 Task: Research Airbnb accommodation in Puerto Santander, Colombia from 6th December, 2023 to 8th December, 2023 for 2 adults.1  bedroom having 2 beds and 1 bathroom. Property type can be flat. Amenities needed are: wifi, washing machine. Look for 4 properties as per requirement.
Action: Mouse moved to (507, 115)
Screenshot: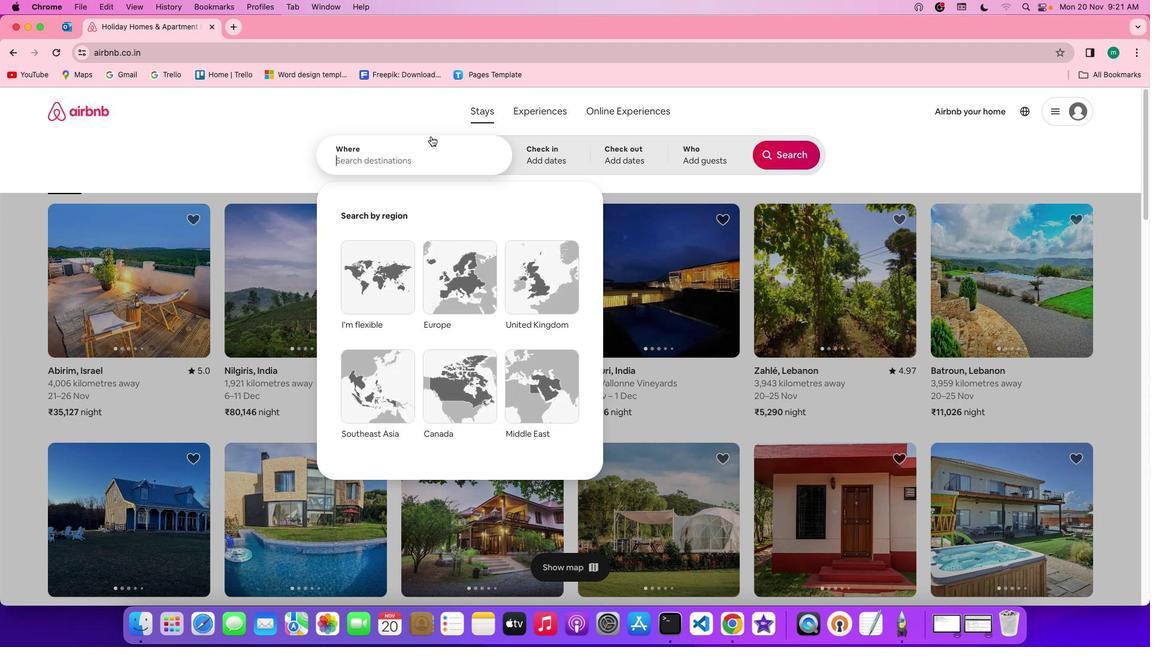 
Action: Mouse pressed left at (507, 115)
Screenshot: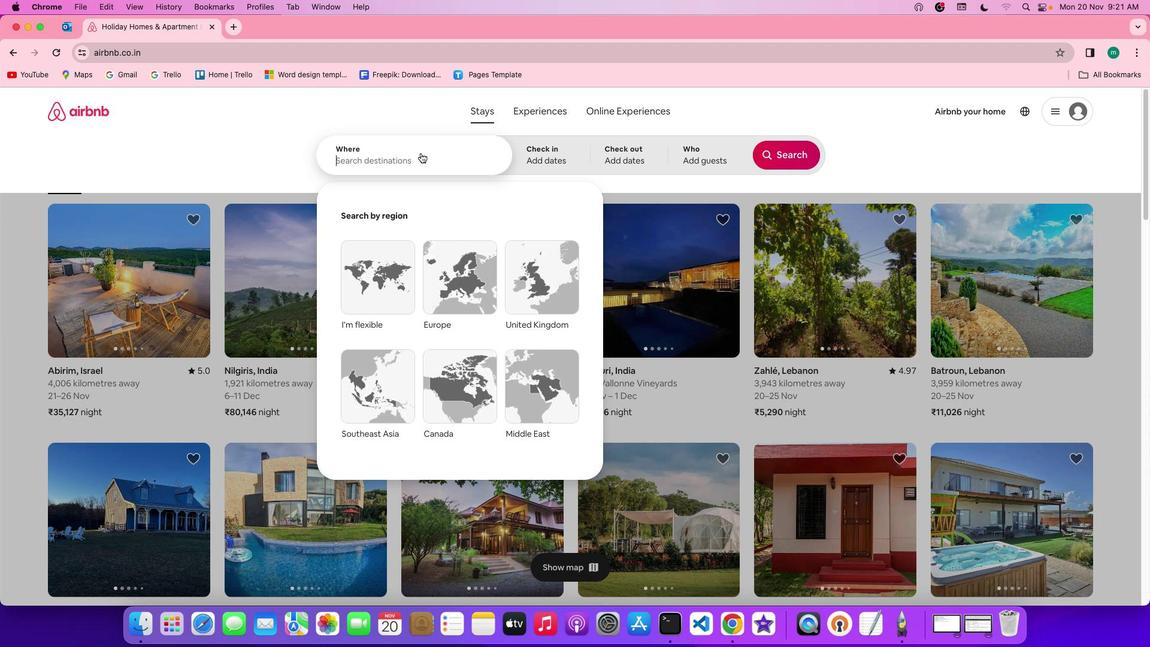 
Action: Mouse pressed left at (507, 115)
Screenshot: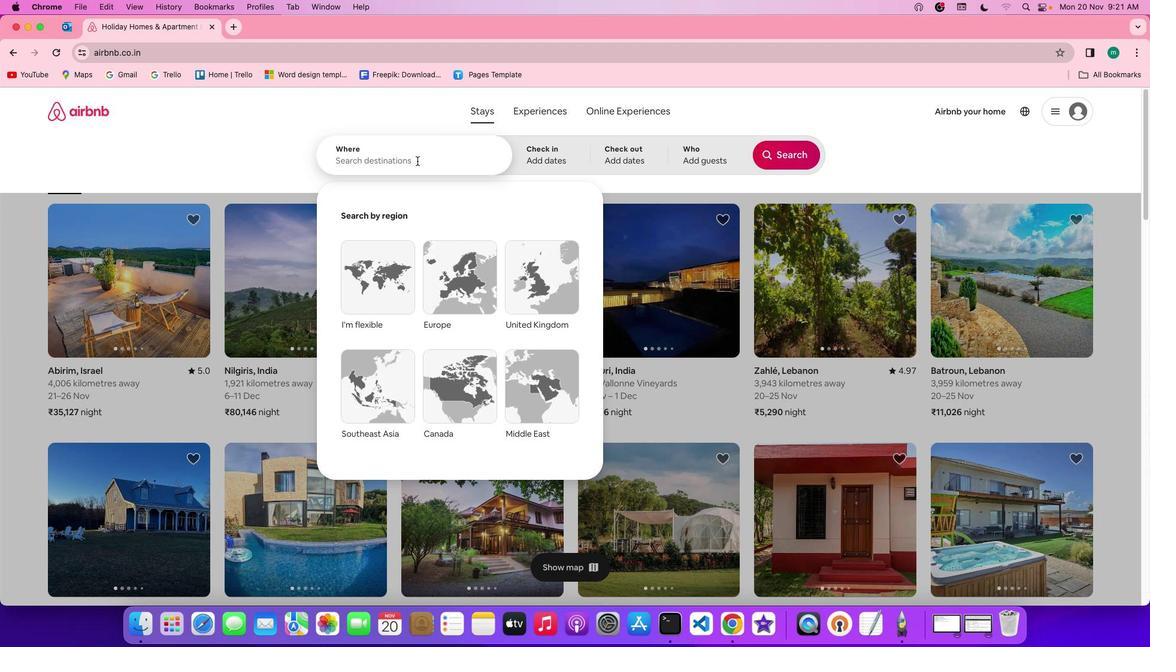 
Action: Mouse moved to (420, 164)
Screenshot: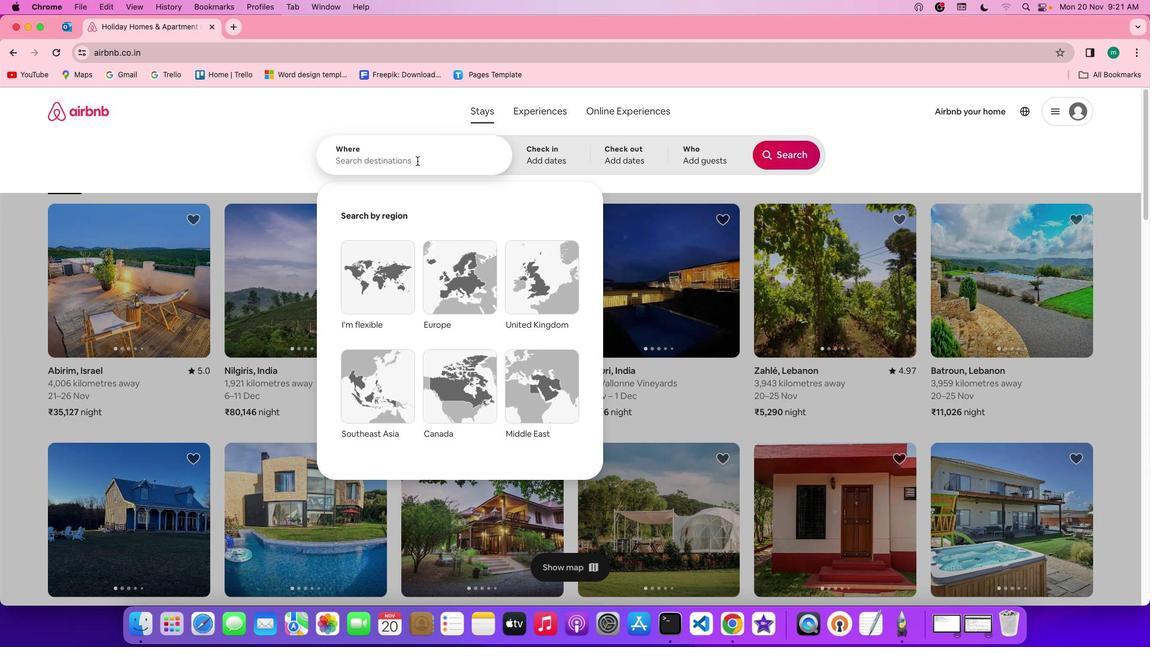 
Action: Mouse pressed left at (420, 164)
Screenshot: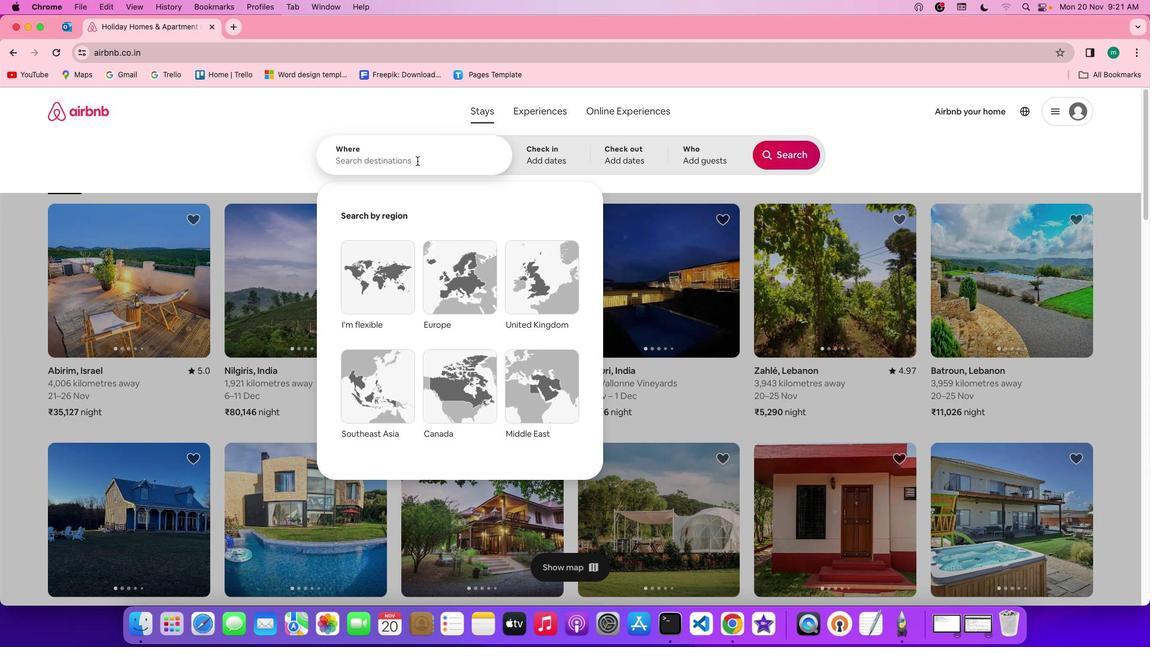 
Action: Key pressed Key.spaceKey.shift'P''u''e''r''t''o'Key.spaceKey.shift'S''a''n''t''a''n''d''e''r'','Key.spaceKey.shift'c''o''l''u'Key.backspace'o''m''b''i''a'
Screenshot: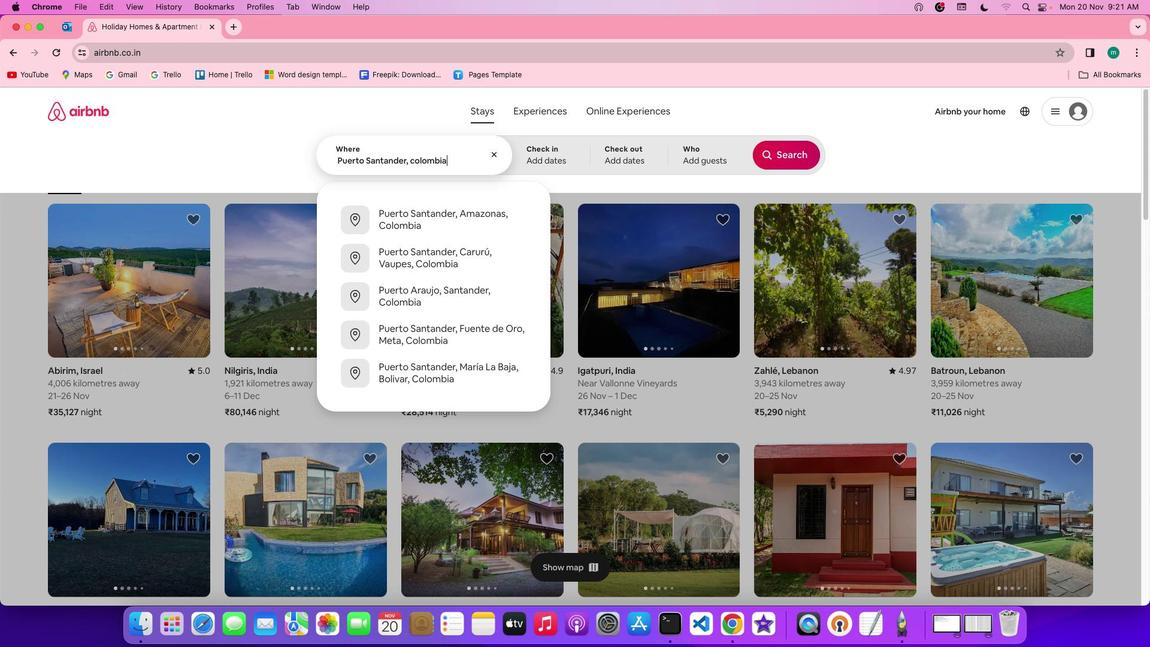 
Action: Mouse moved to (543, 151)
Screenshot: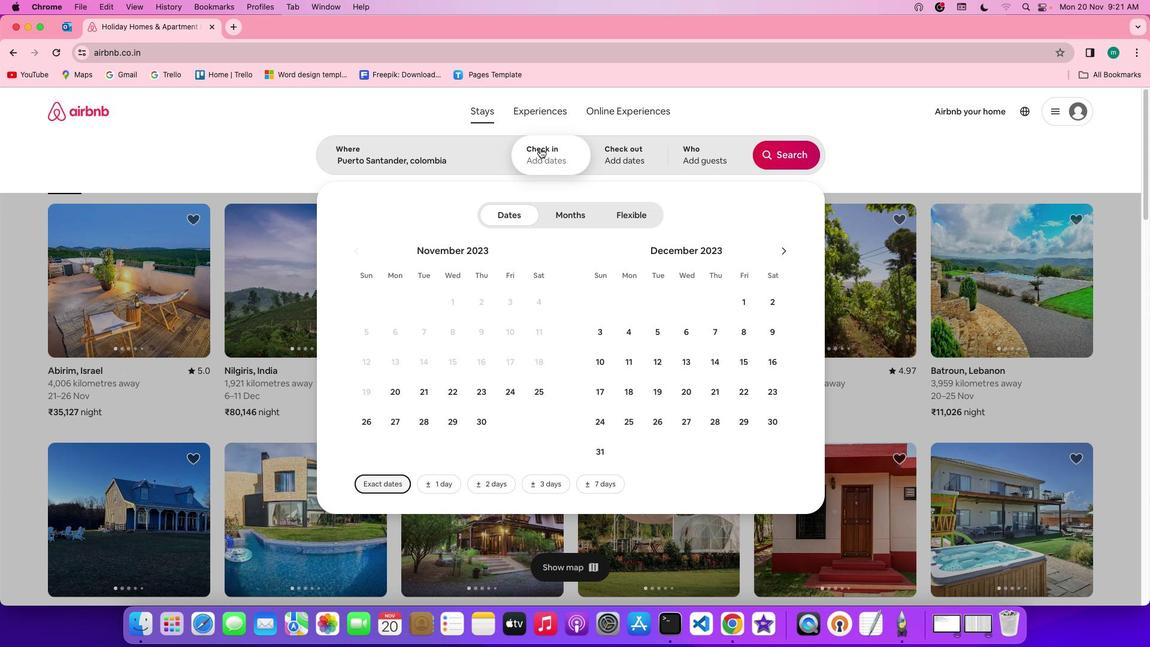 
Action: Mouse pressed left at (543, 151)
Screenshot: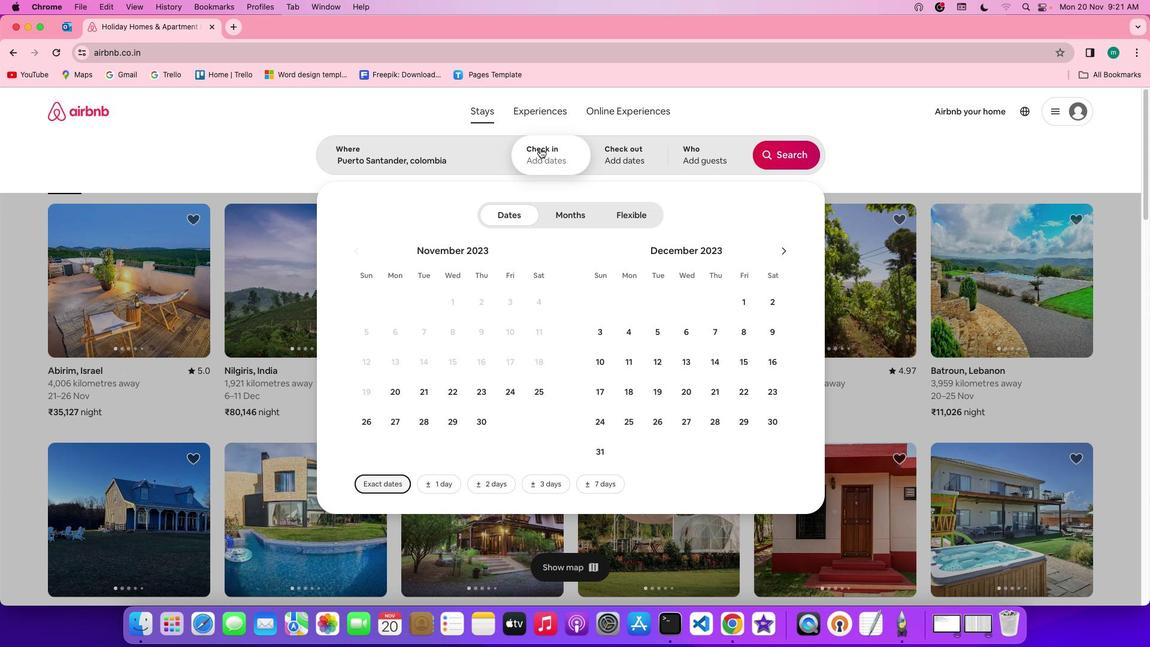 
Action: Mouse moved to (680, 336)
Screenshot: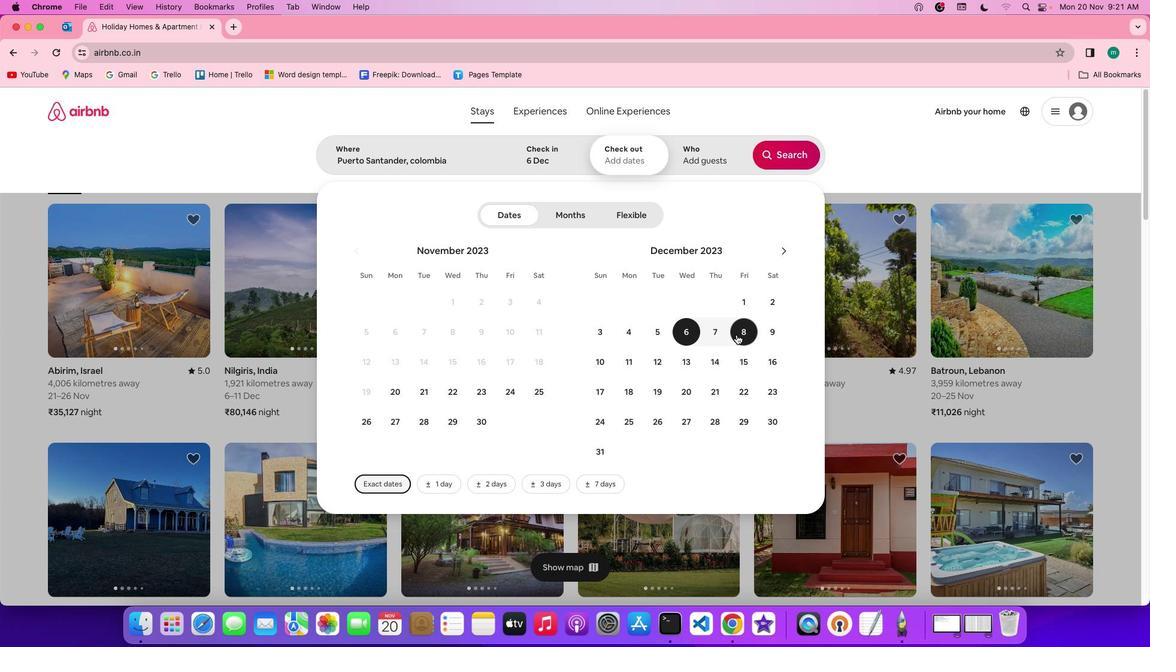 
Action: Mouse pressed left at (680, 336)
Screenshot: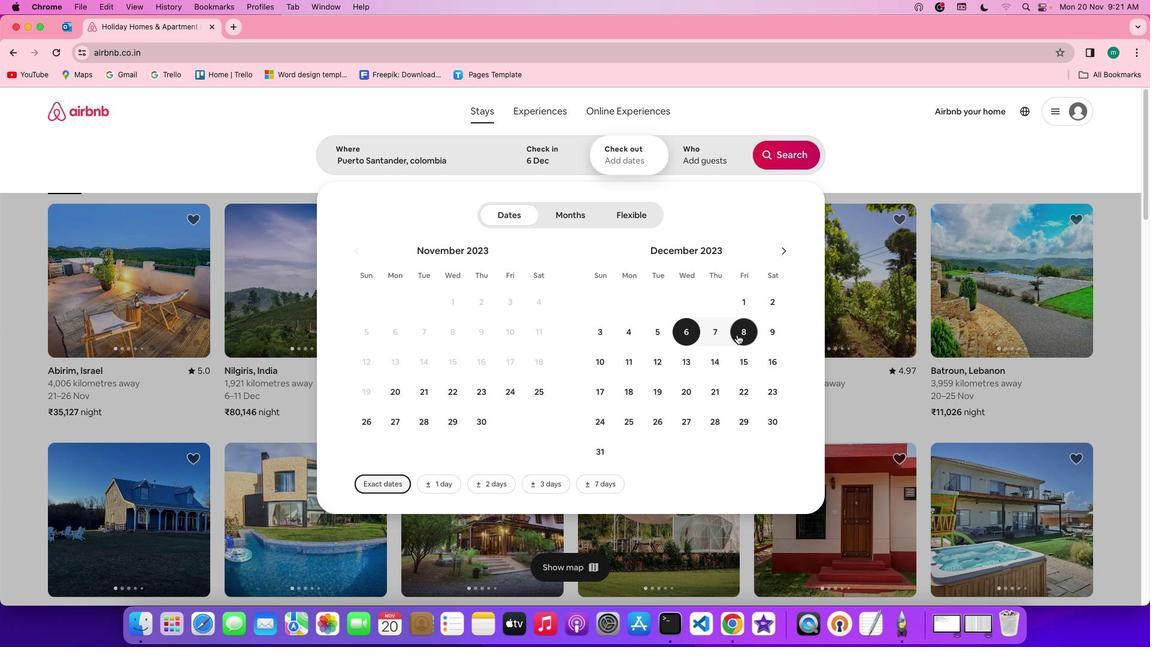 
Action: Mouse moved to (740, 338)
Screenshot: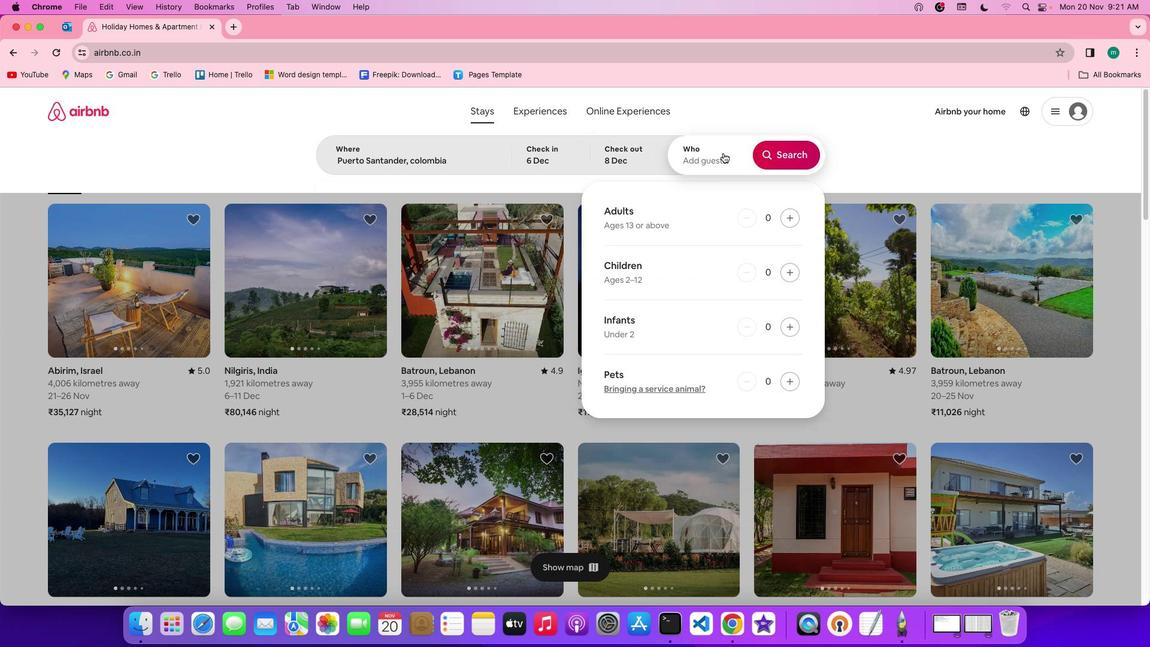 
Action: Mouse pressed left at (740, 338)
Screenshot: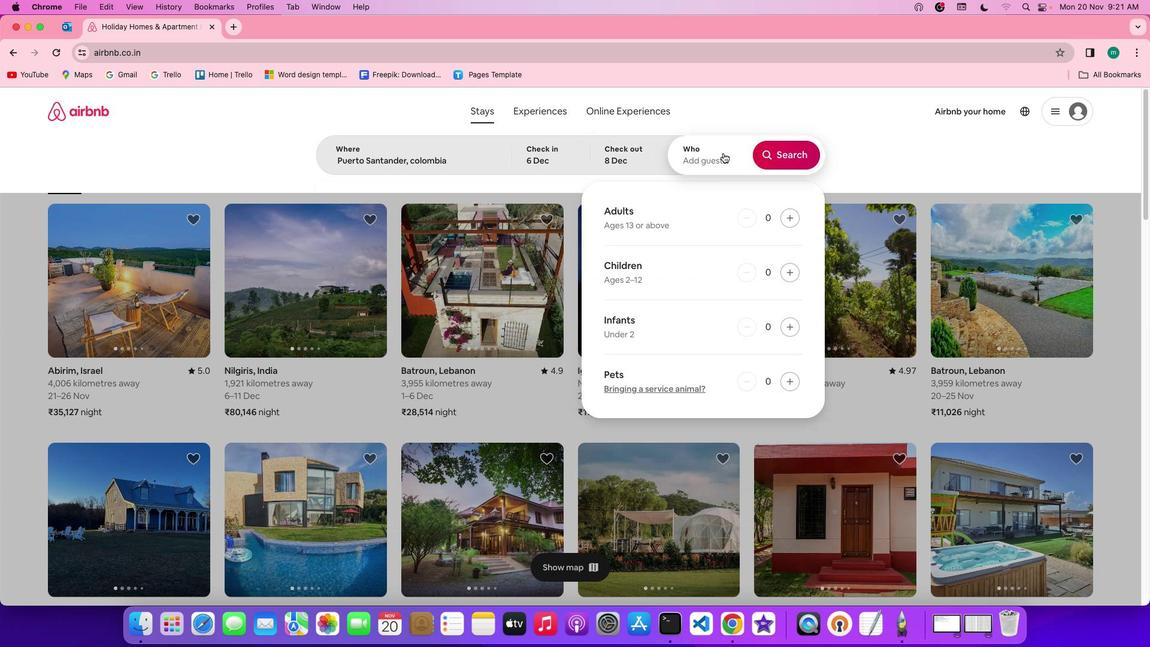 
Action: Mouse moved to (727, 156)
Screenshot: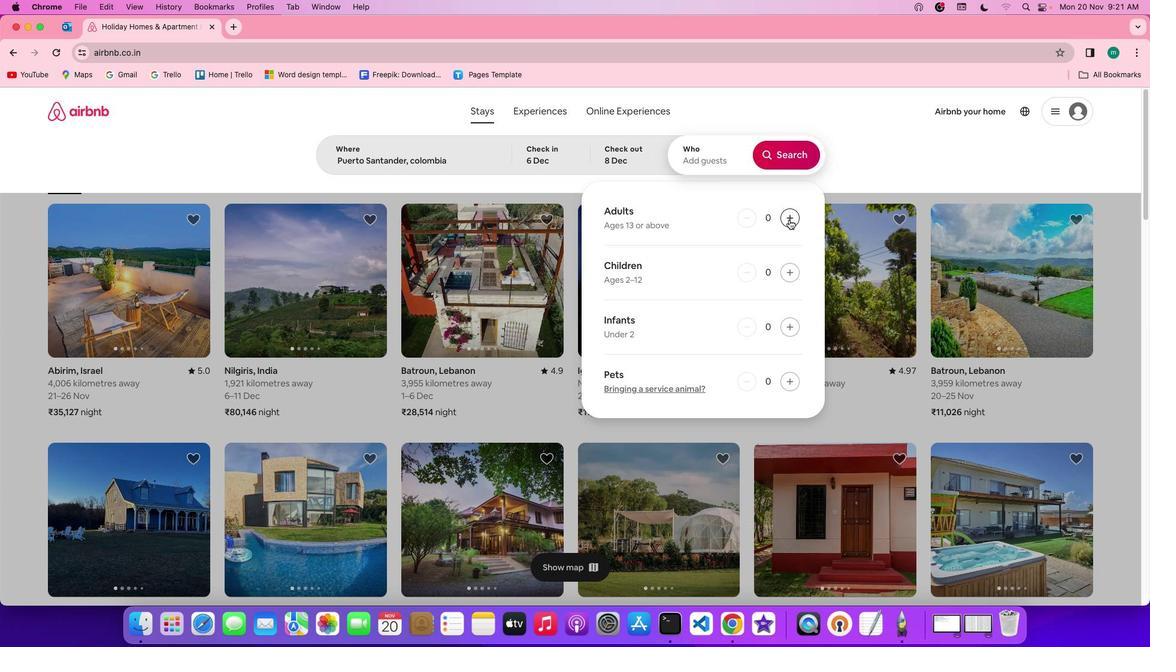 
Action: Mouse pressed left at (727, 156)
Screenshot: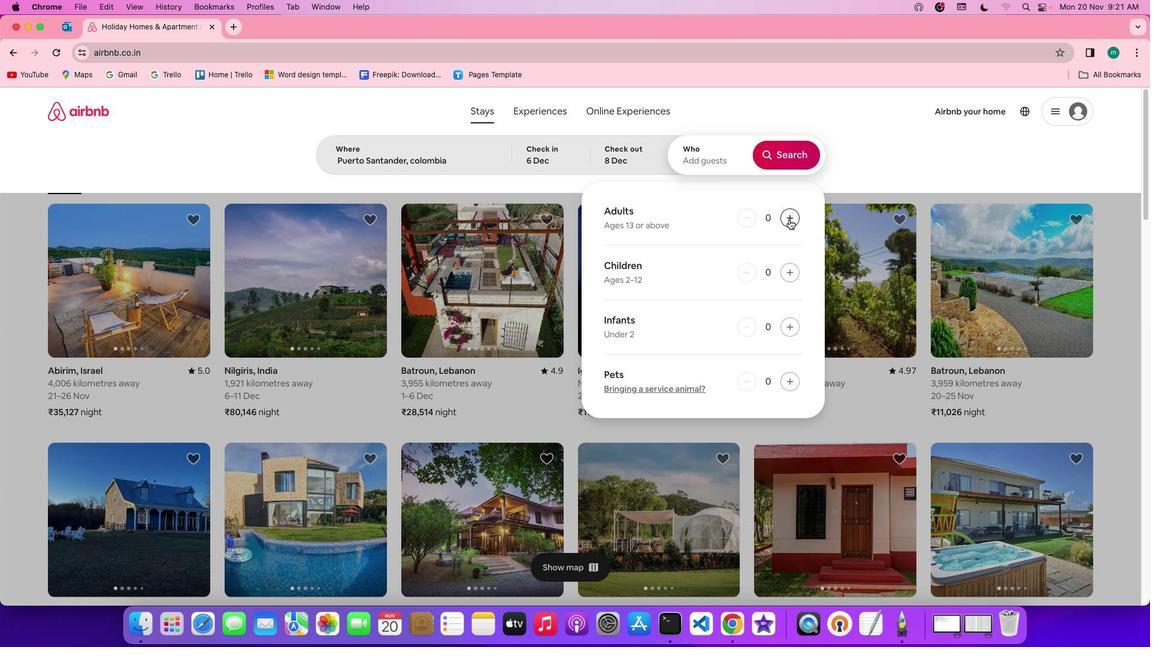 
Action: Mouse moved to (793, 222)
Screenshot: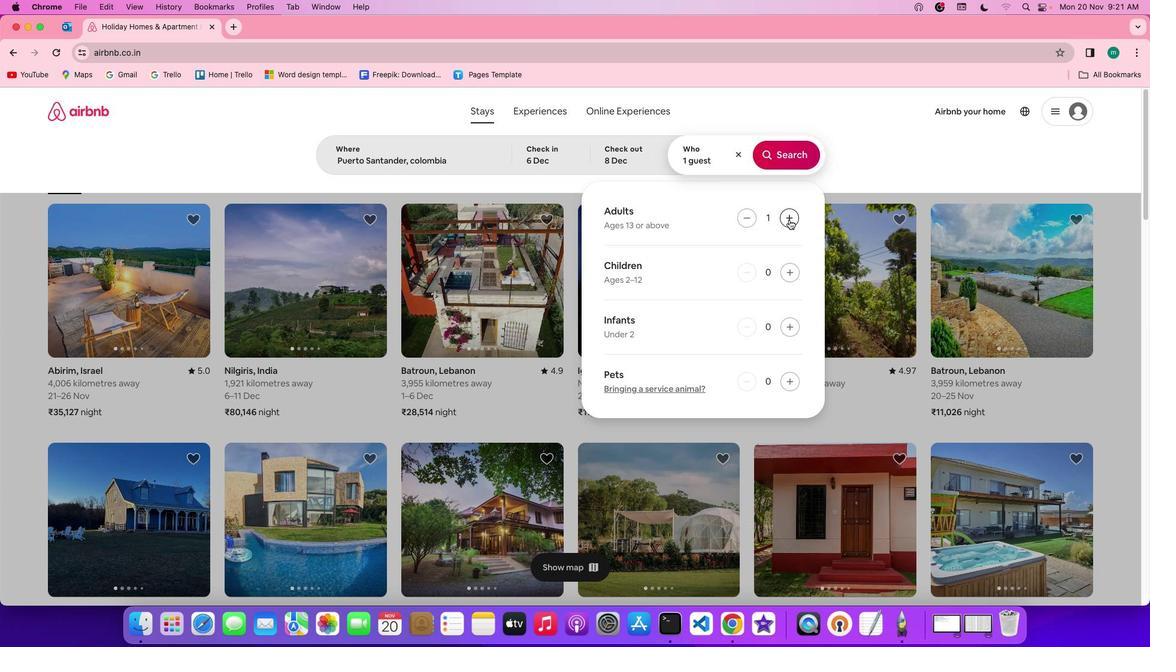 
Action: Mouse pressed left at (793, 222)
Screenshot: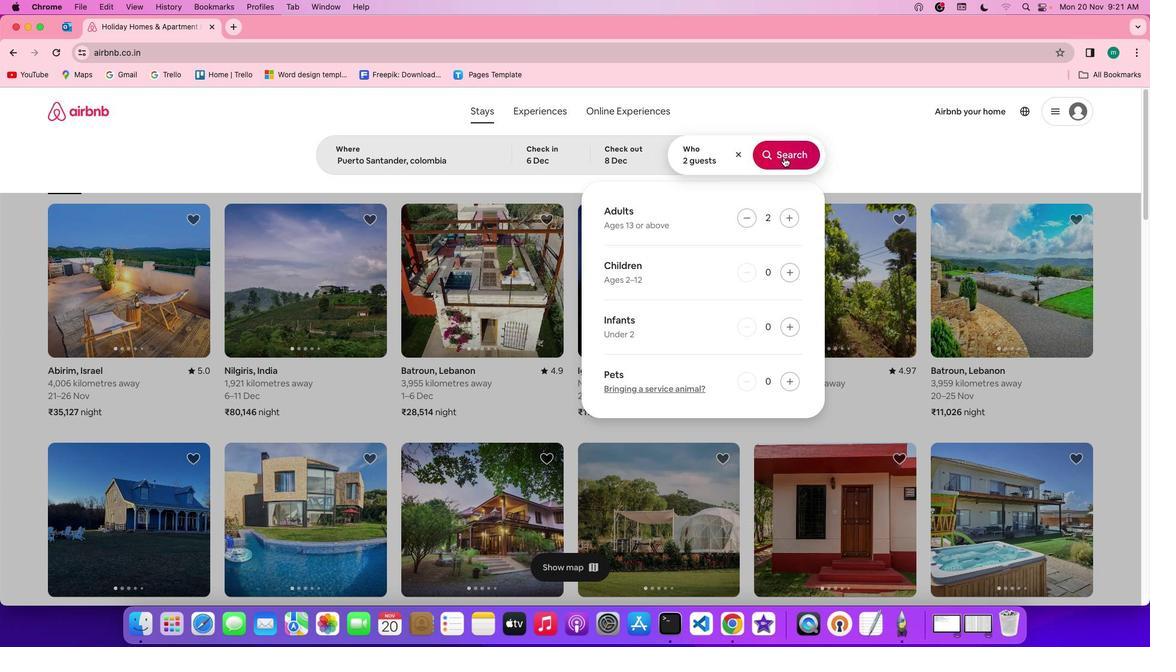 
Action: Mouse pressed left at (793, 222)
Screenshot: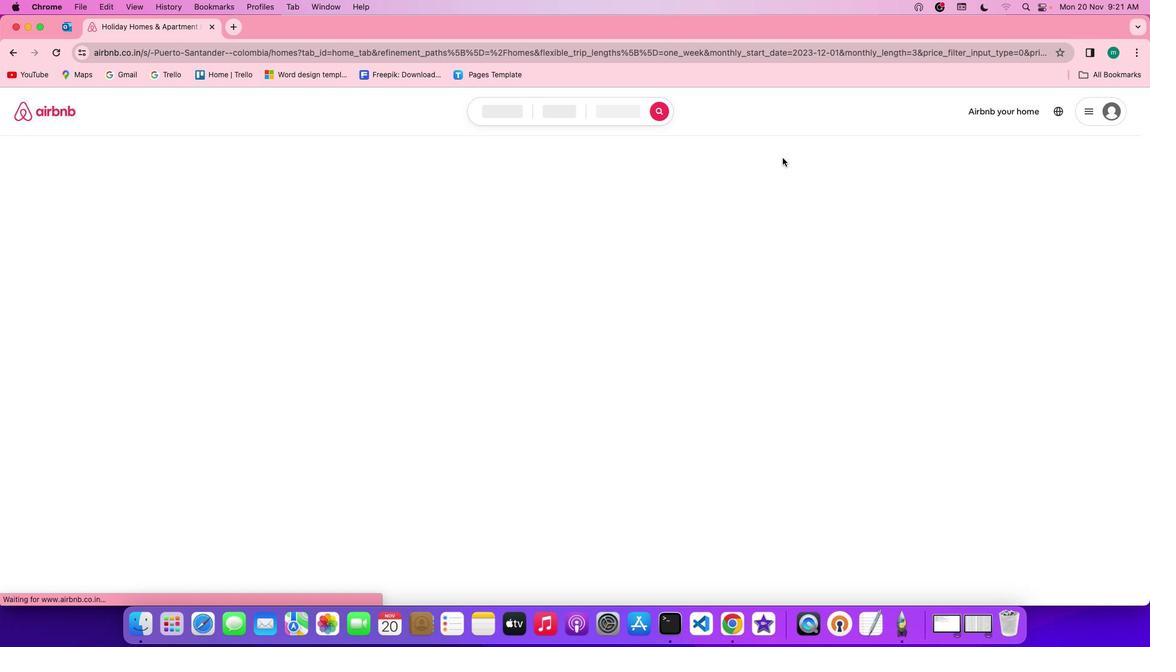 
Action: Mouse moved to (787, 161)
Screenshot: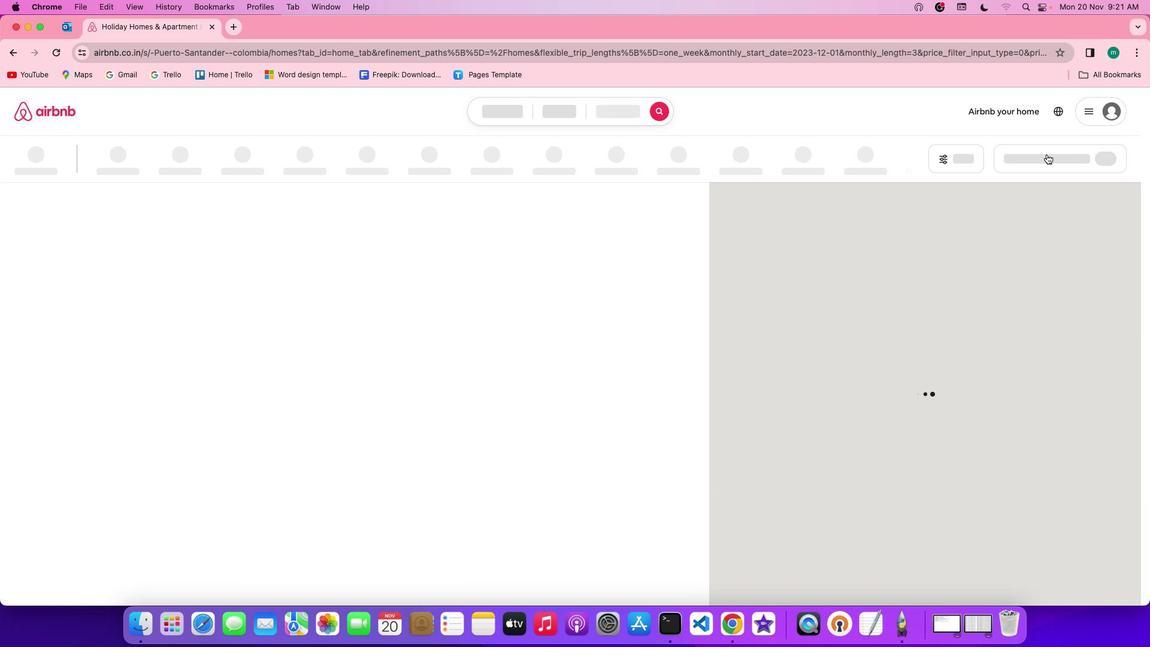 
Action: Mouse pressed left at (787, 161)
Screenshot: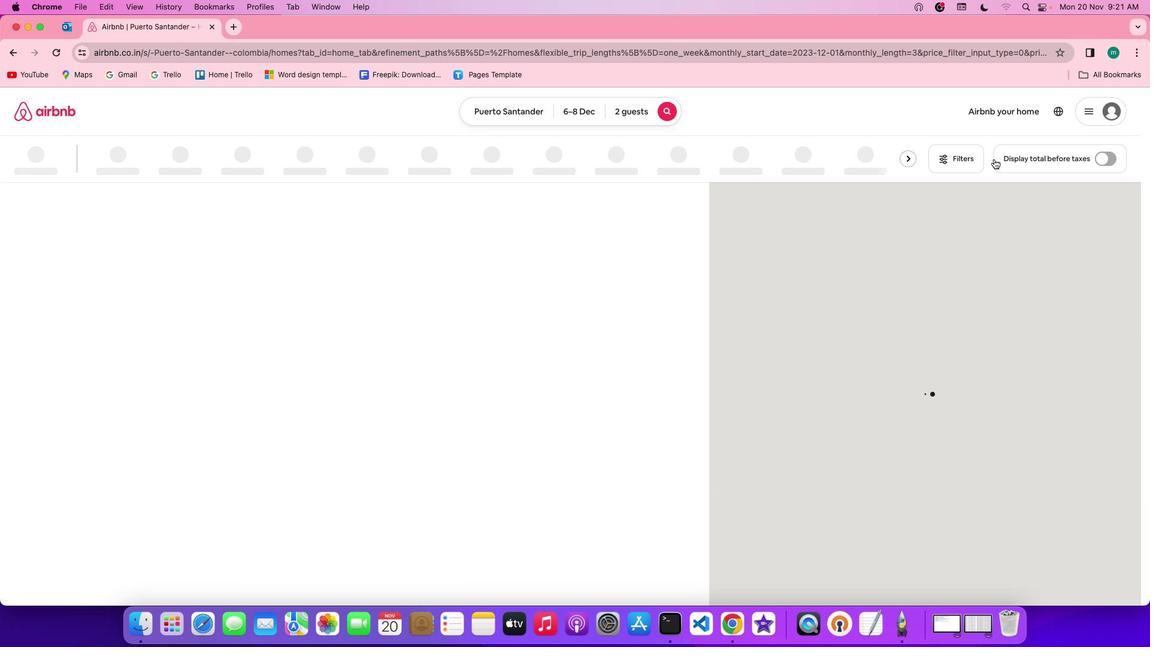 
Action: Mouse moved to (961, 163)
Screenshot: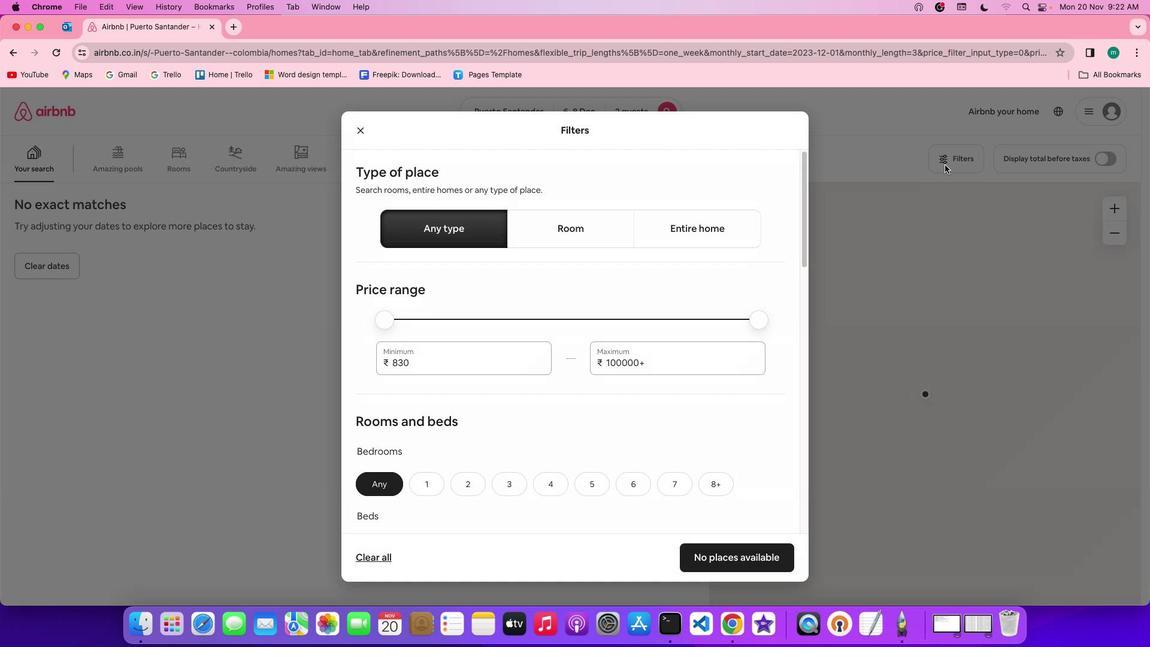 
Action: Mouse pressed left at (961, 163)
Screenshot: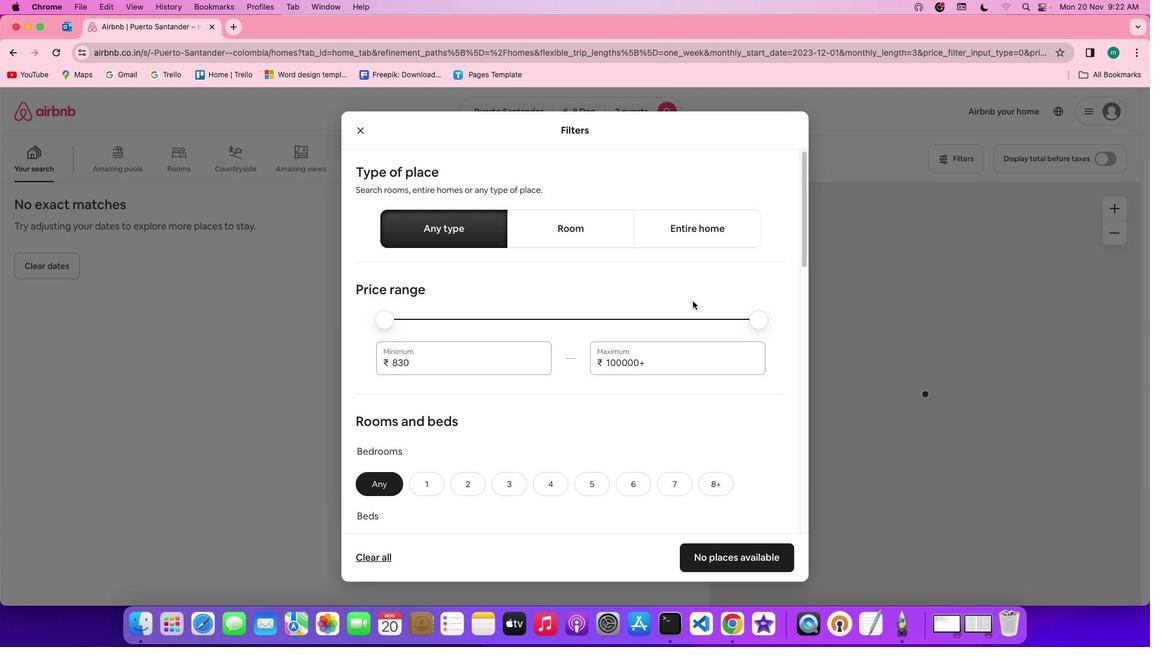 
Action: Mouse moved to (685, 306)
Screenshot: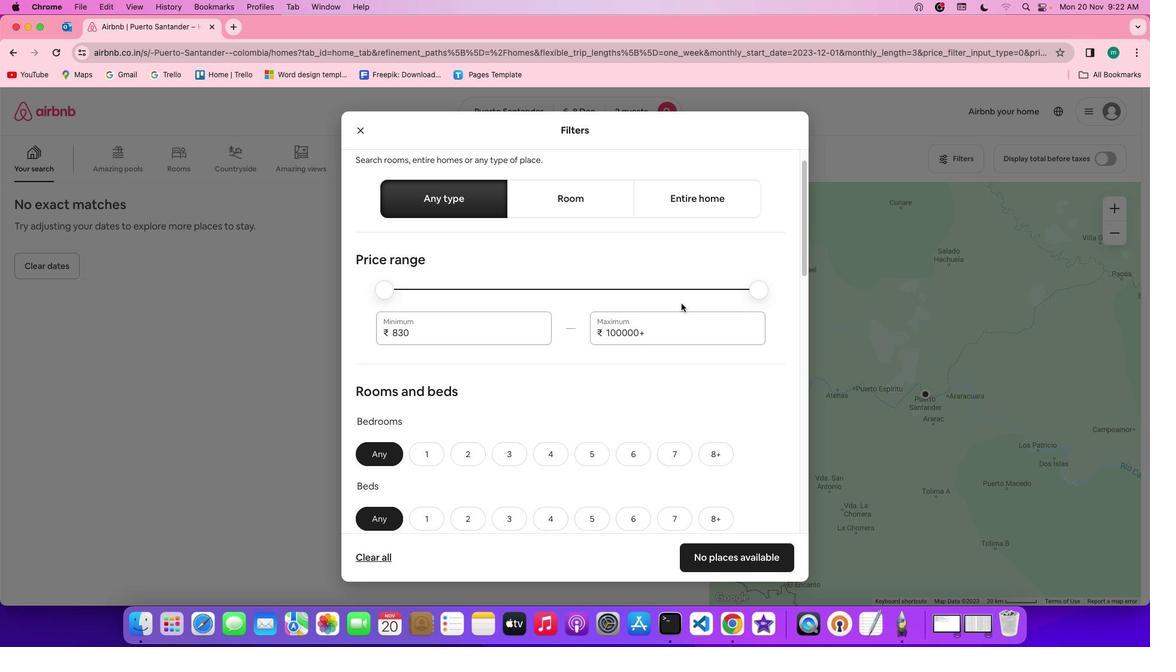 
Action: Mouse scrolled (685, 306) with delta (3, 2)
Screenshot: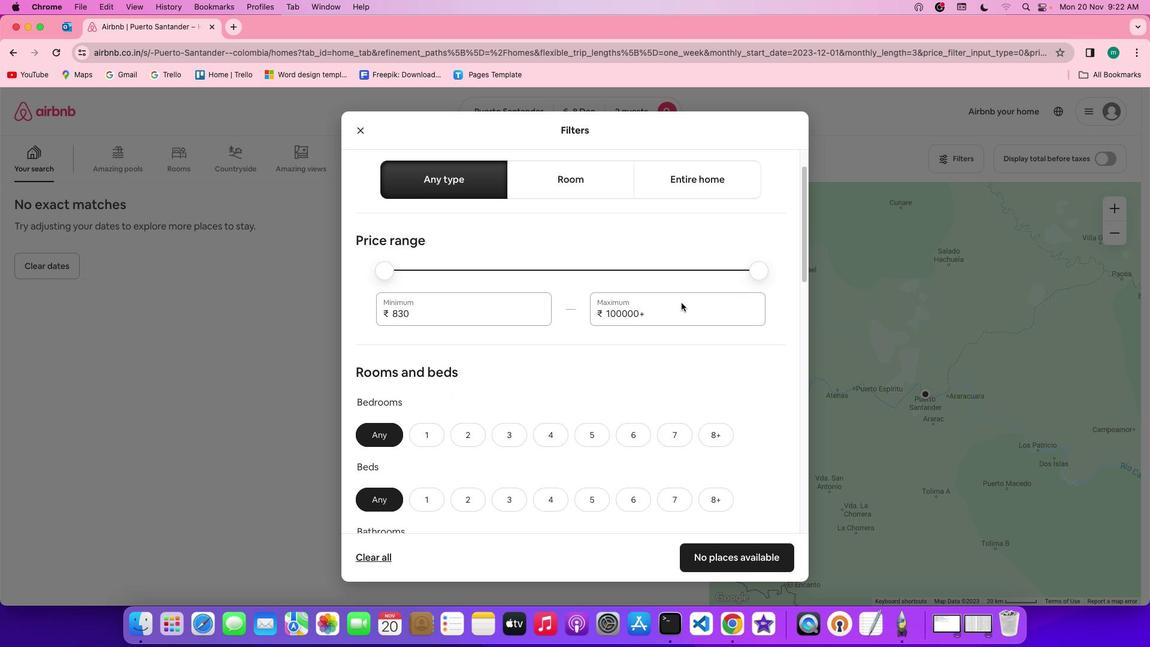 
Action: Mouse scrolled (685, 306) with delta (3, 2)
Screenshot: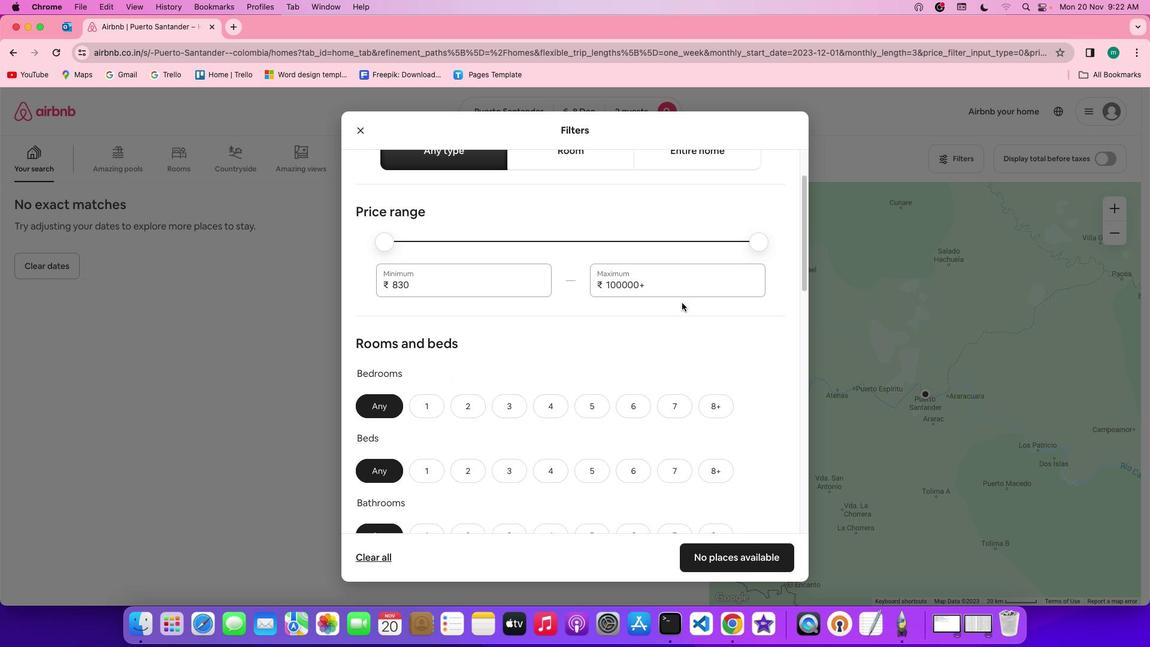 
Action: Mouse scrolled (685, 306) with delta (3, 2)
Screenshot: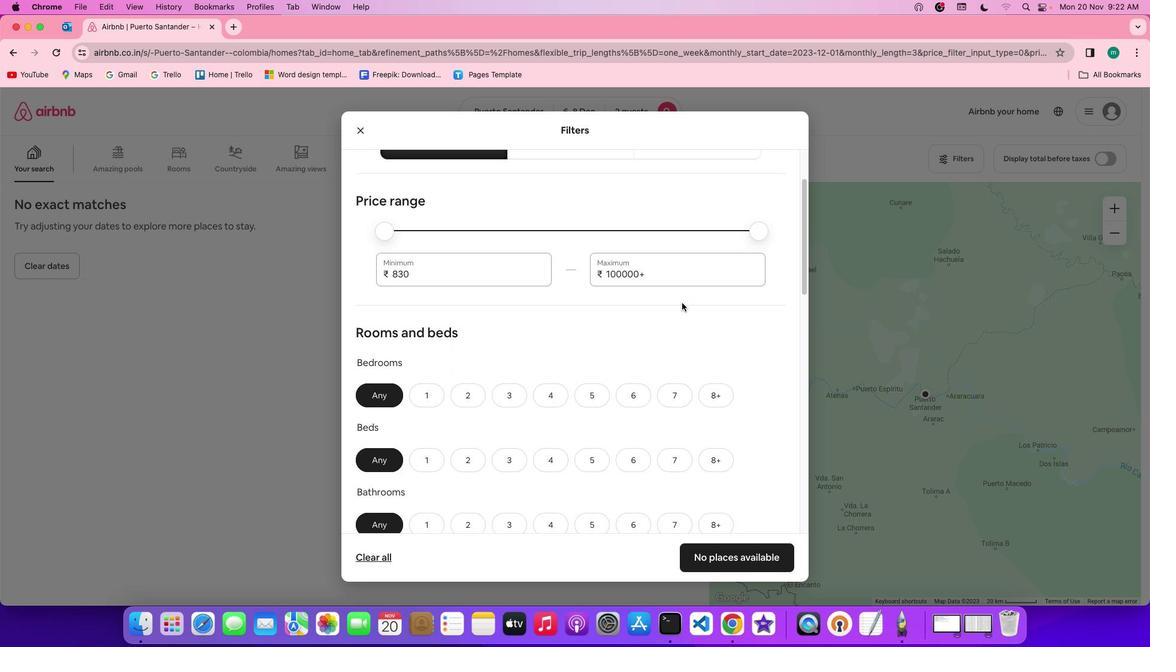 
Action: Mouse scrolled (685, 306) with delta (3, 2)
Screenshot: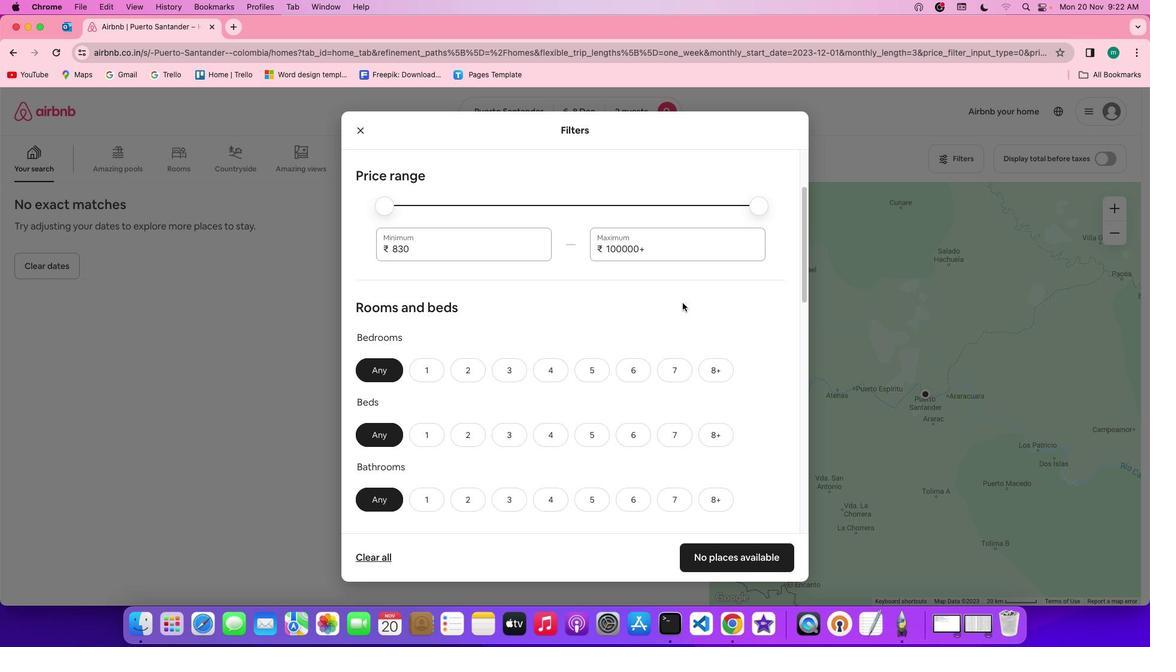 
Action: Mouse moved to (685, 306)
Screenshot: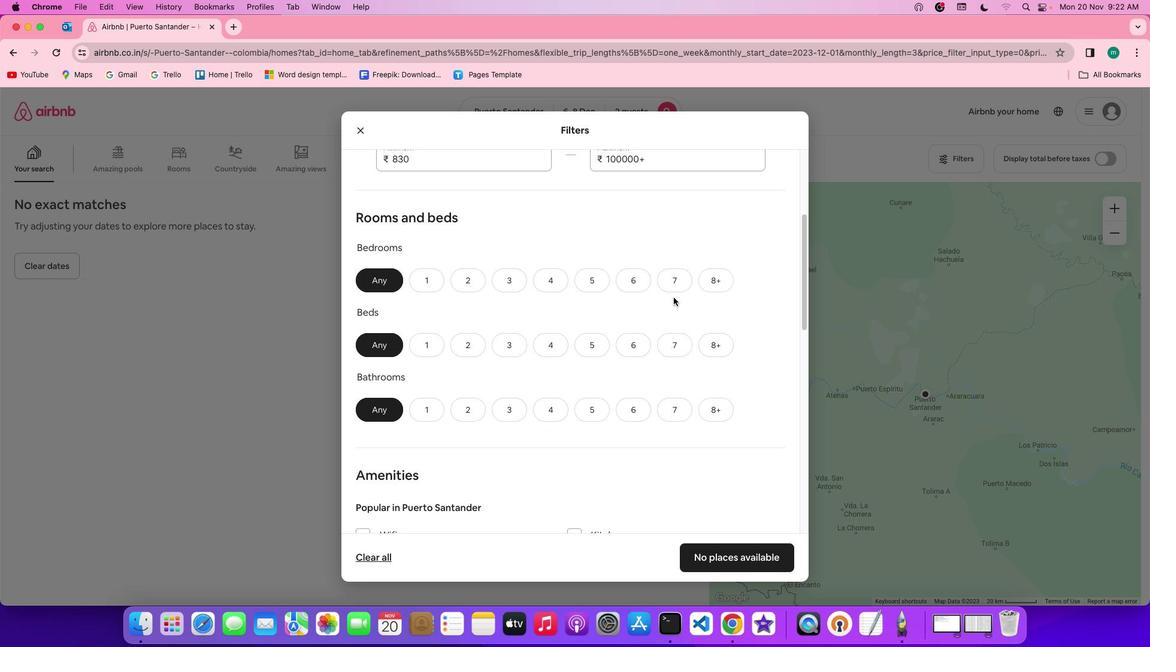 
Action: Mouse scrolled (685, 306) with delta (3, 2)
Screenshot: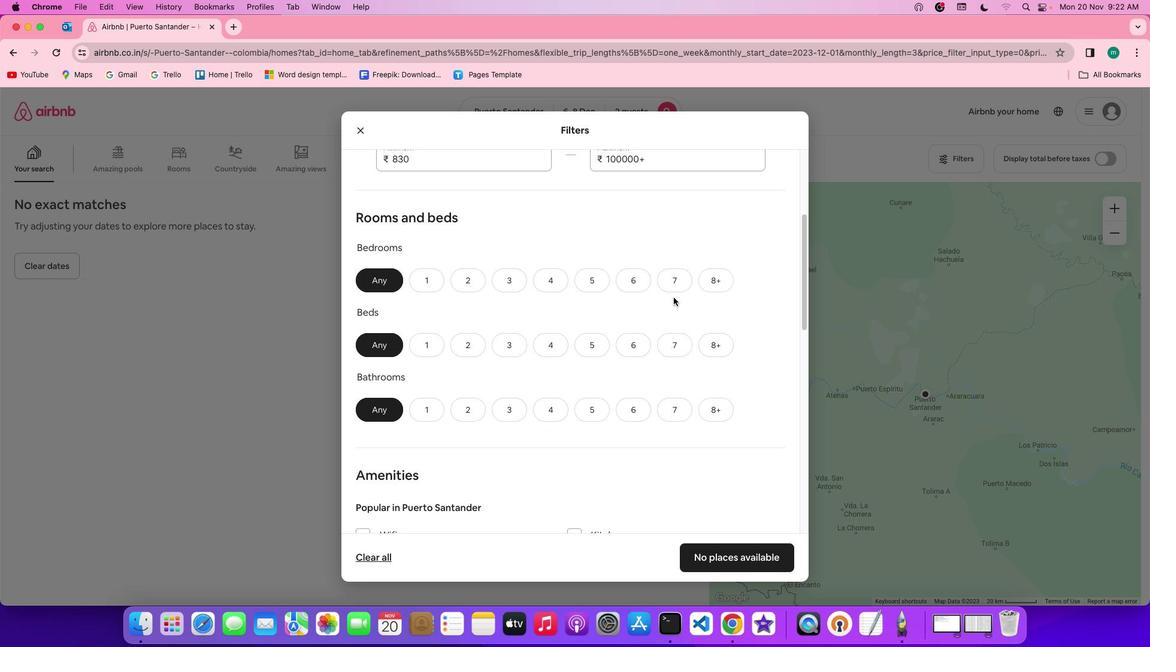 
Action: Mouse moved to (685, 306)
Screenshot: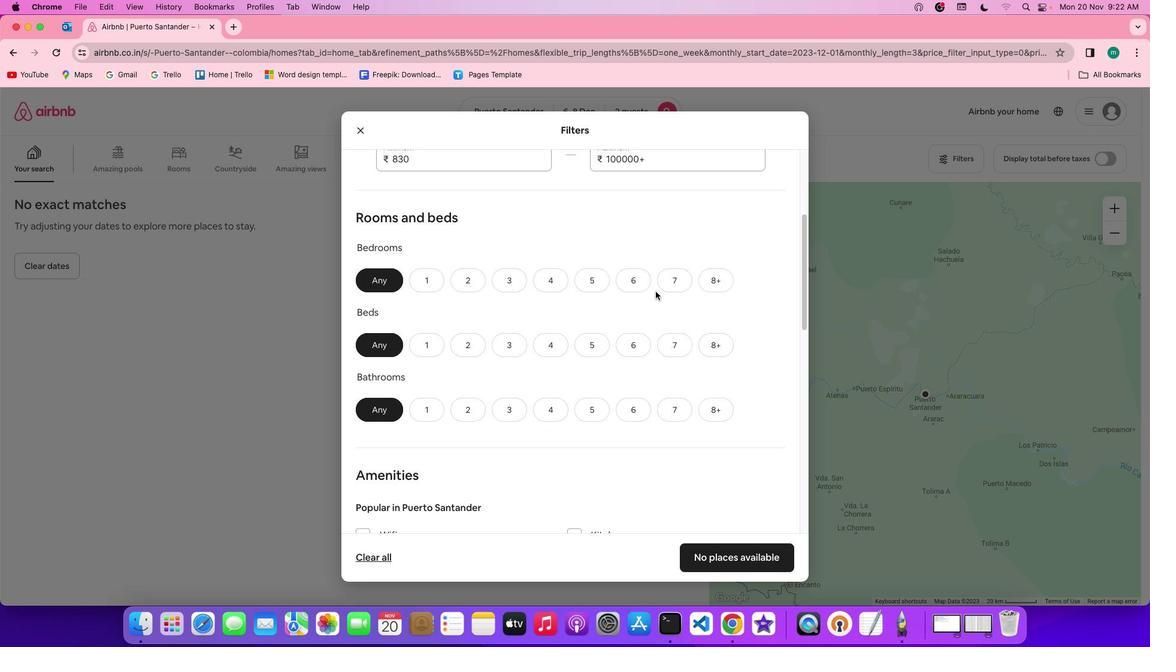 
Action: Mouse scrolled (685, 306) with delta (3, 2)
Screenshot: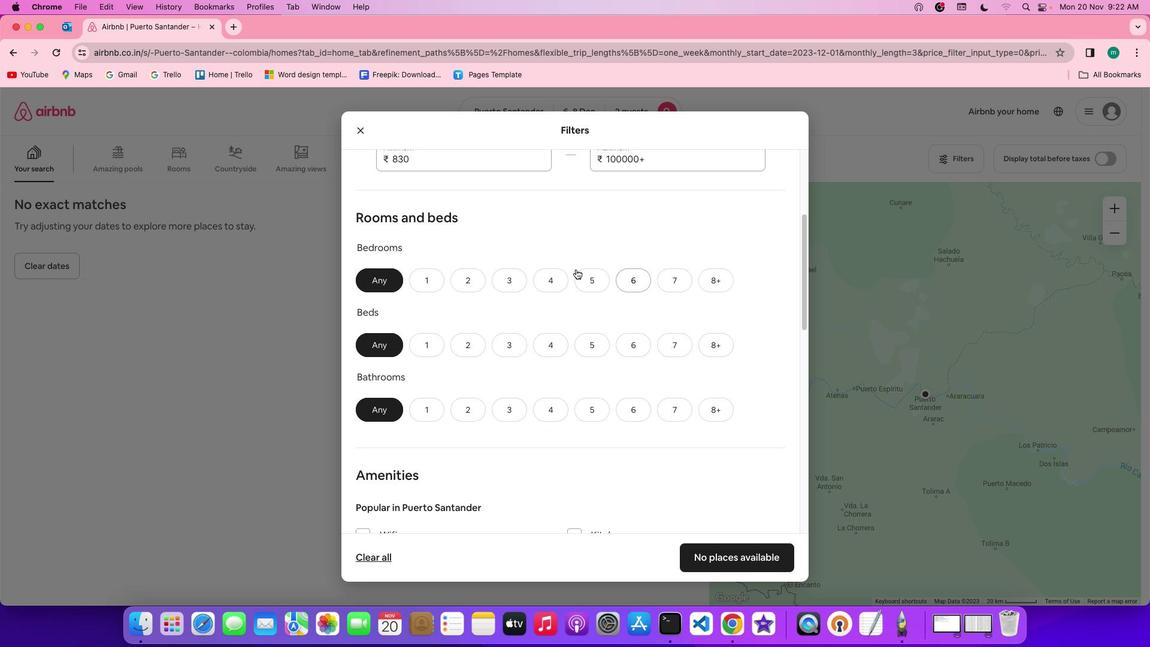 
Action: Mouse scrolled (685, 306) with delta (3, 2)
Screenshot: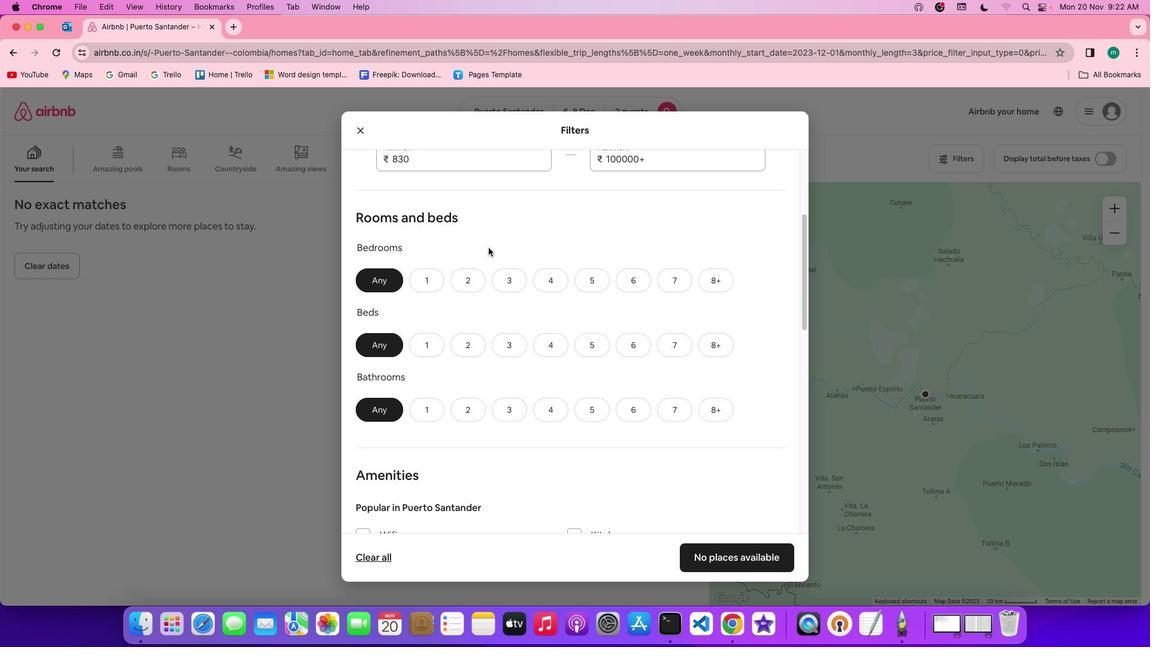 
Action: Mouse scrolled (685, 306) with delta (3, 2)
Screenshot: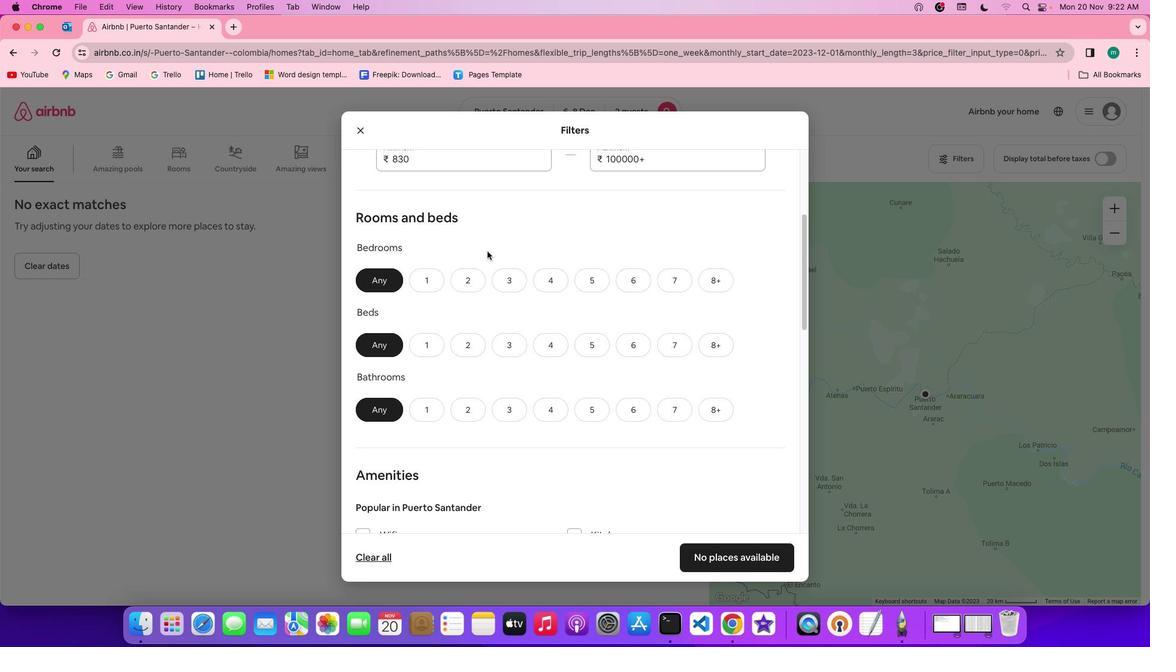 
Action: Mouse moved to (685, 306)
Screenshot: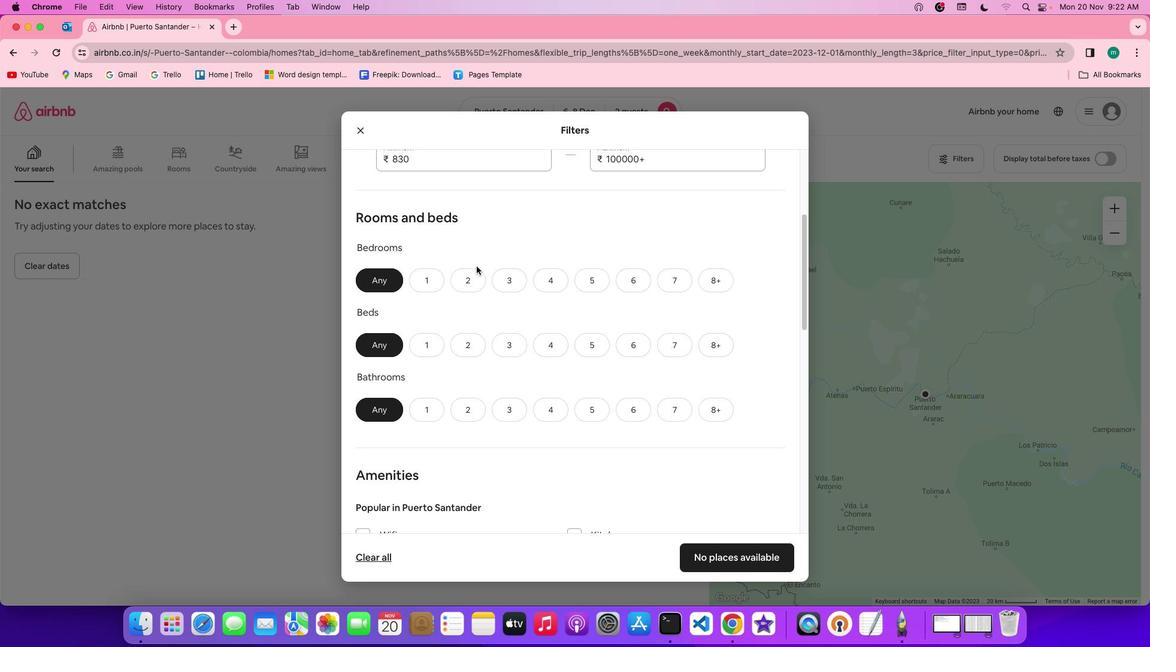 
Action: Mouse scrolled (685, 306) with delta (3, 2)
Screenshot: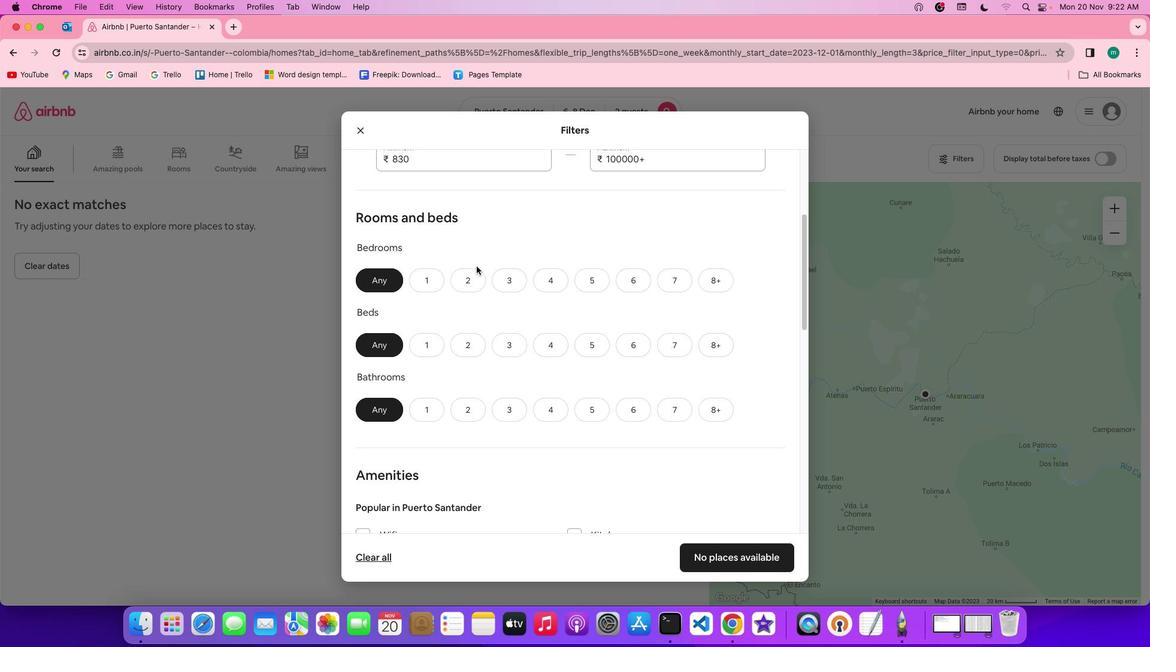 
Action: Mouse moved to (686, 306)
Screenshot: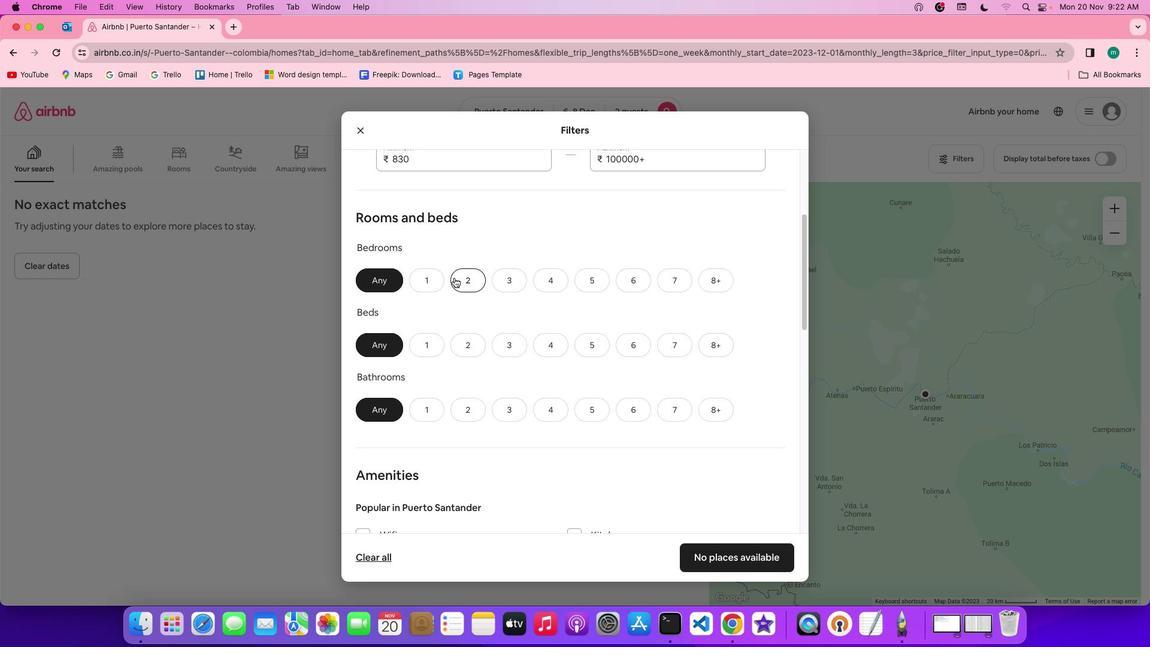 
Action: Mouse scrolled (686, 306) with delta (3, 2)
Screenshot: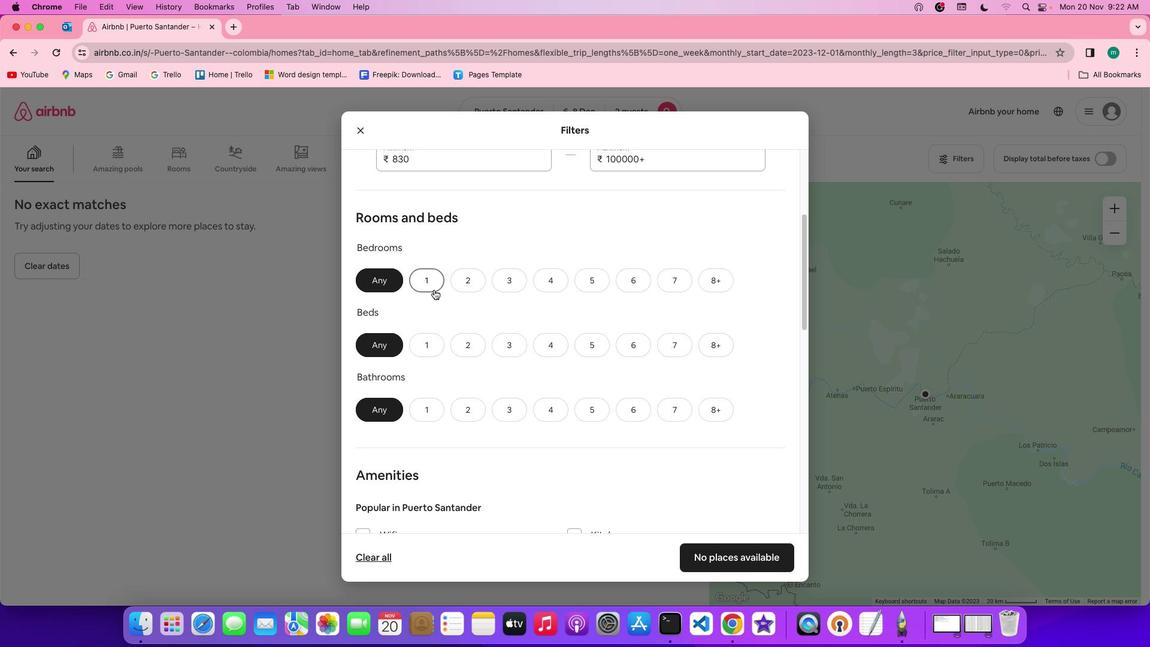 
Action: Mouse scrolled (686, 306) with delta (3, 2)
Screenshot: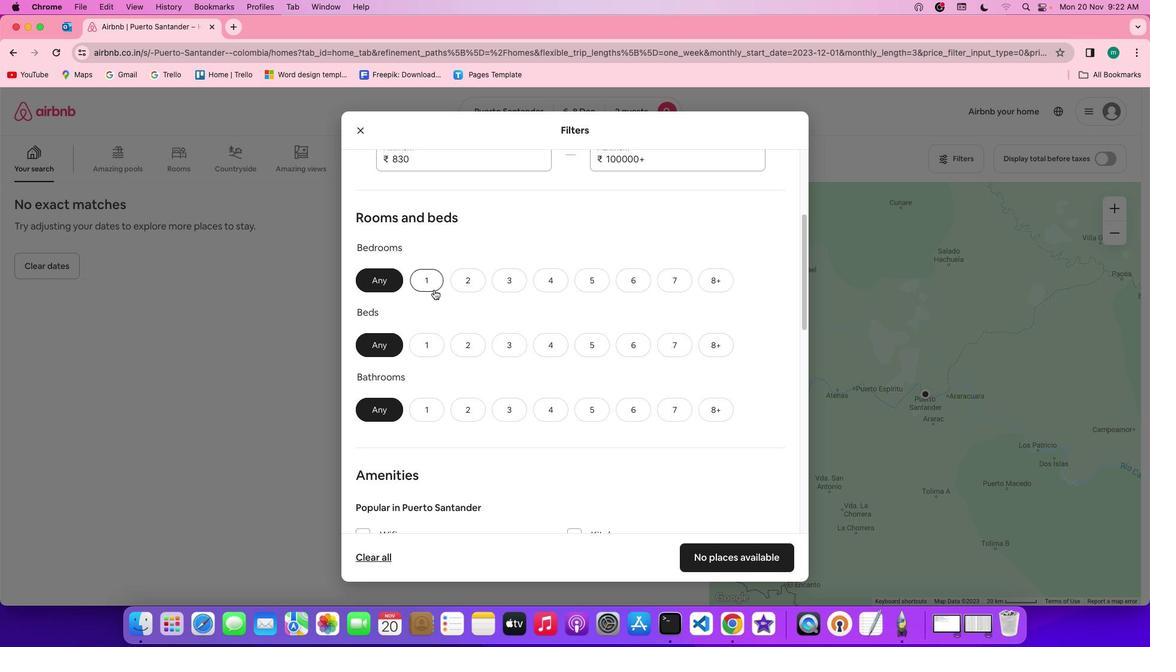 
Action: Mouse scrolled (686, 306) with delta (3, 2)
Screenshot: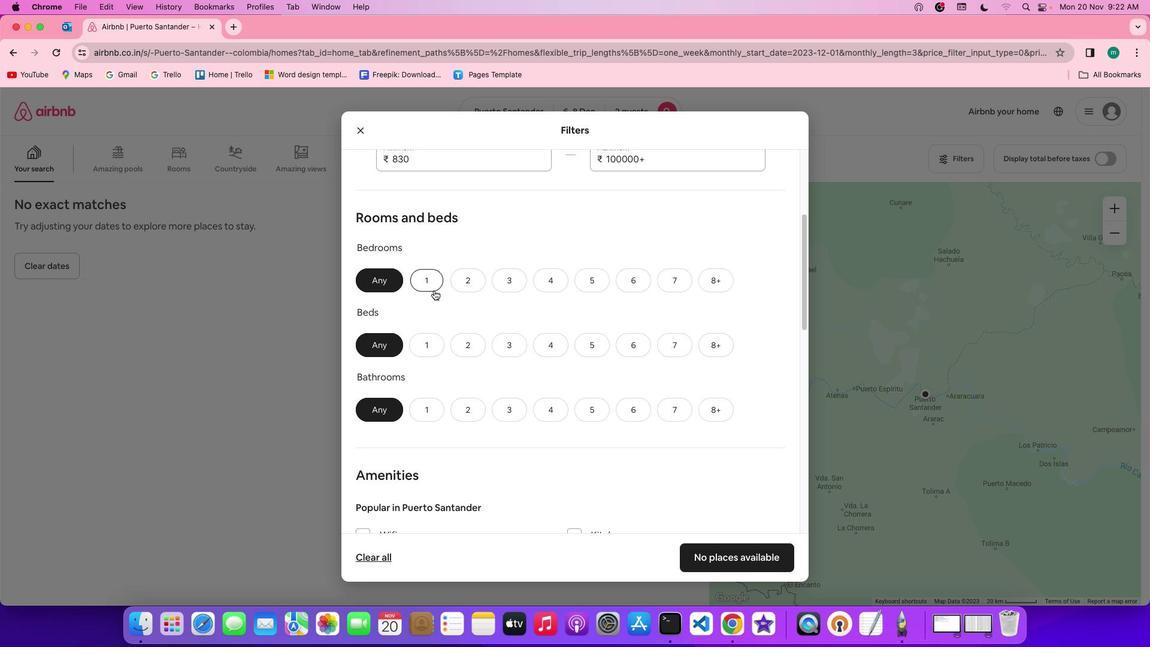 
Action: Mouse moved to (438, 293)
Screenshot: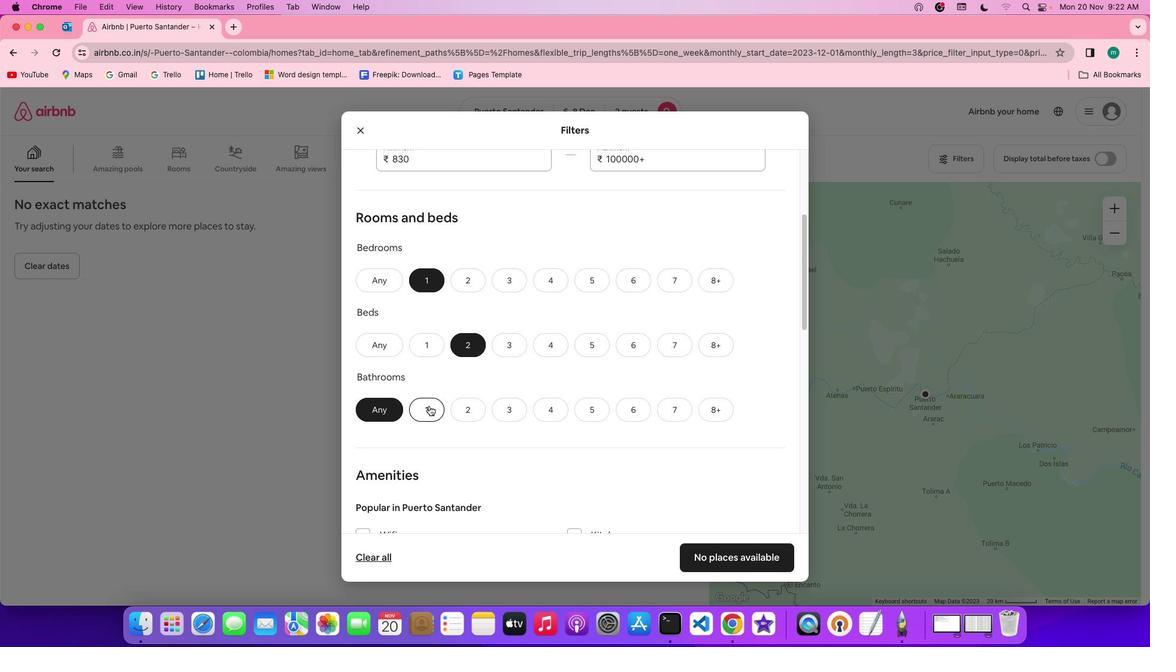 
Action: Mouse pressed left at (438, 293)
Screenshot: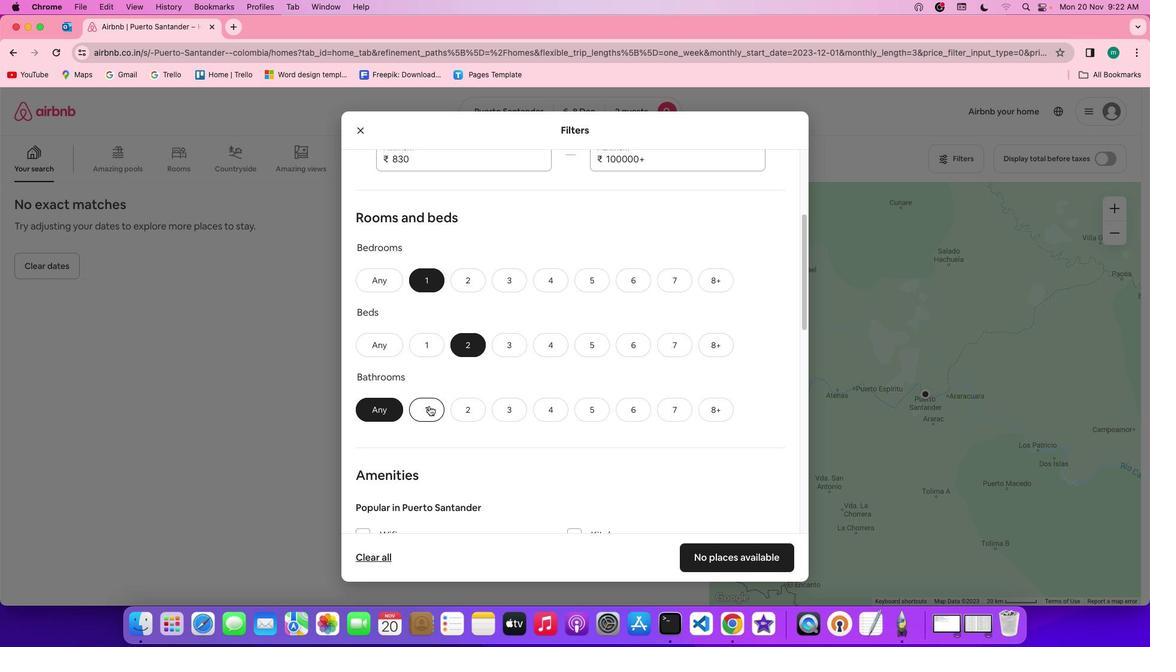 
Action: Mouse moved to (468, 344)
Screenshot: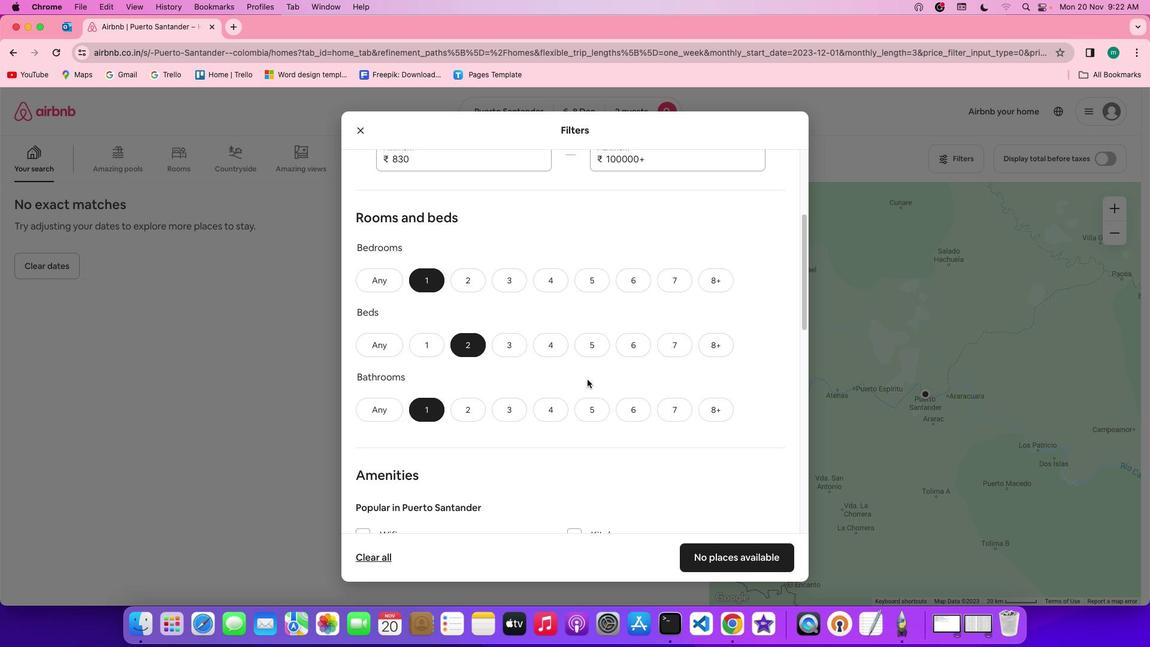 
Action: Mouse pressed left at (468, 344)
Screenshot: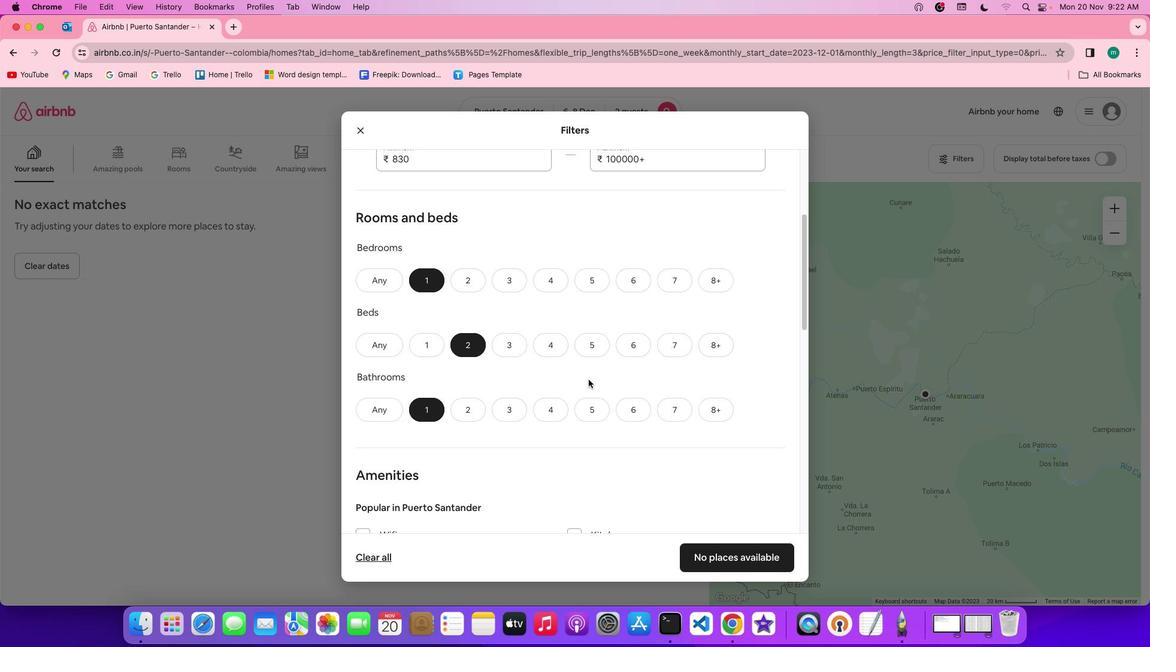 
Action: Mouse moved to (432, 409)
Screenshot: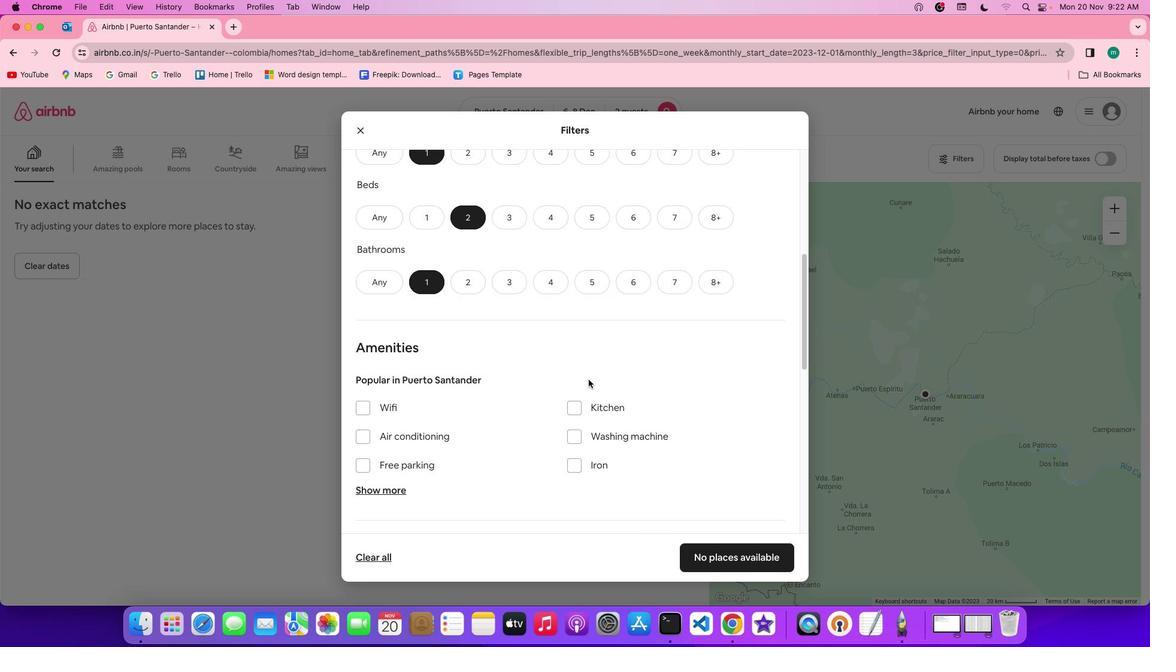 
Action: Mouse pressed left at (432, 409)
Screenshot: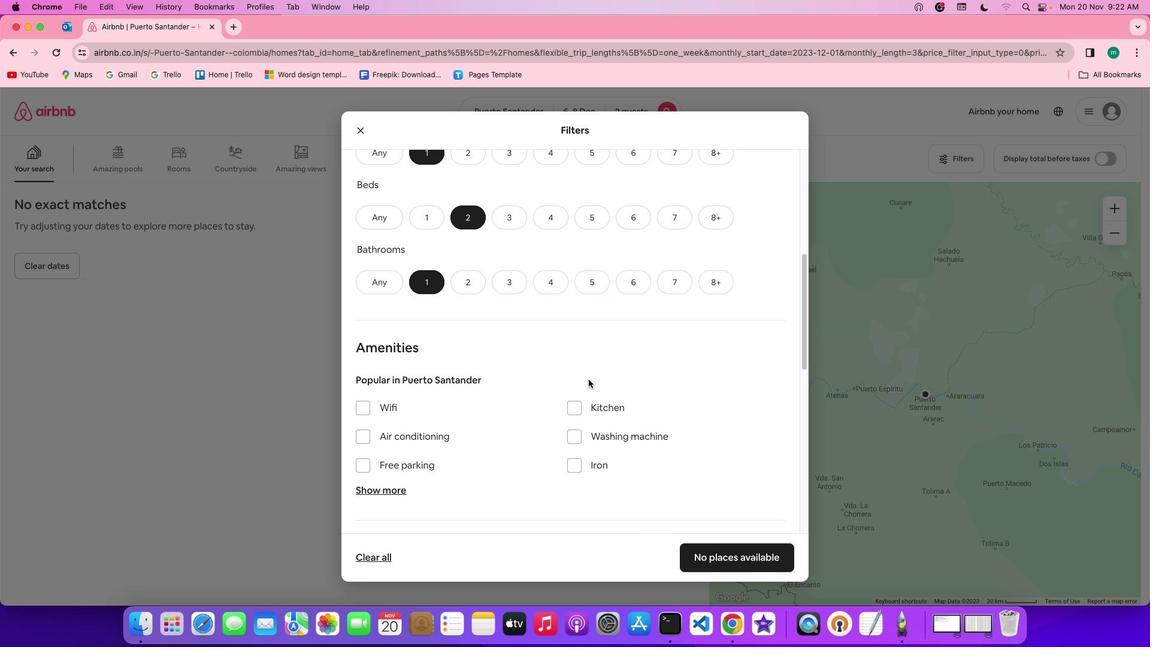 
Action: Mouse moved to (592, 383)
Screenshot: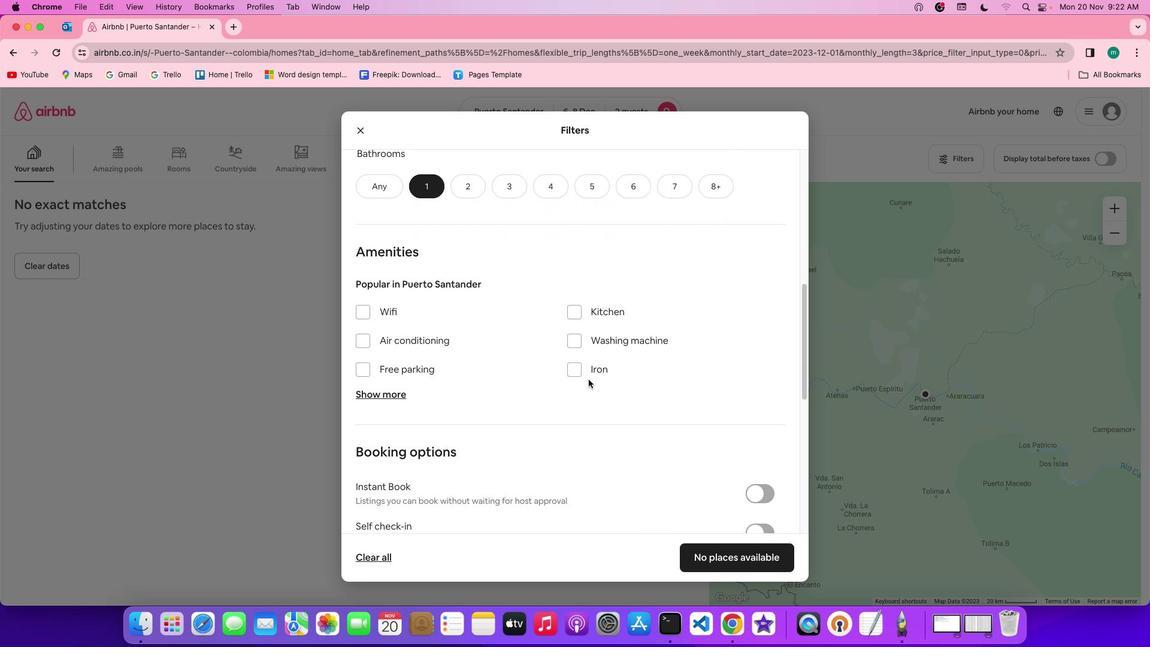 
Action: Mouse scrolled (592, 383) with delta (3, 2)
Screenshot: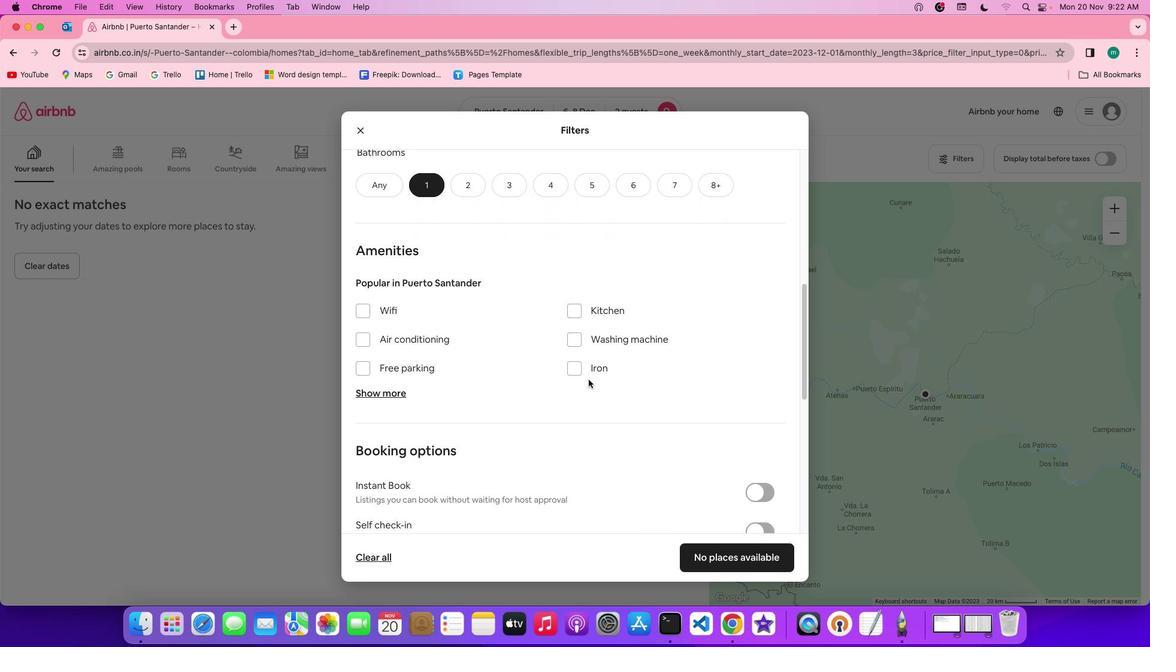 
Action: Mouse scrolled (592, 383) with delta (3, 2)
Screenshot: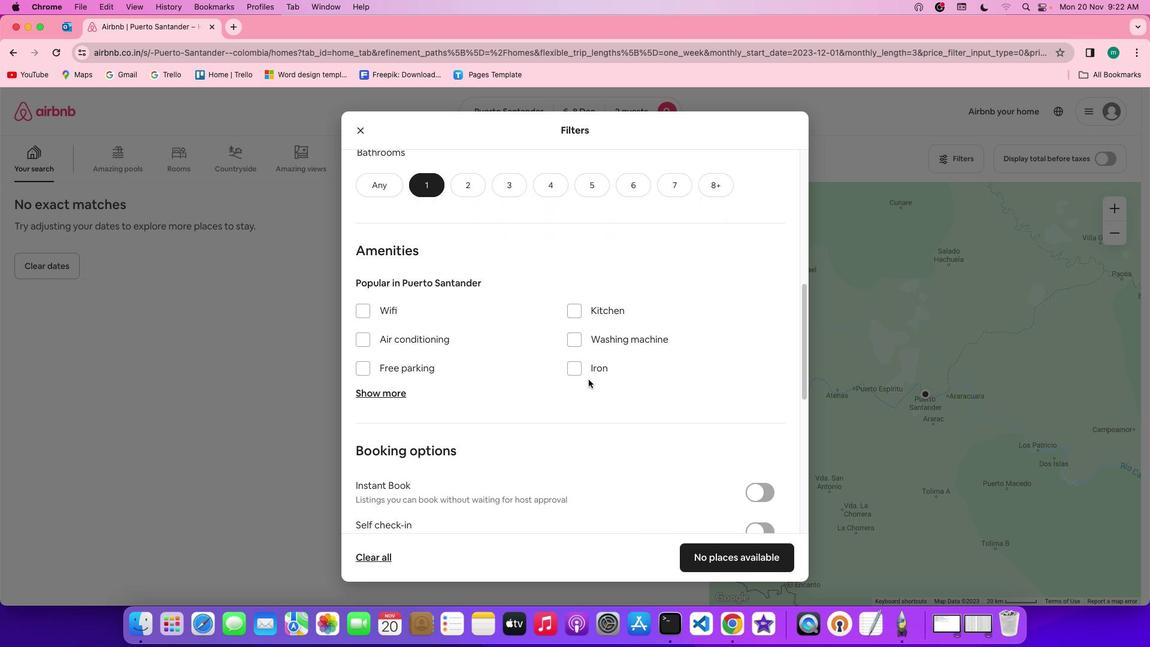 
Action: Mouse scrolled (592, 383) with delta (3, 2)
Screenshot: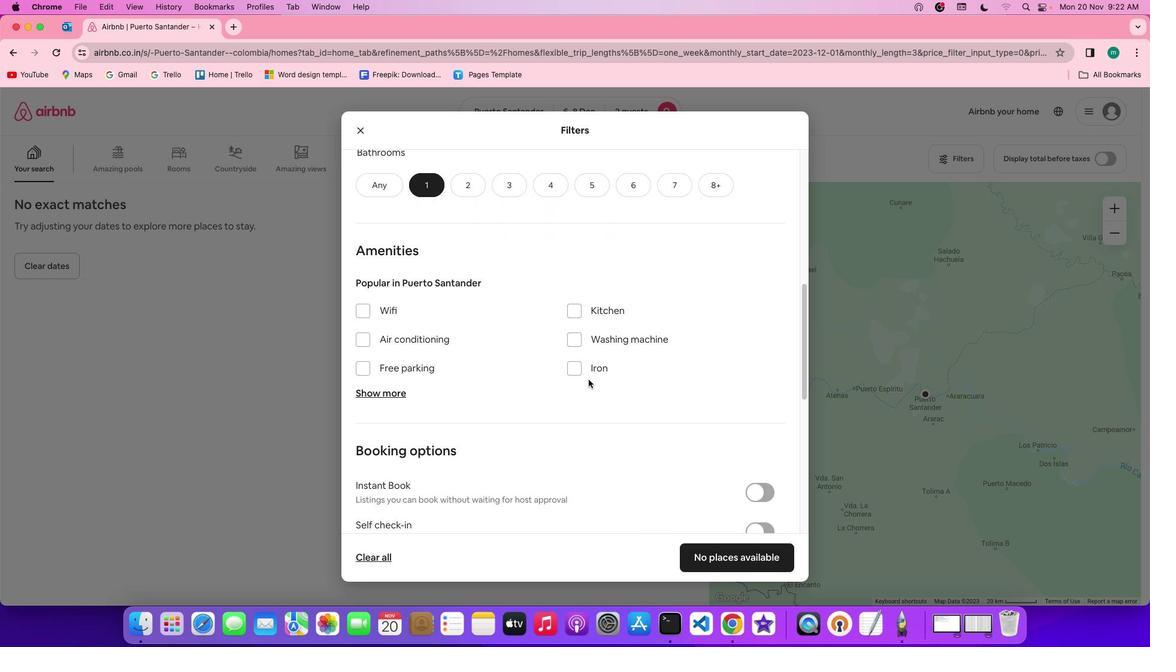 
Action: Mouse scrolled (592, 383) with delta (3, 2)
Screenshot: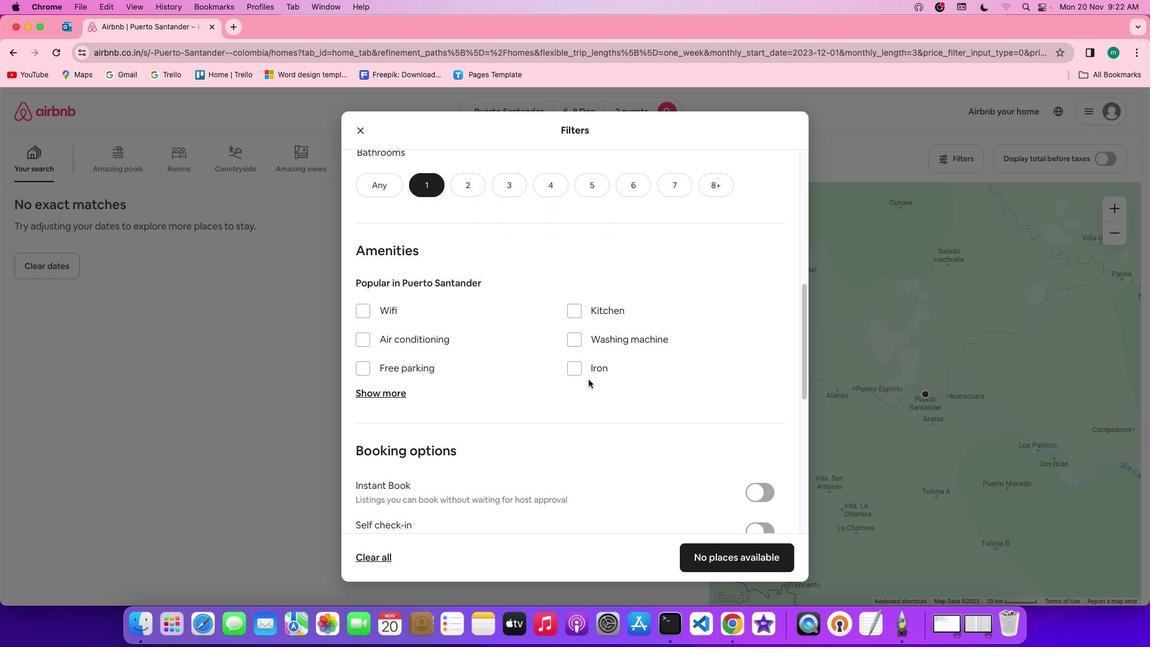 
Action: Mouse scrolled (592, 383) with delta (3, 2)
Screenshot: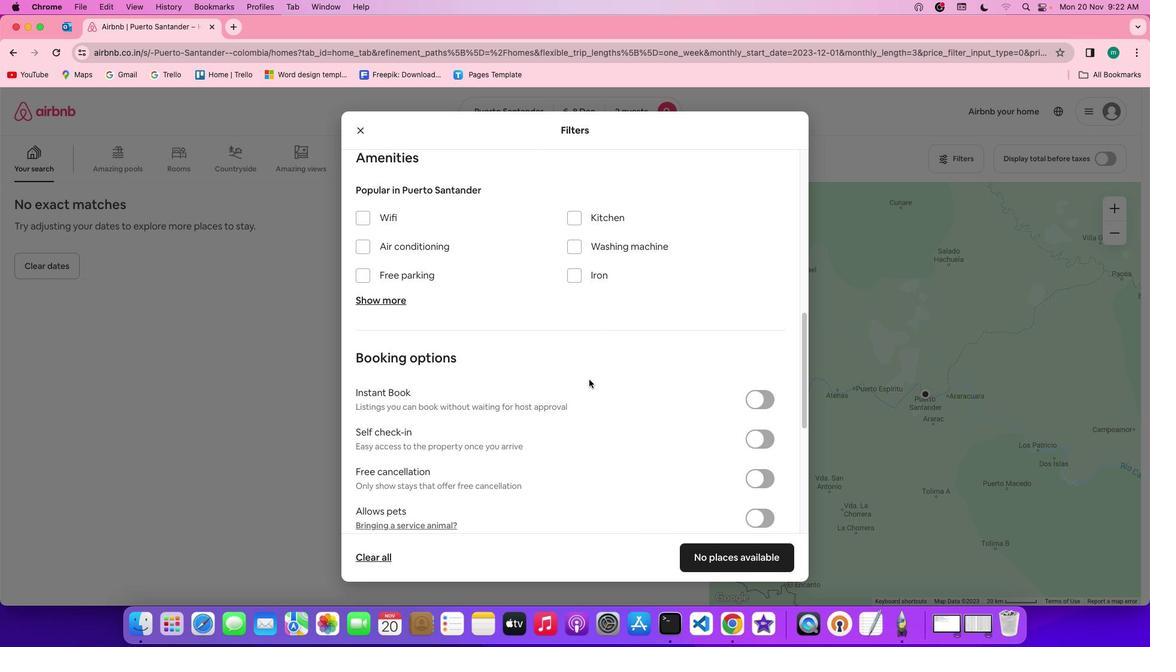 
Action: Mouse scrolled (592, 383) with delta (3, 2)
Screenshot: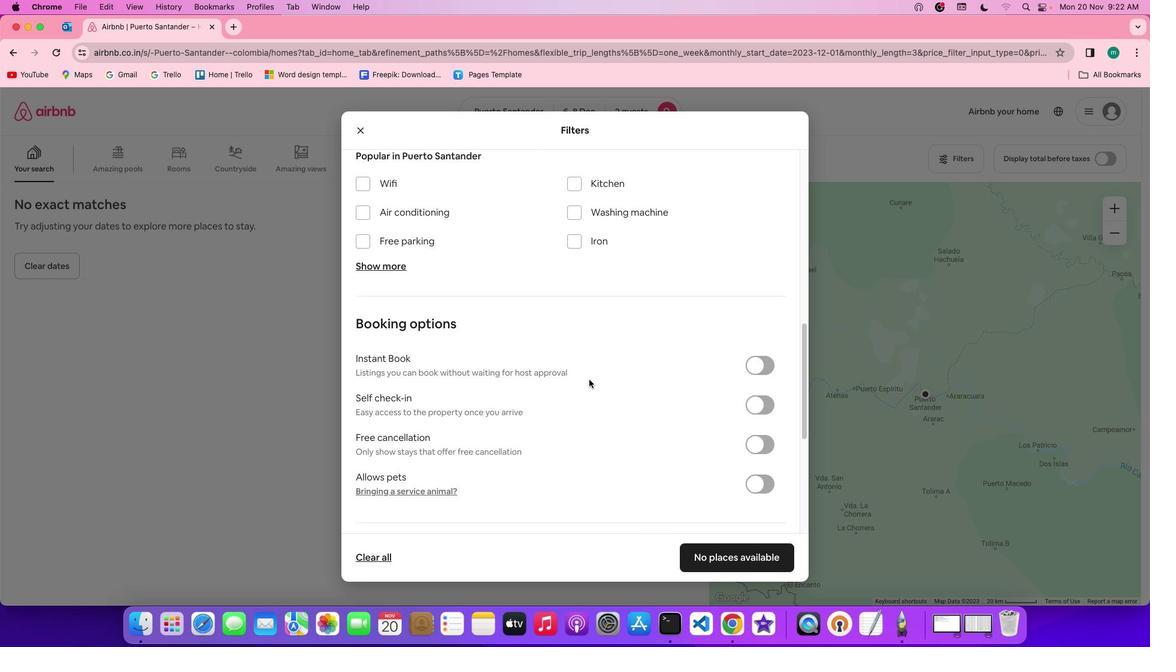 
Action: Mouse scrolled (592, 383) with delta (3, 2)
Screenshot: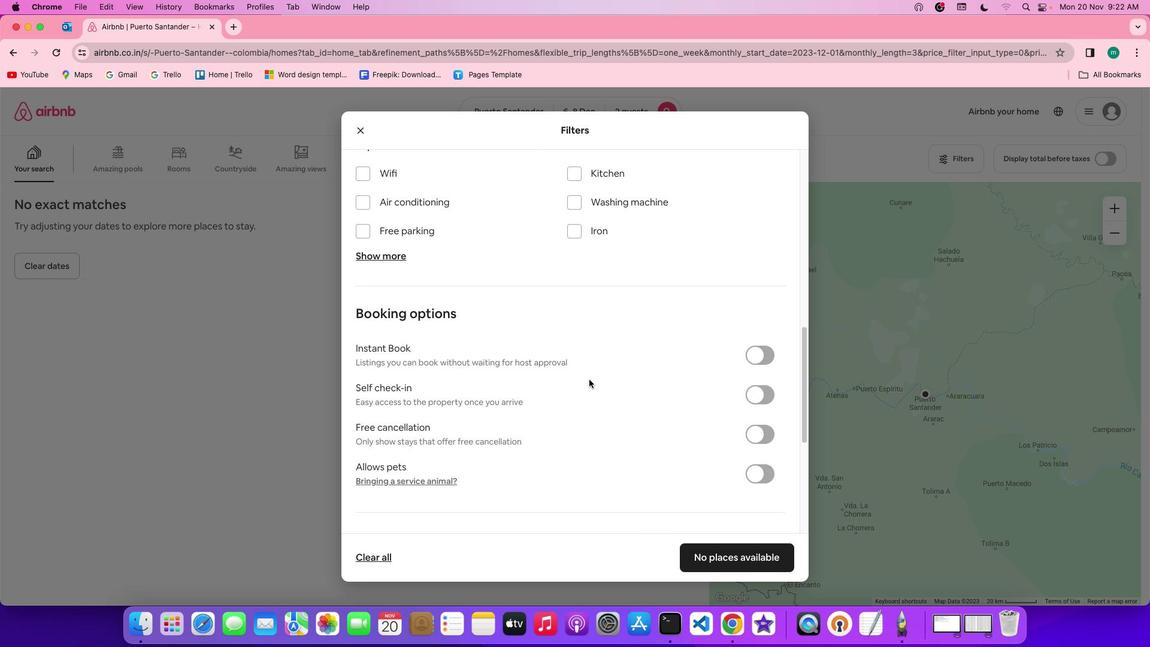 
Action: Mouse scrolled (592, 383) with delta (3, 2)
Screenshot: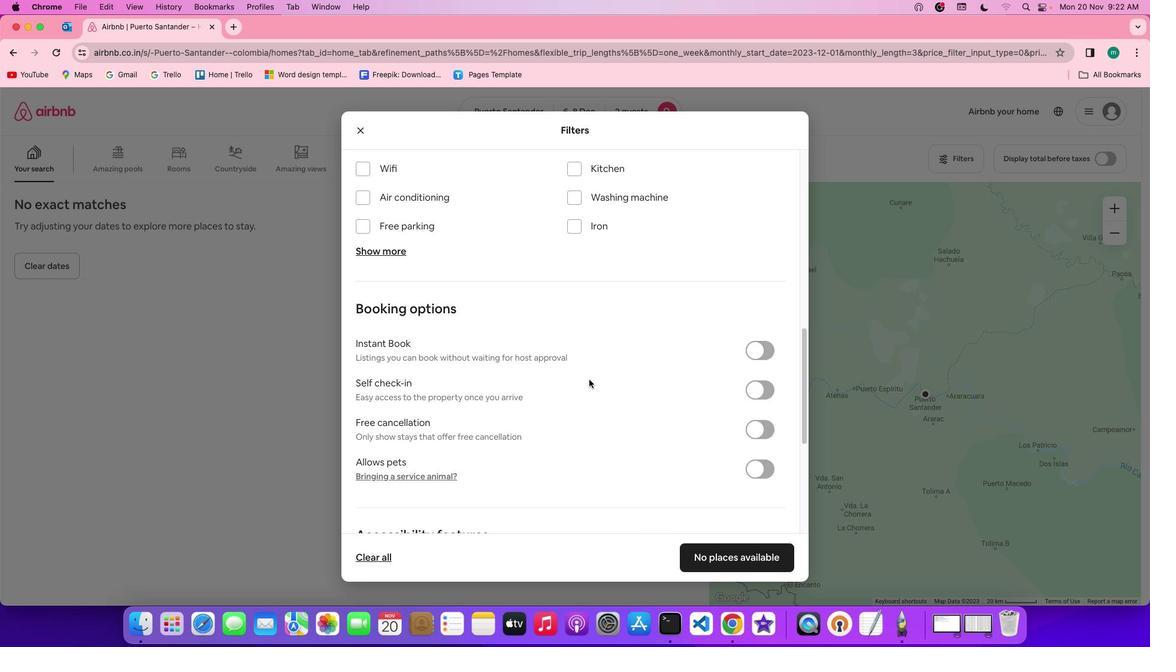 
Action: Mouse moved to (592, 383)
Screenshot: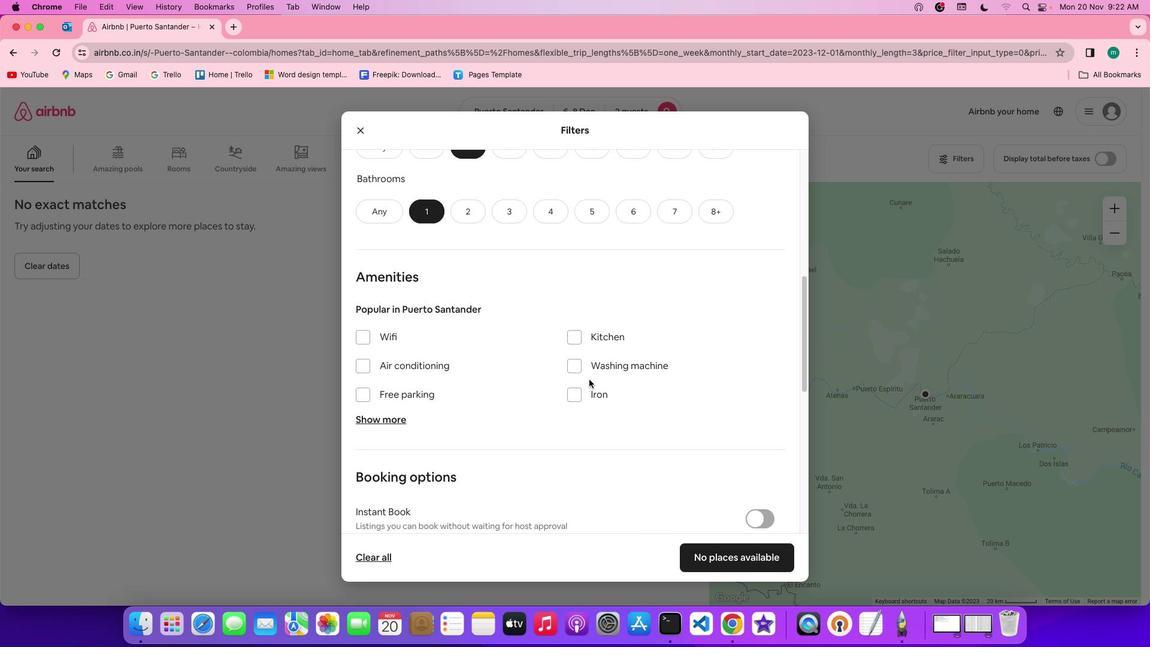 
Action: Mouse scrolled (592, 383) with delta (3, 2)
Screenshot: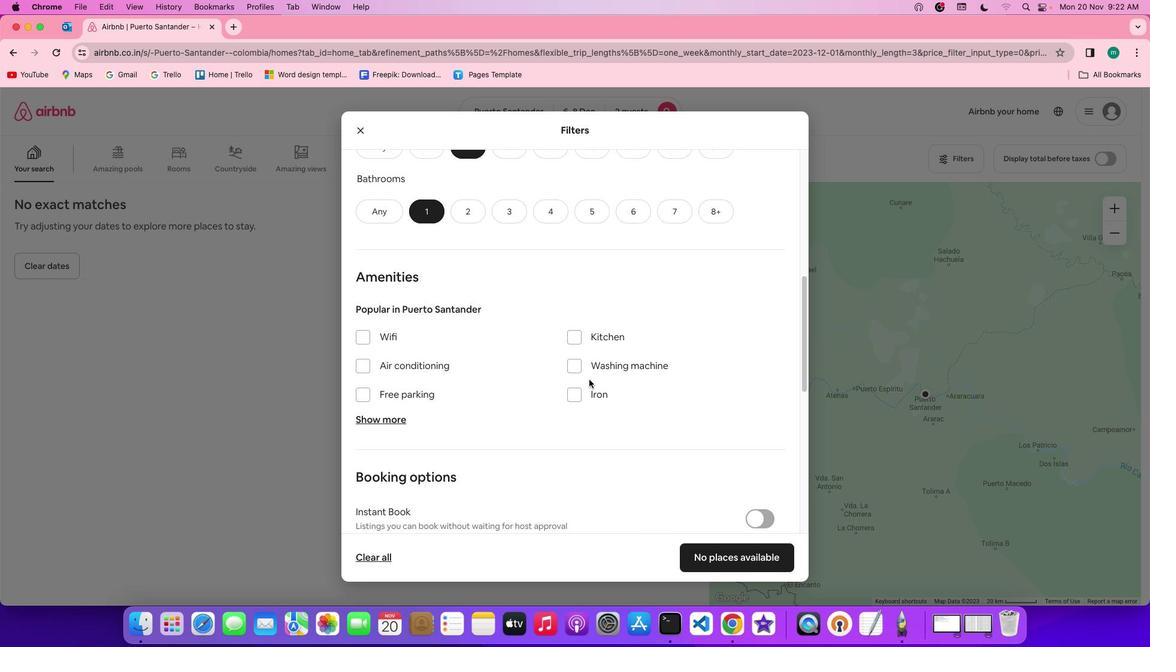 
Action: Mouse scrolled (592, 383) with delta (3, 2)
Screenshot: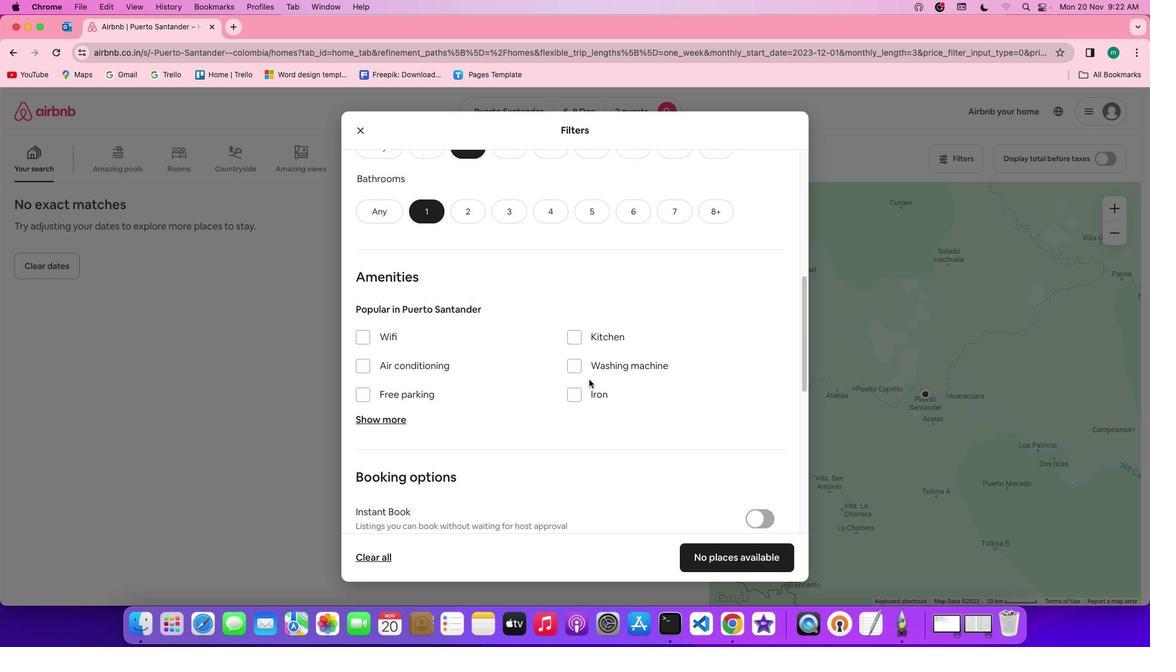 
Action: Mouse scrolled (592, 383) with delta (3, 2)
Screenshot: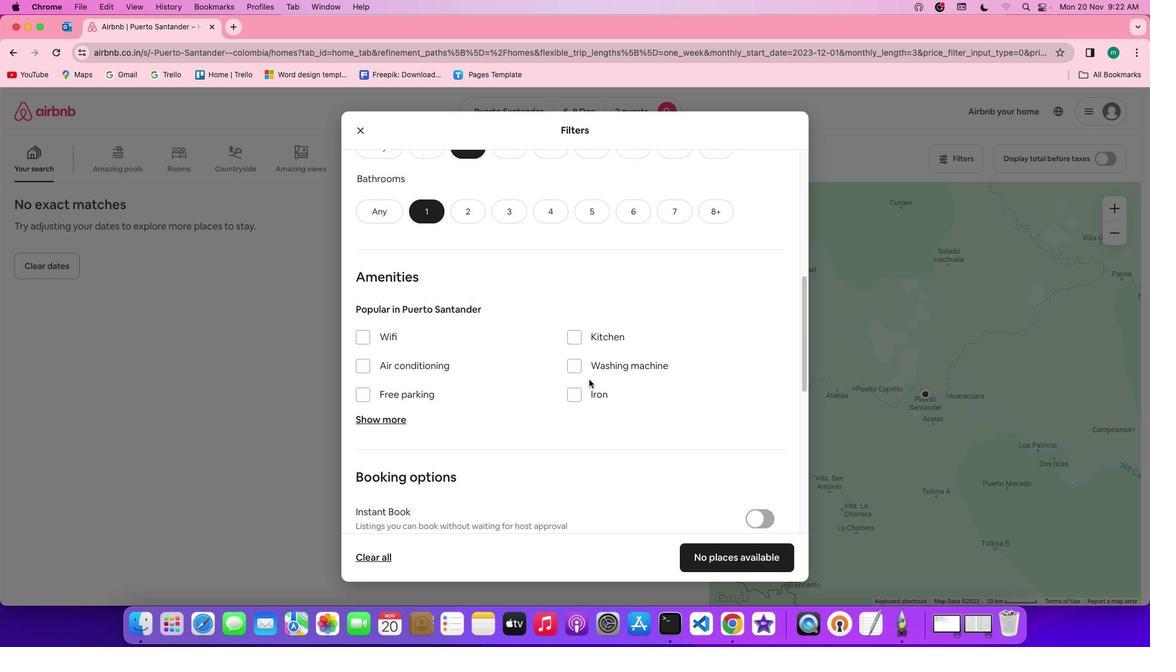 
Action: Mouse scrolled (592, 383) with delta (3, 2)
Screenshot: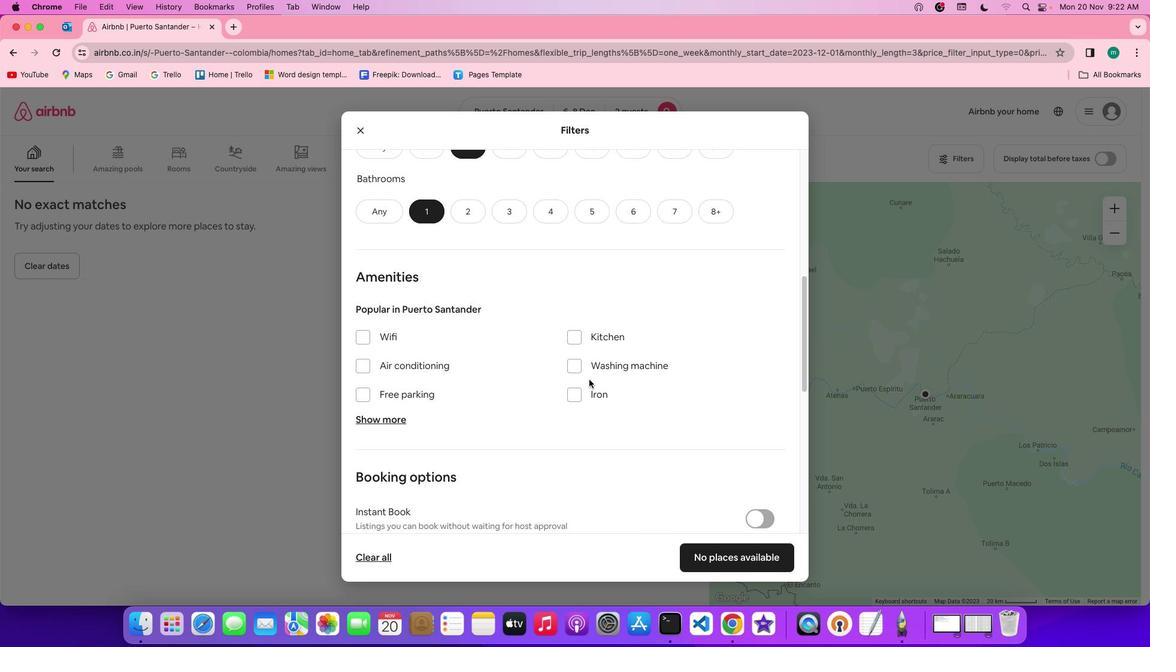 
Action: Mouse moved to (592, 383)
Screenshot: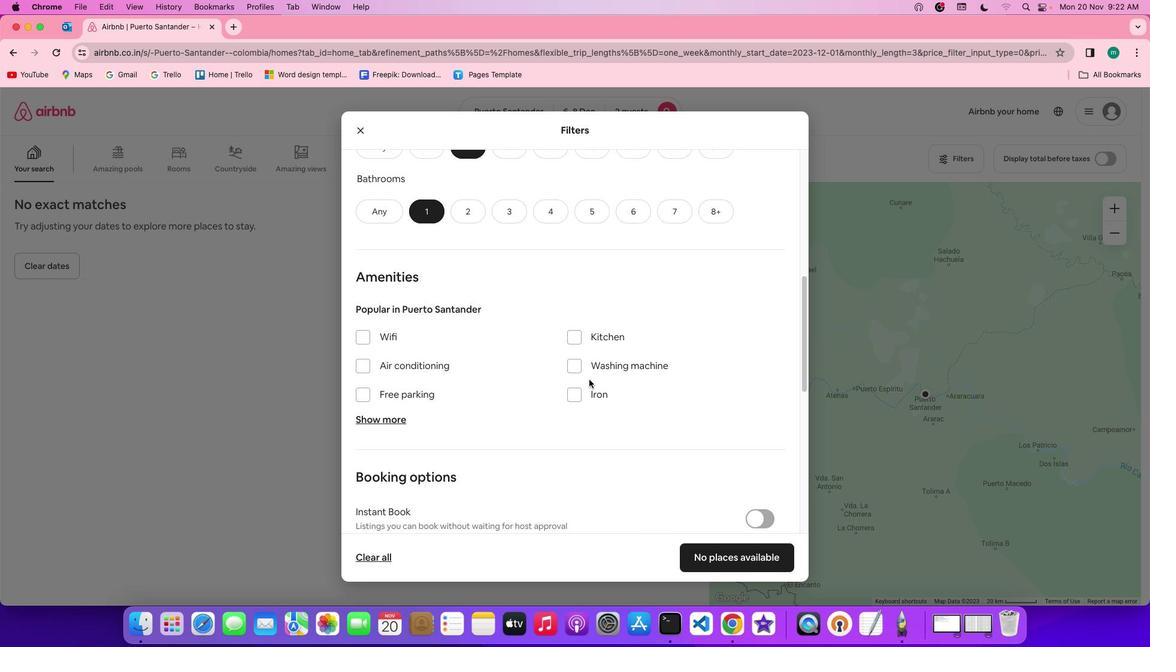 
Action: Mouse scrolled (592, 383) with delta (3, 2)
Screenshot: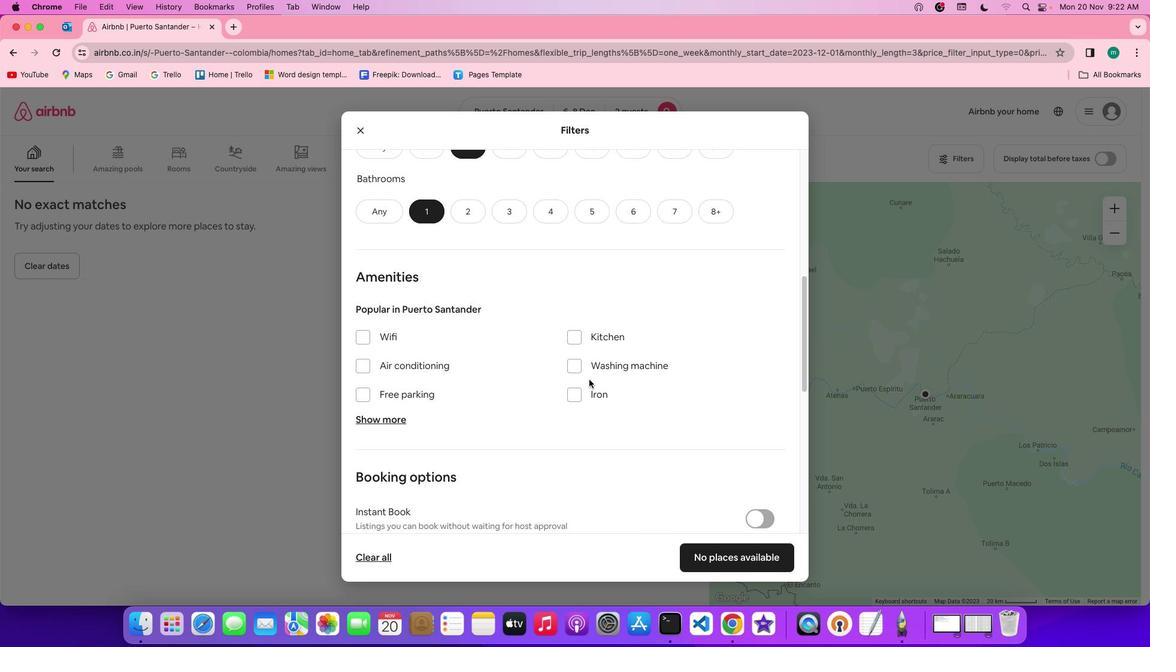 
Action: Mouse moved to (593, 383)
Screenshot: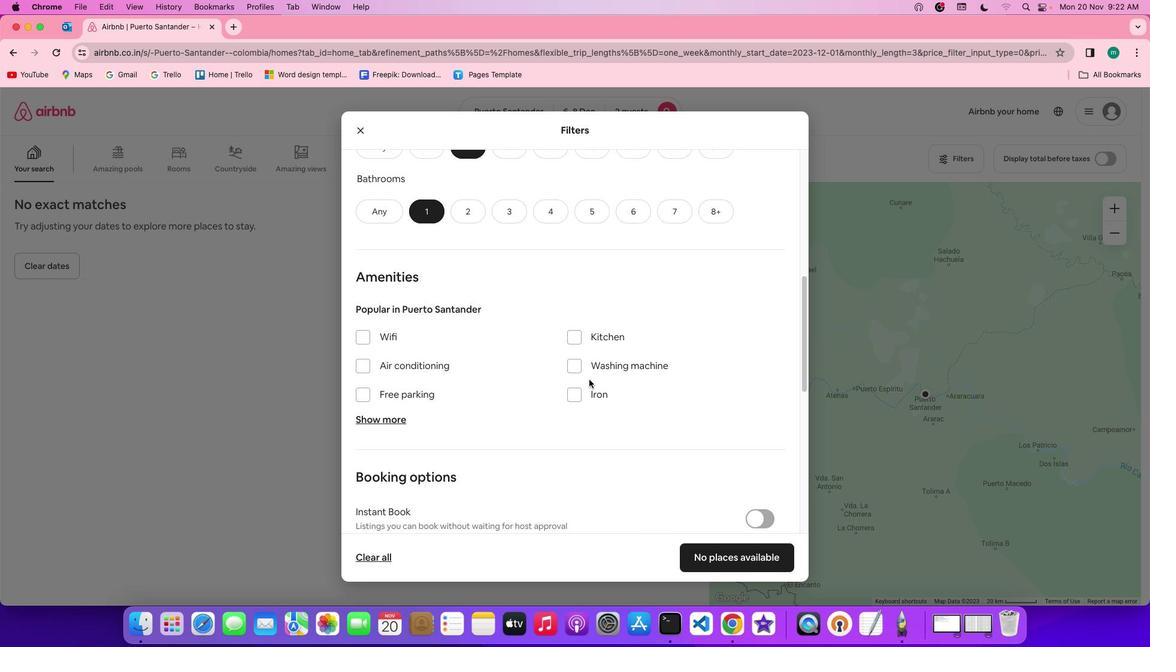 
Action: Mouse scrolled (593, 383) with delta (3, 4)
Screenshot: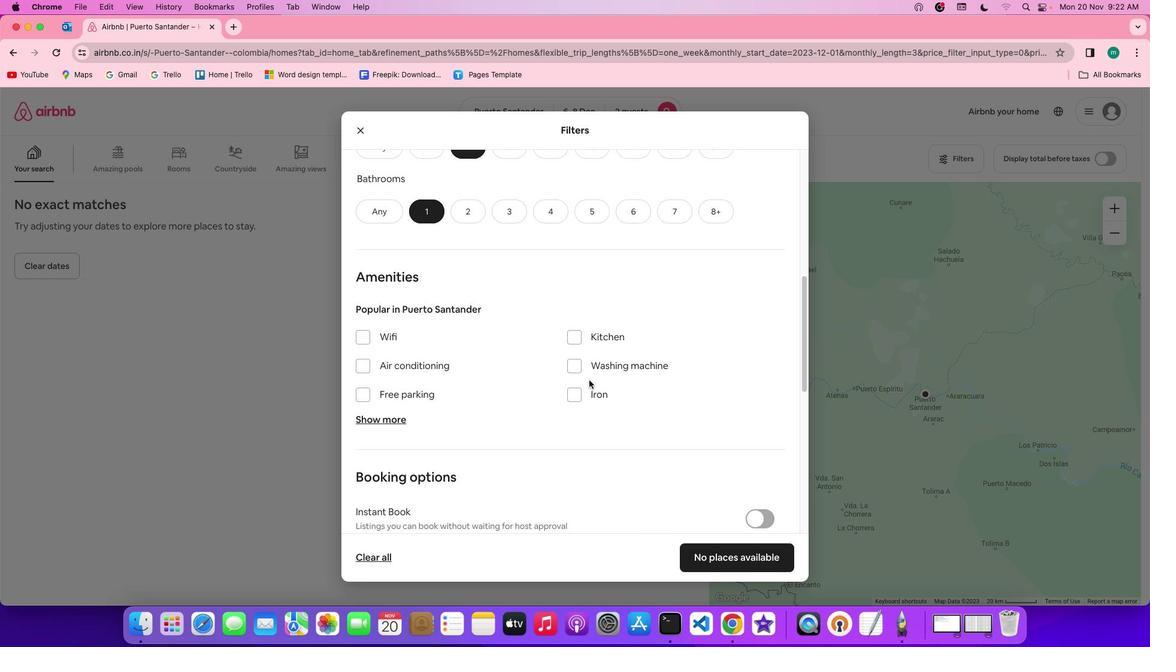 
Action: Mouse scrolled (593, 383) with delta (3, 4)
Screenshot: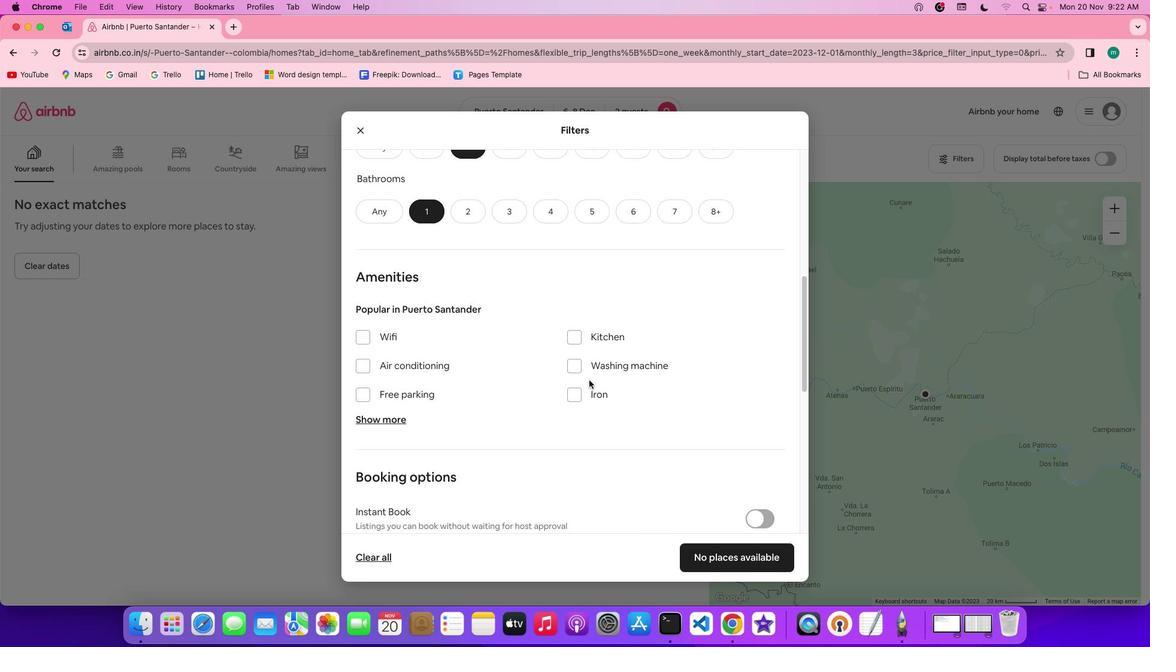 
Action: Mouse scrolled (593, 383) with delta (3, 4)
Screenshot: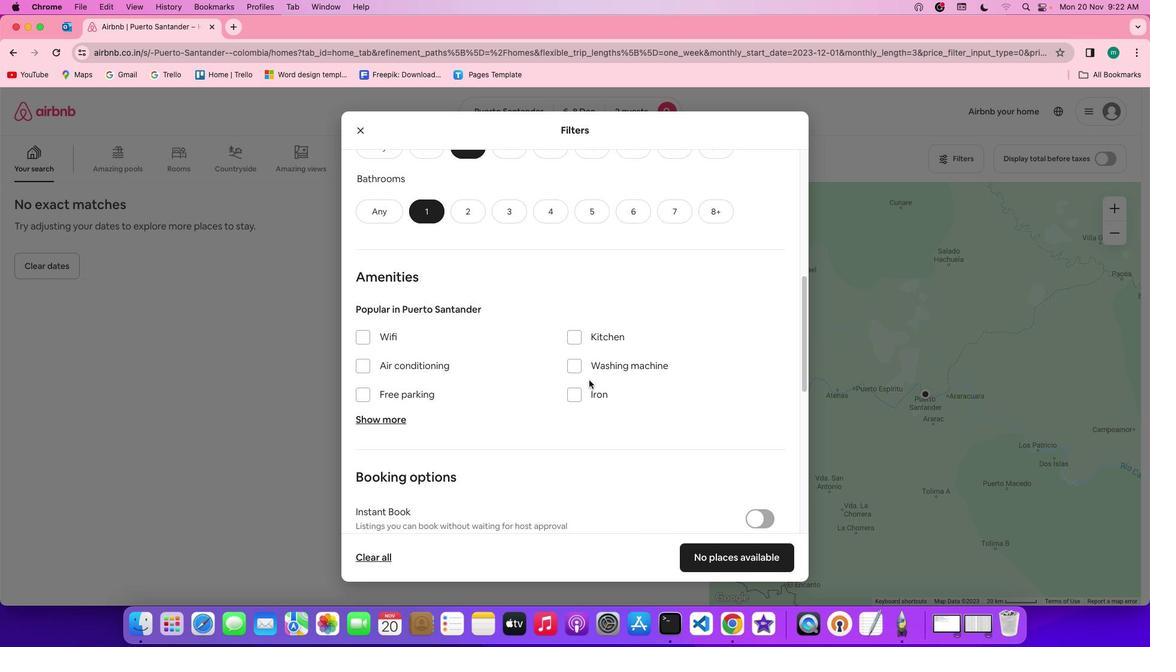 
Action: Mouse scrolled (593, 383) with delta (3, 5)
Screenshot: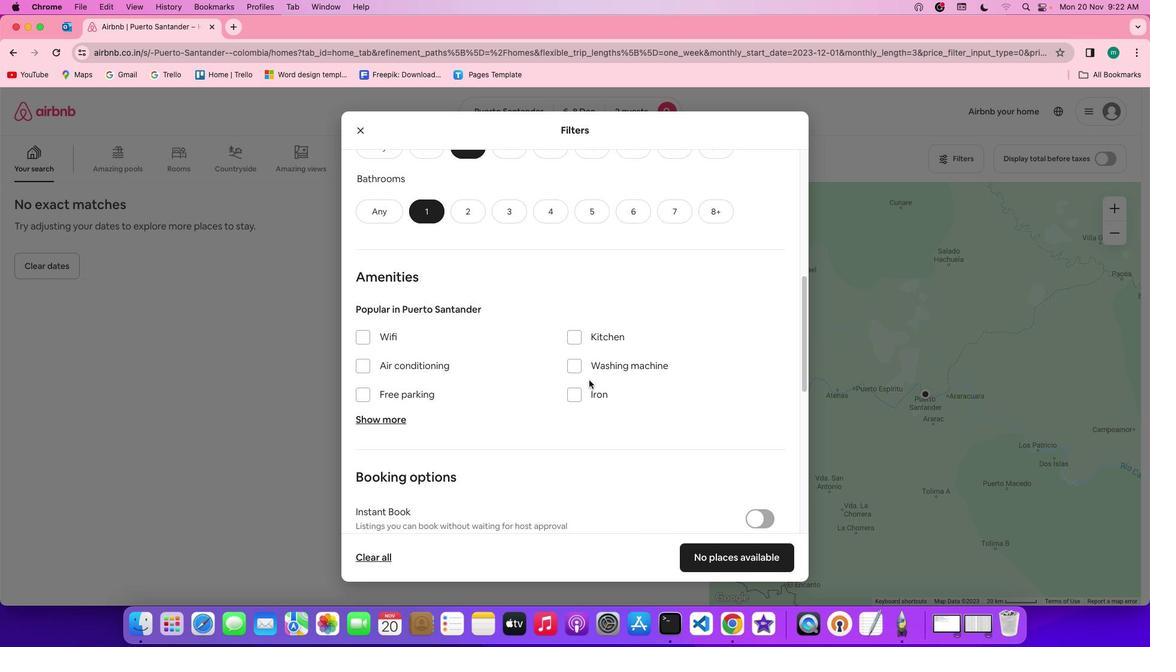 
Action: Mouse moved to (574, 381)
Screenshot: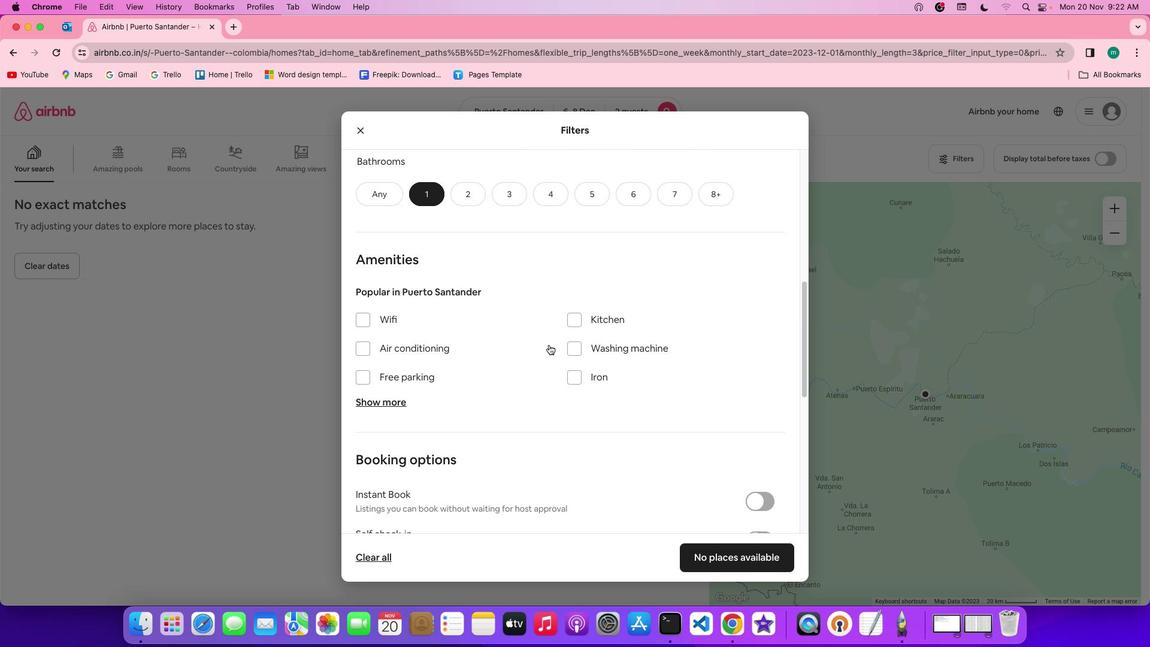 
Action: Mouse scrolled (574, 381) with delta (3, 2)
Screenshot: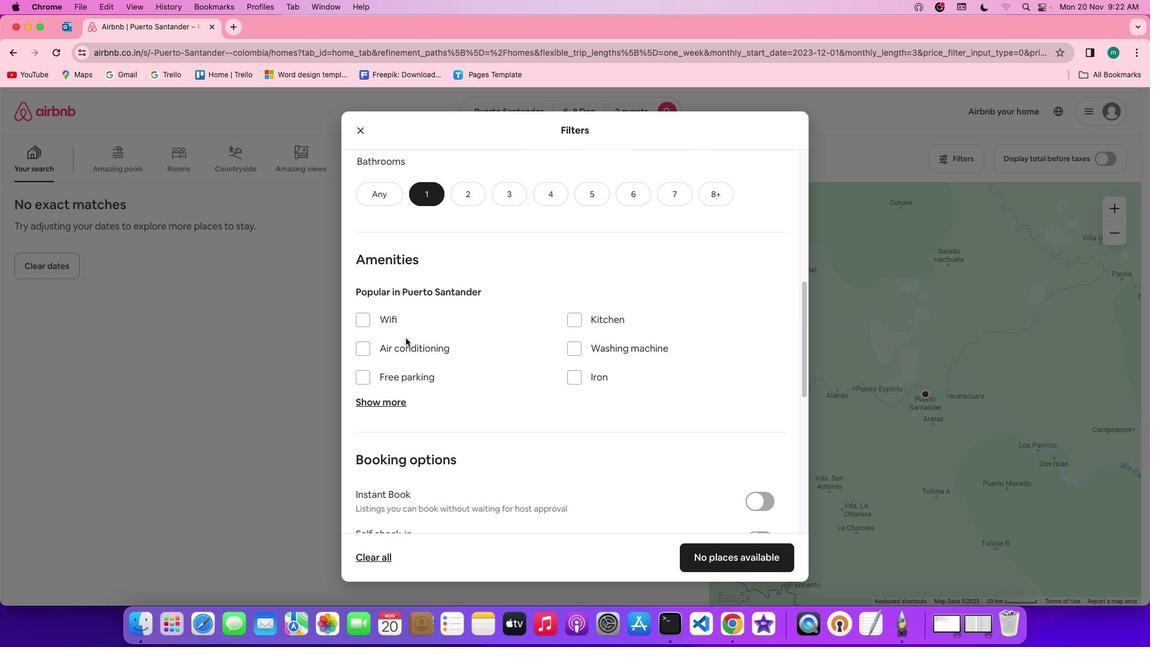 
Action: Mouse scrolled (574, 381) with delta (3, 2)
Screenshot: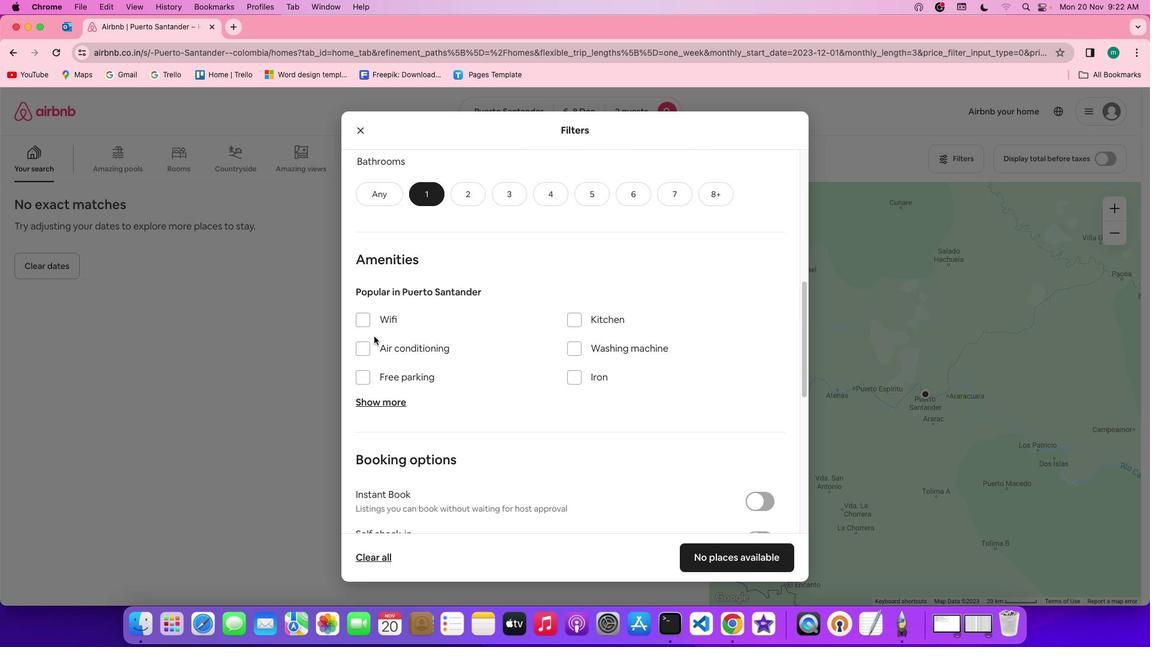 
Action: Mouse scrolled (574, 381) with delta (3, 2)
Screenshot: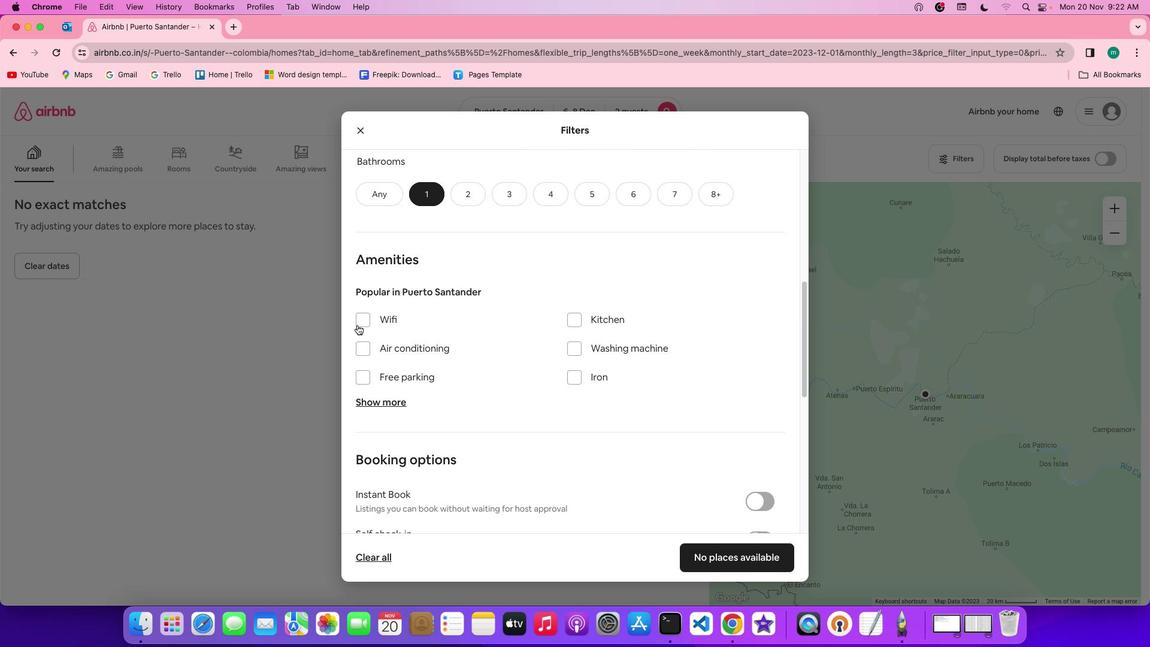 
Action: Mouse scrolled (574, 381) with delta (3, 2)
Screenshot: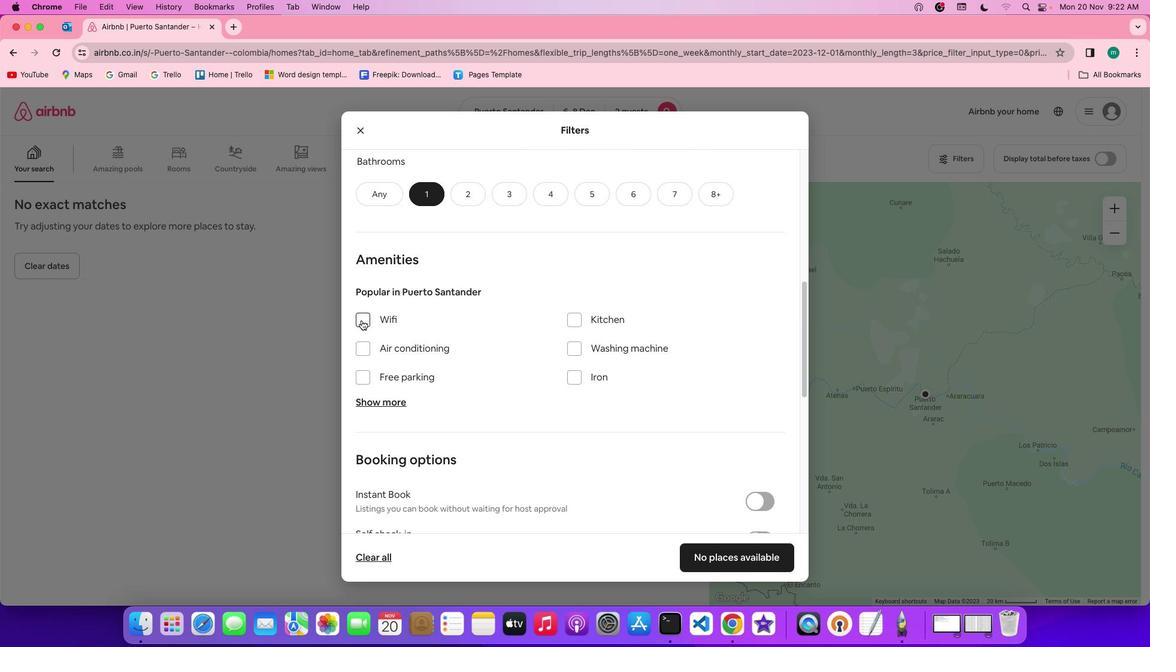 
Action: Mouse moved to (365, 324)
Screenshot: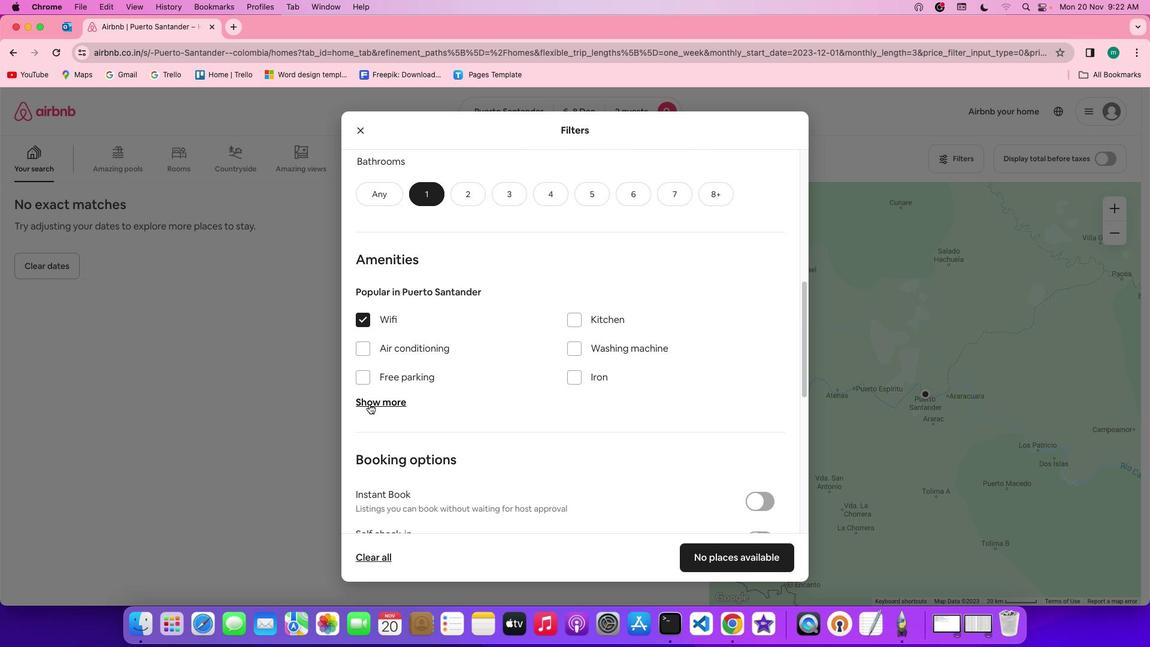 
Action: Mouse pressed left at (365, 324)
Screenshot: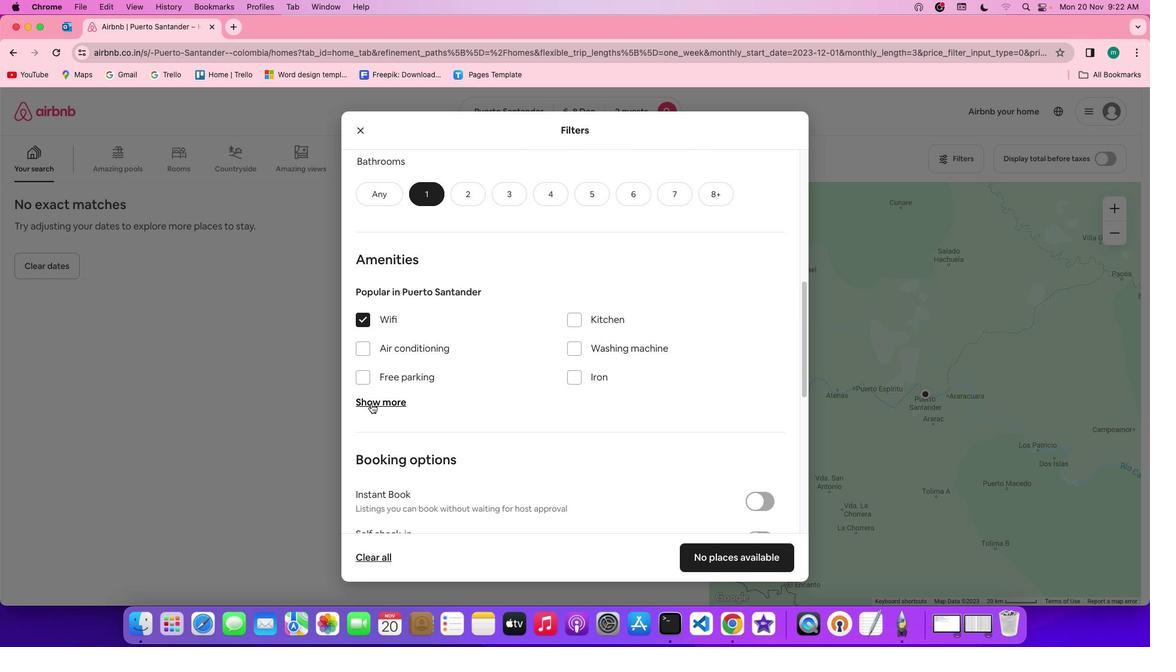 
Action: Mouse moved to (375, 407)
Screenshot: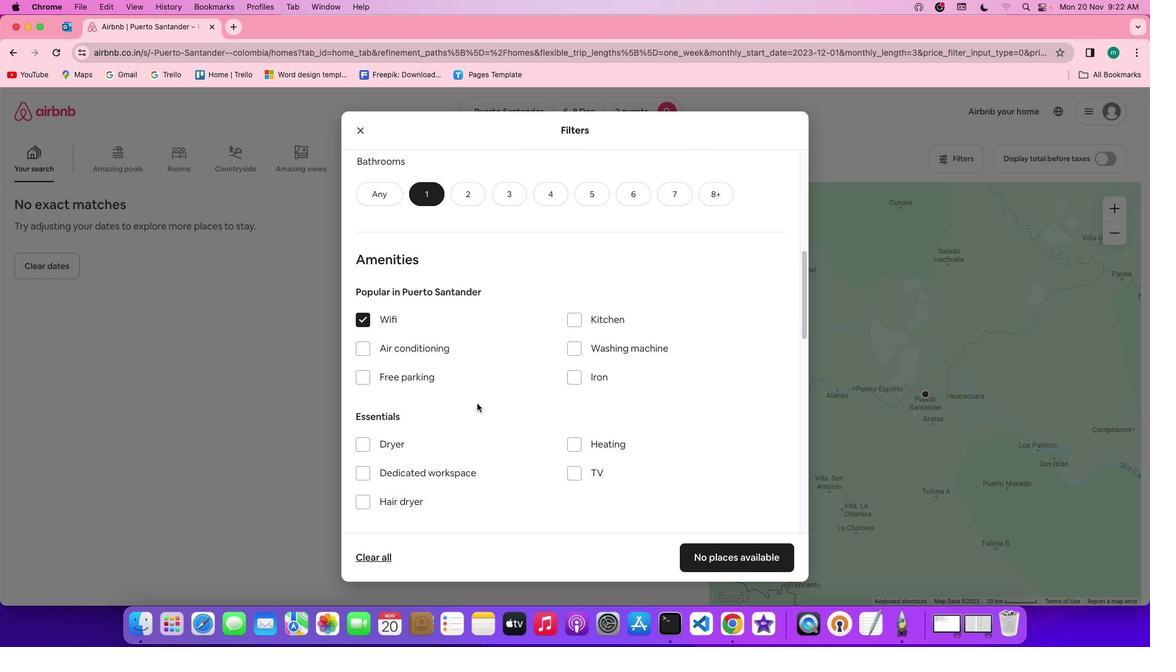
Action: Mouse pressed left at (375, 407)
Screenshot: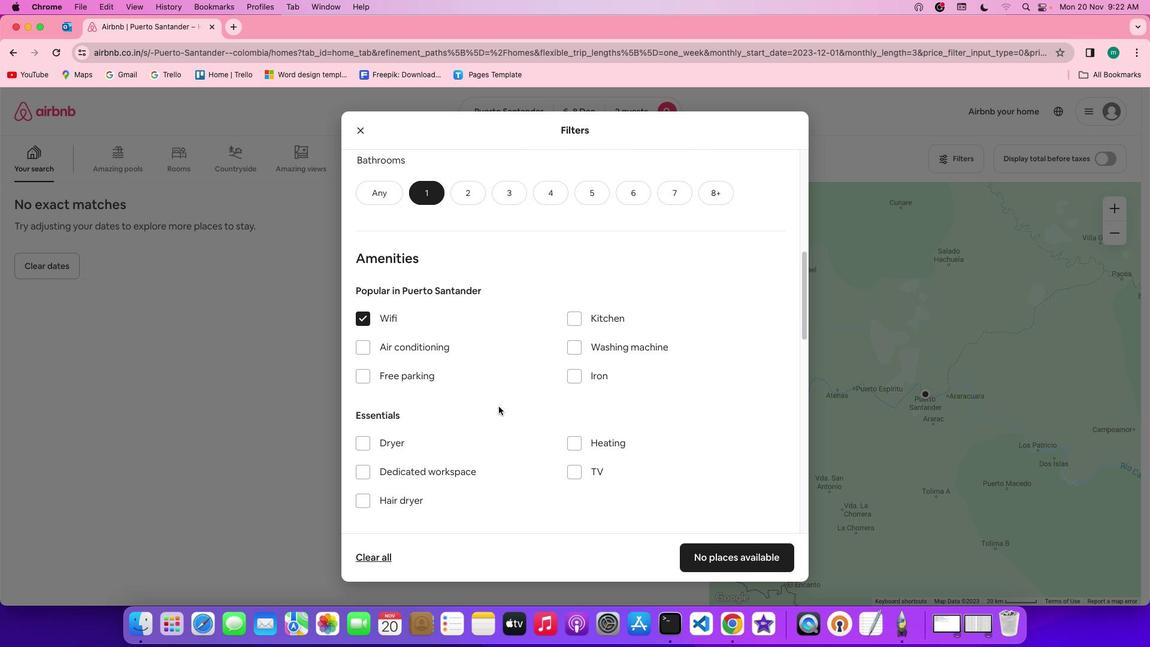 
Action: Mouse moved to (502, 410)
Screenshot: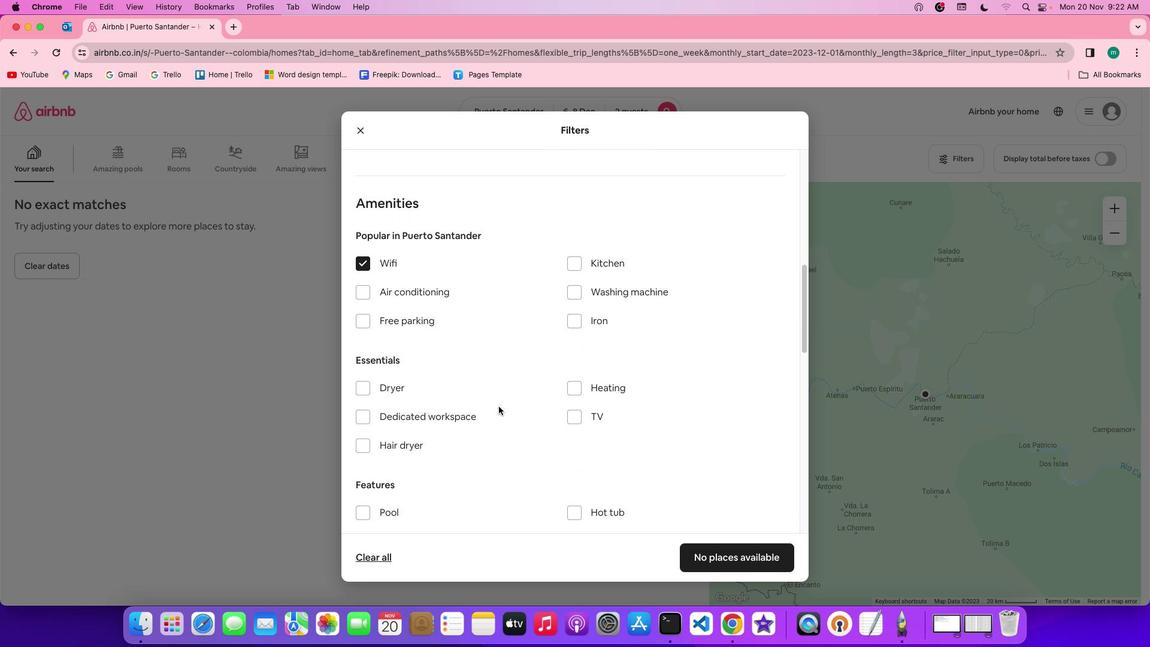 
Action: Mouse scrolled (502, 410) with delta (3, 2)
Screenshot: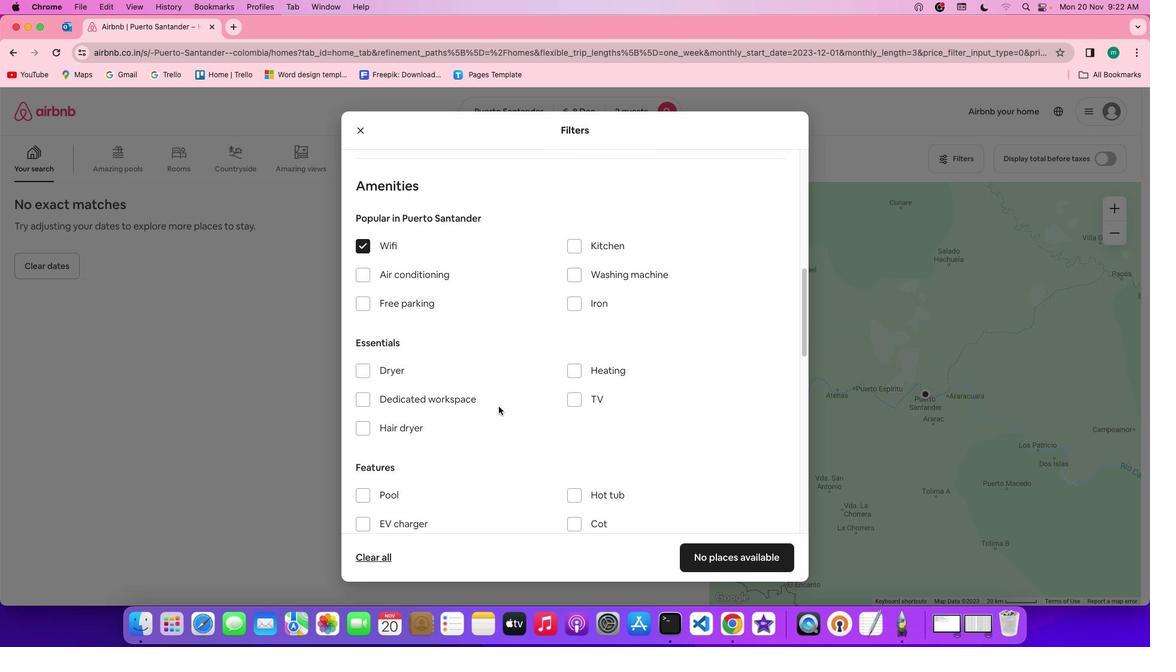 
Action: Mouse scrolled (502, 410) with delta (3, 2)
Screenshot: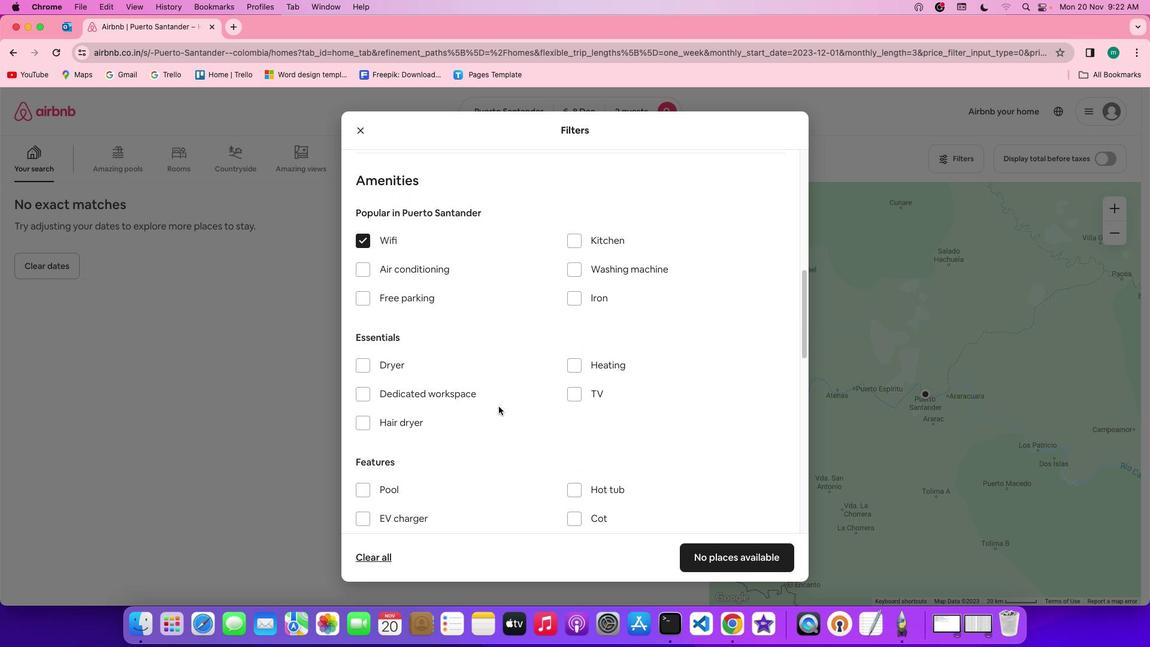 
Action: Mouse scrolled (502, 410) with delta (3, 2)
Screenshot: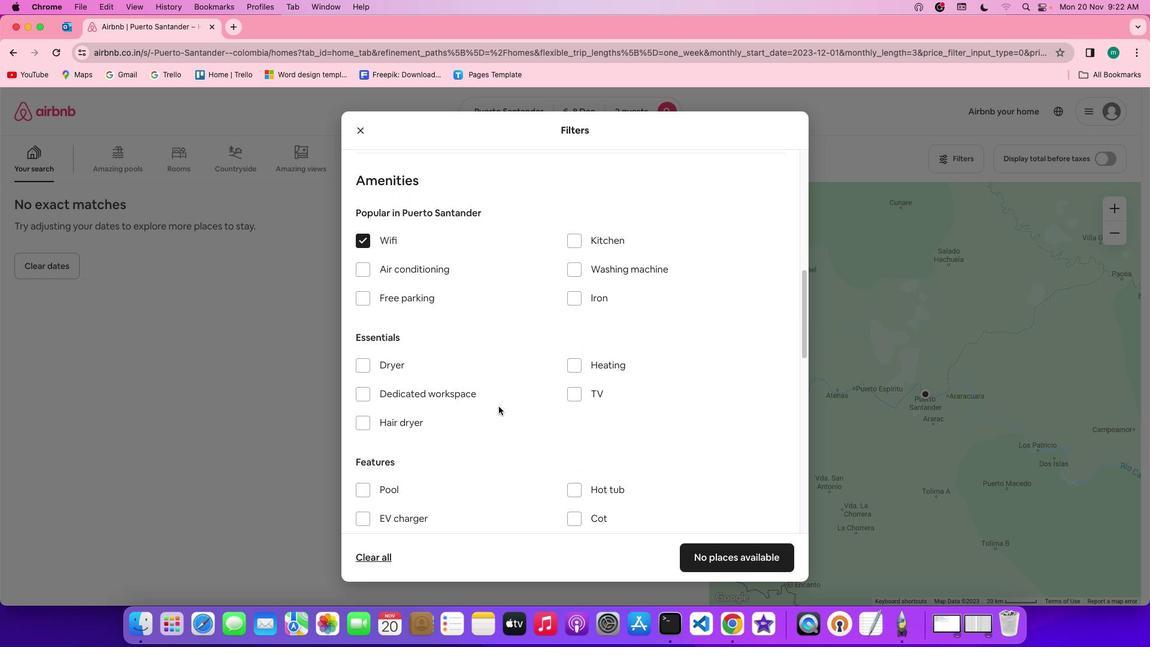 
Action: Mouse scrolled (502, 410) with delta (3, 2)
Screenshot: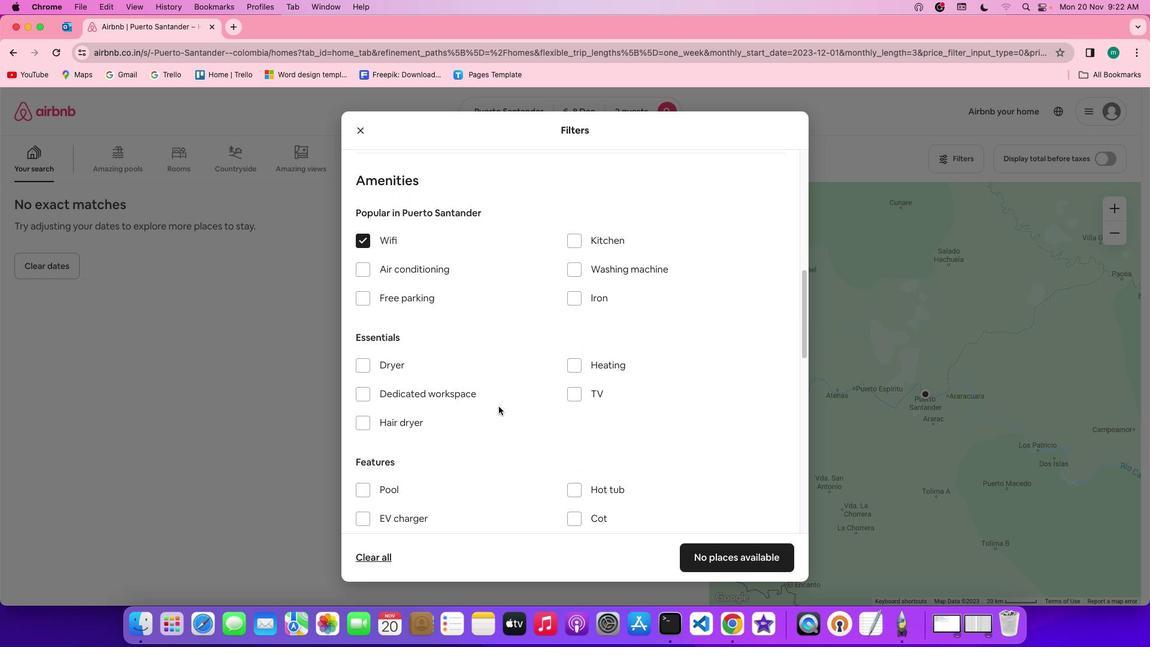 
Action: Mouse scrolled (502, 410) with delta (3, 2)
Screenshot: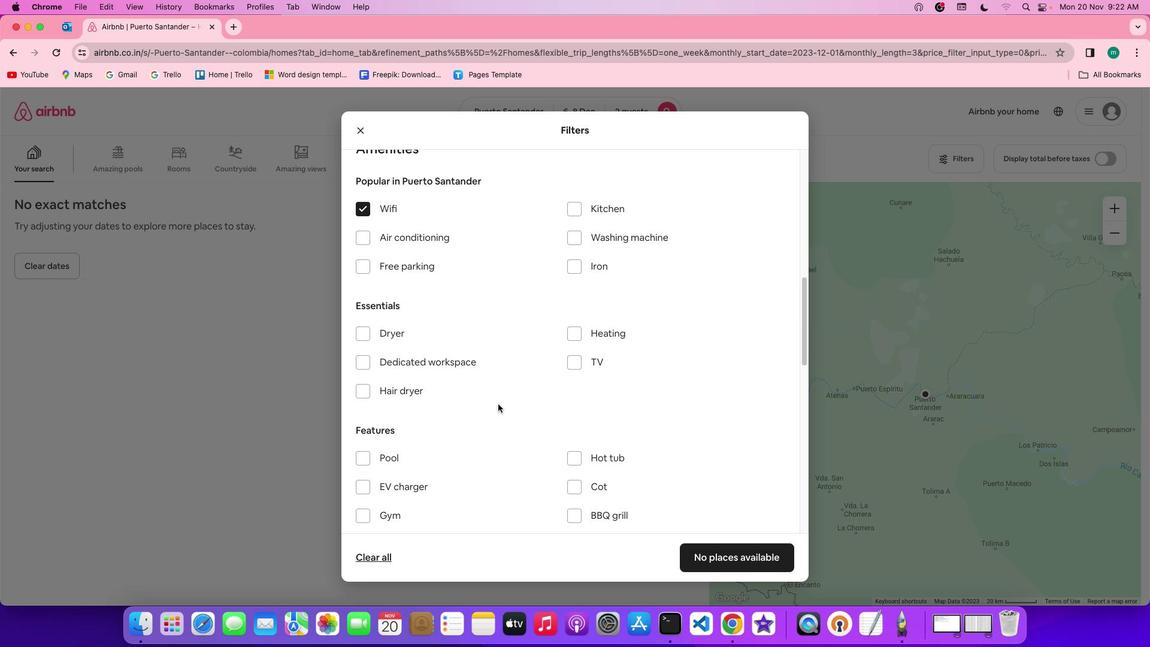 
Action: Mouse scrolled (502, 410) with delta (3, 2)
Screenshot: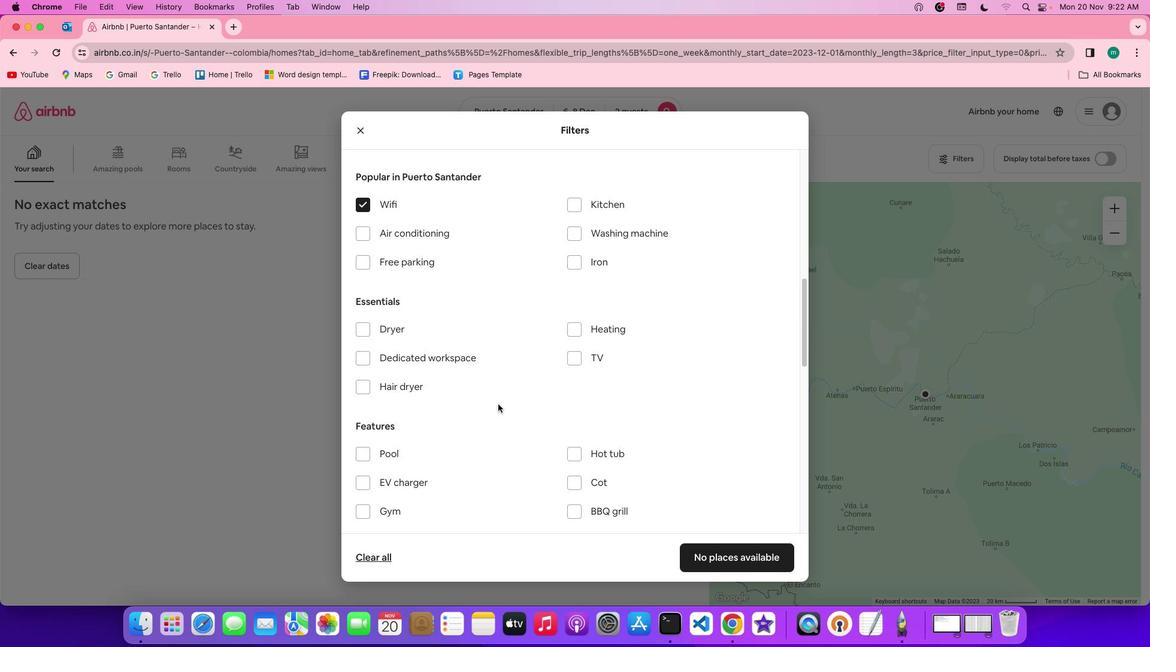 
Action: Mouse scrolled (502, 410) with delta (3, 2)
Screenshot: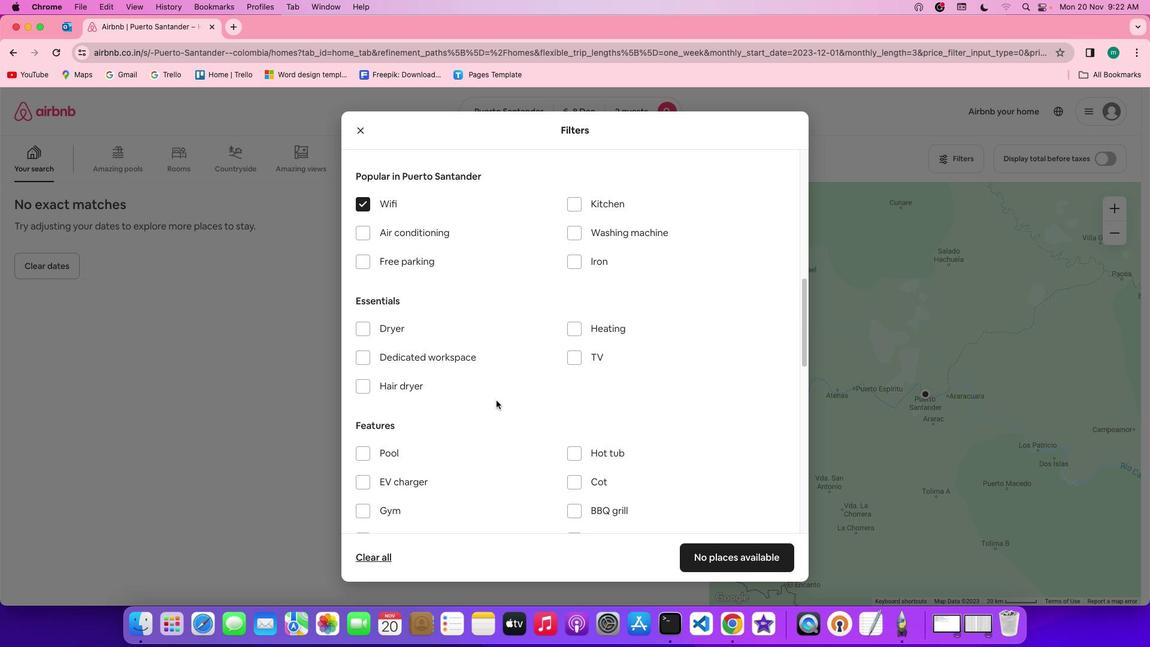 
Action: Mouse moved to (502, 409)
Screenshot: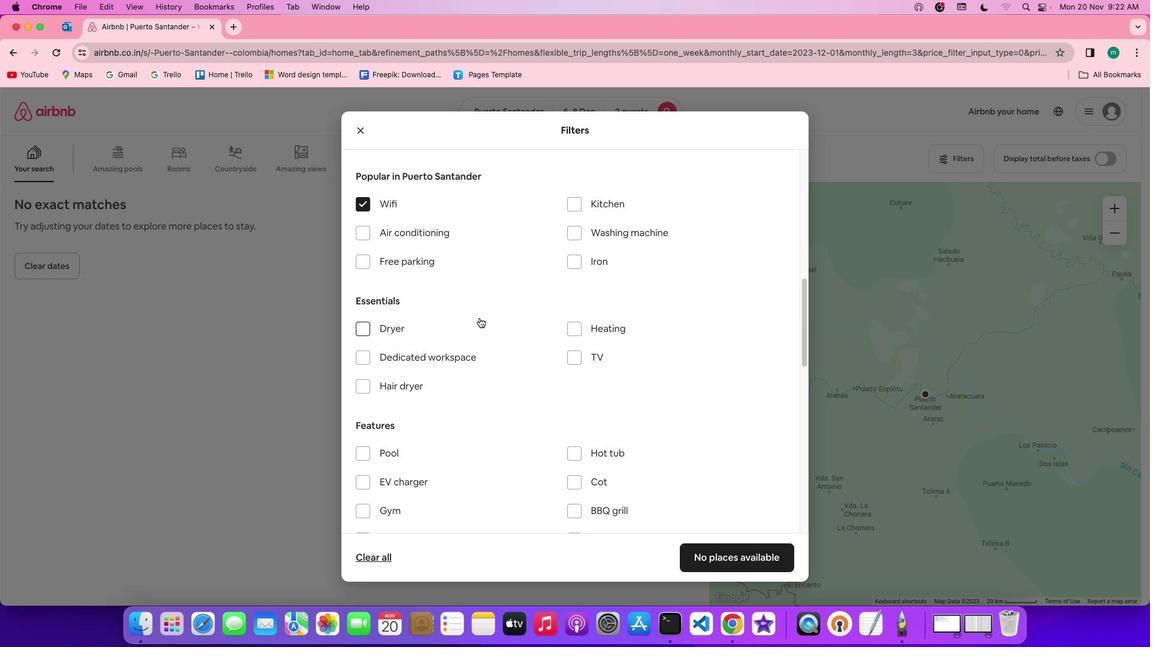 
Action: Mouse scrolled (502, 409) with delta (3, 2)
Screenshot: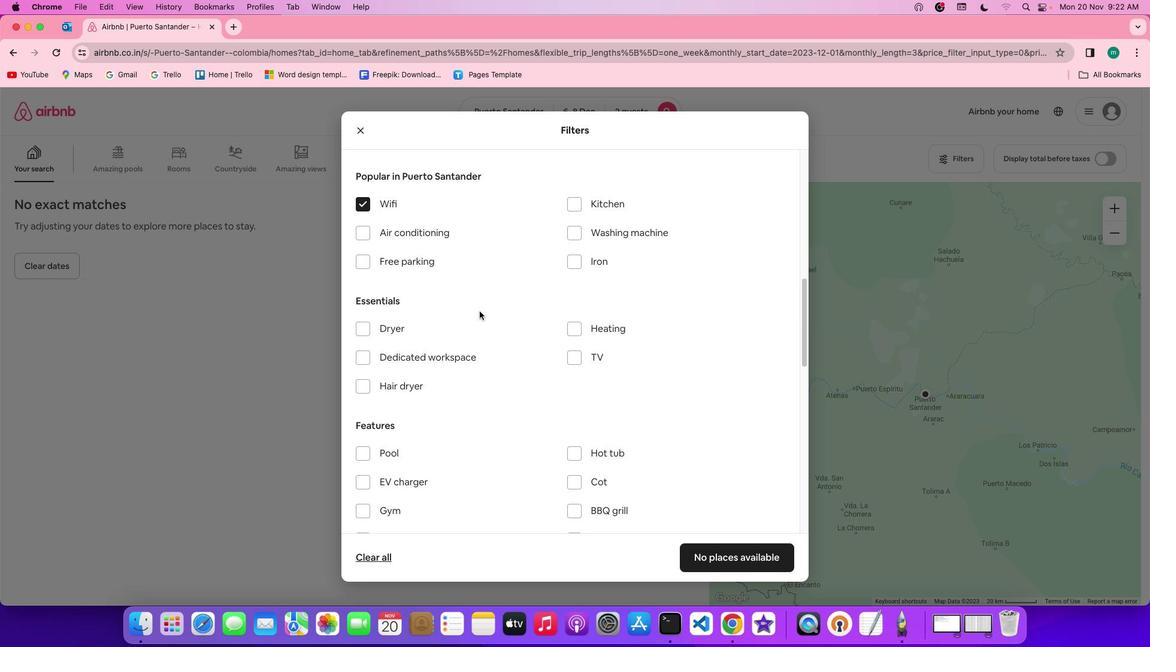 
Action: Mouse scrolled (502, 409) with delta (3, 2)
Screenshot: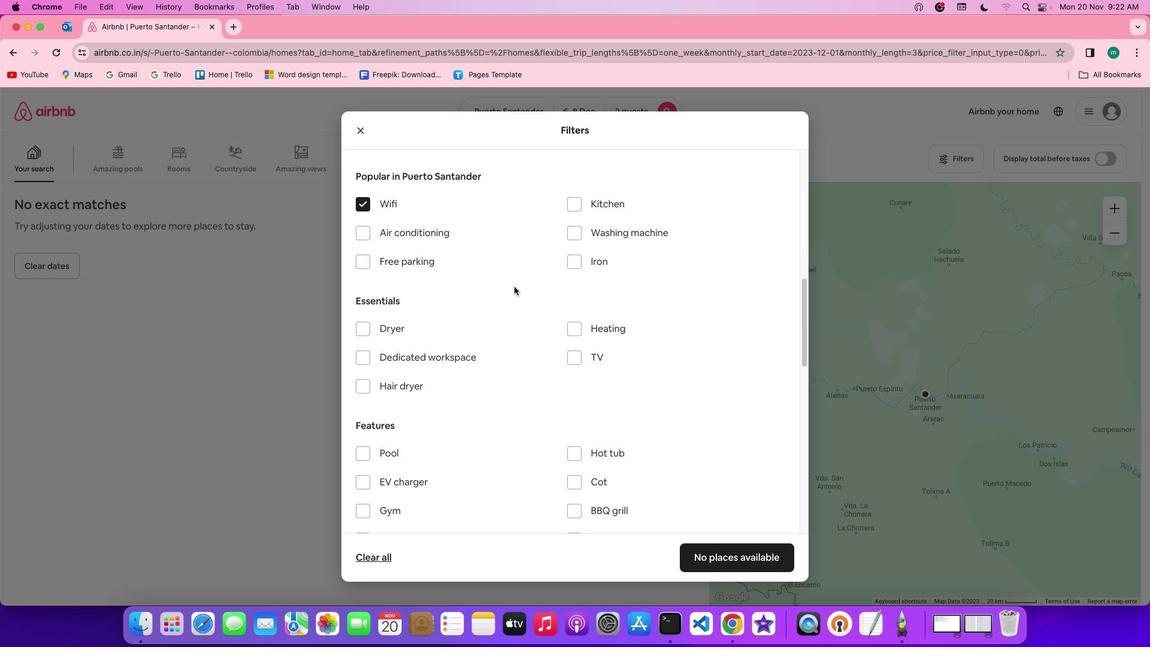 
Action: Mouse moved to (502, 408)
Screenshot: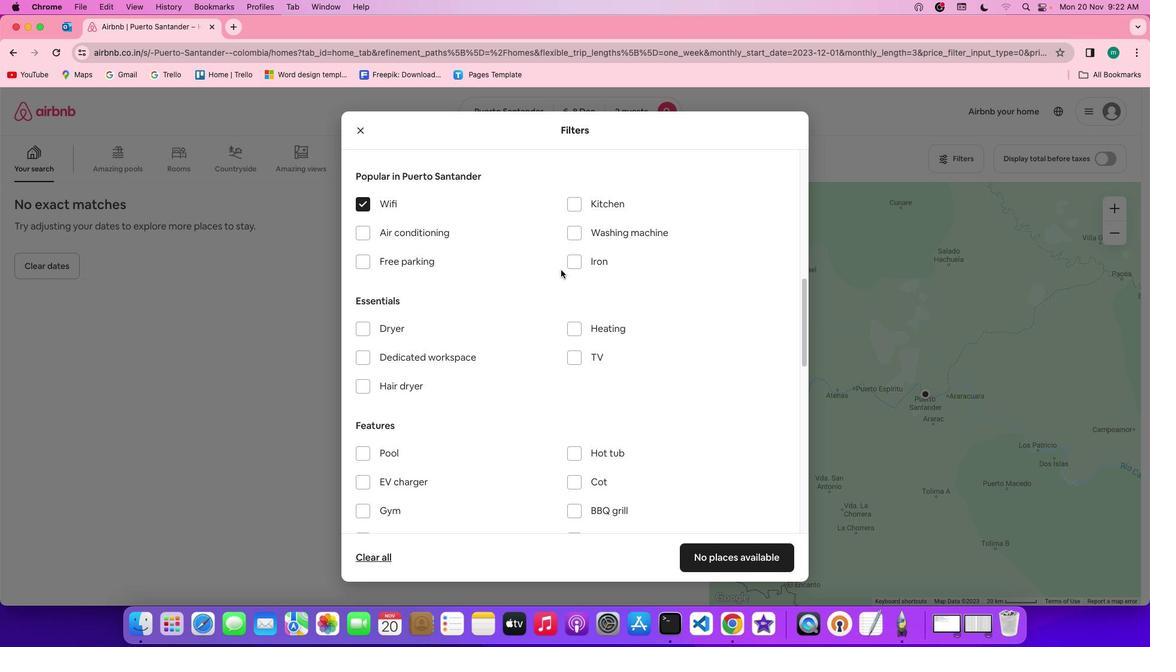 
Action: Mouse scrolled (502, 408) with delta (3, 2)
Screenshot: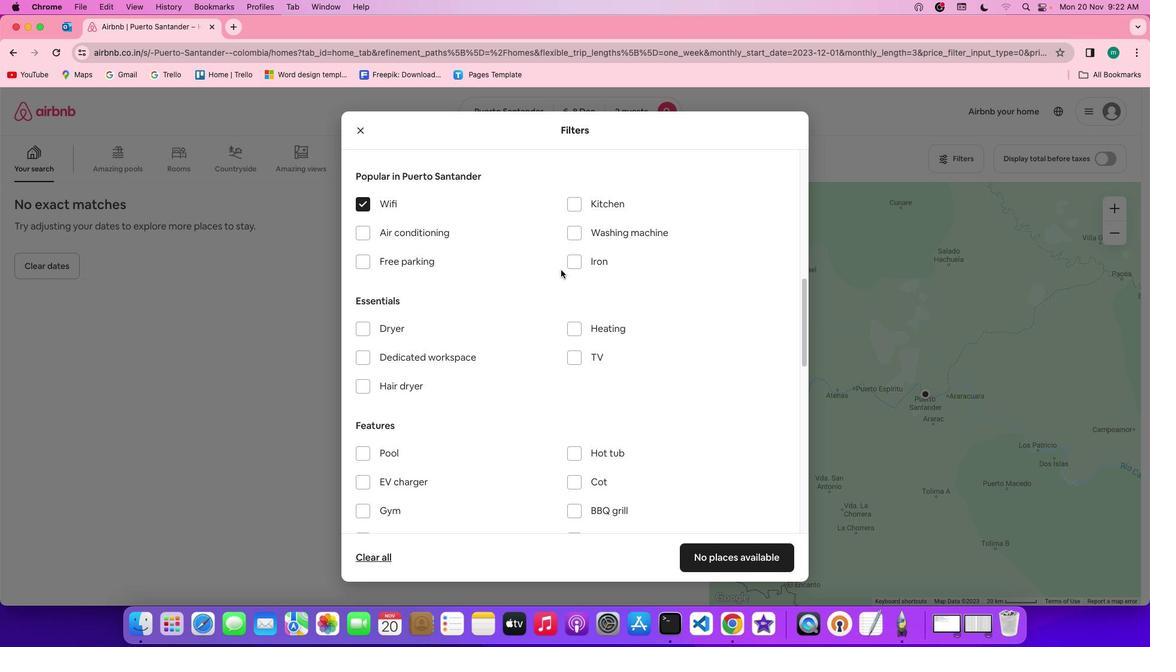 
Action: Mouse moved to (502, 407)
Screenshot: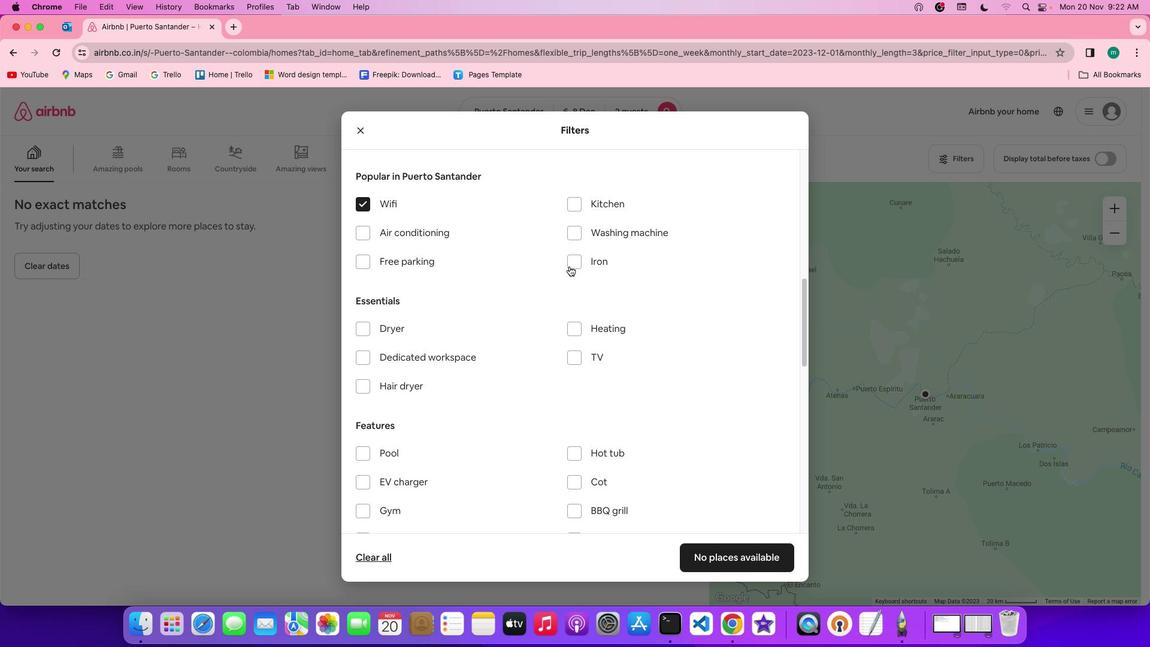 
Action: Mouse scrolled (502, 407) with delta (3, 2)
Screenshot: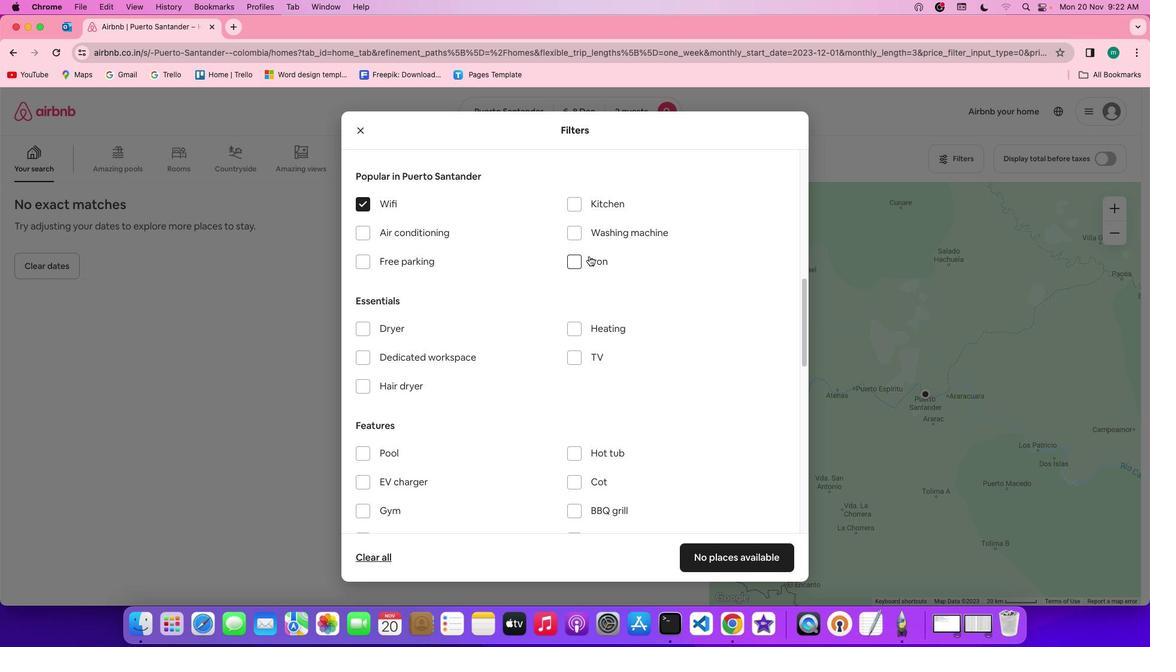 
Action: Mouse moved to (629, 236)
Screenshot: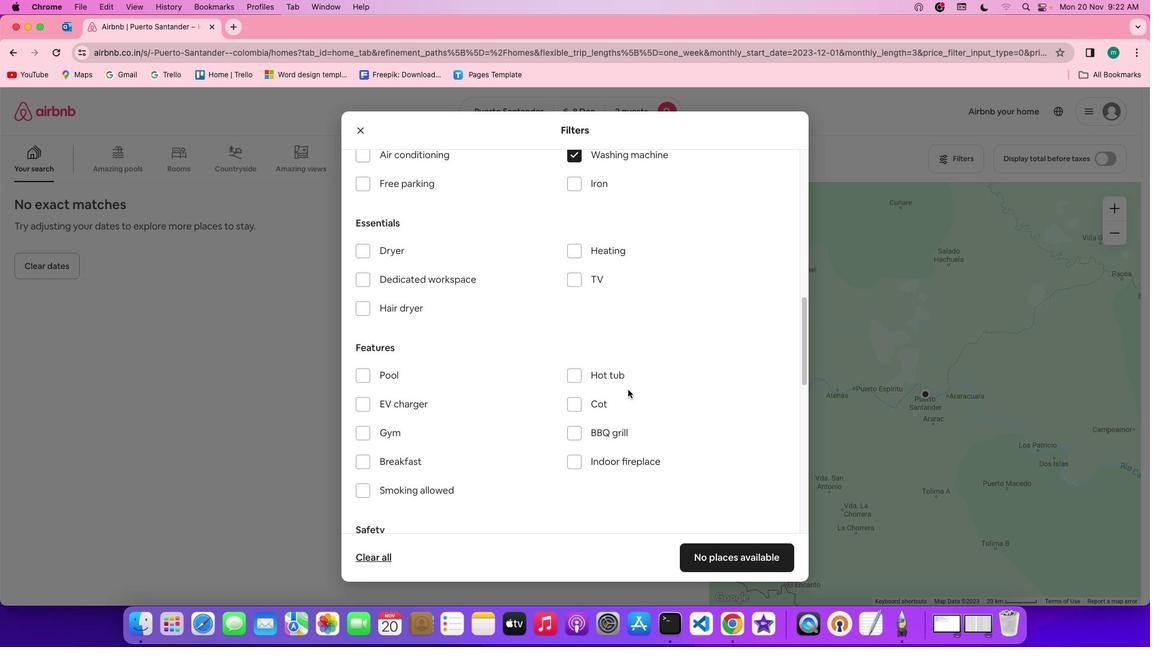 
Action: Mouse pressed left at (629, 236)
Screenshot: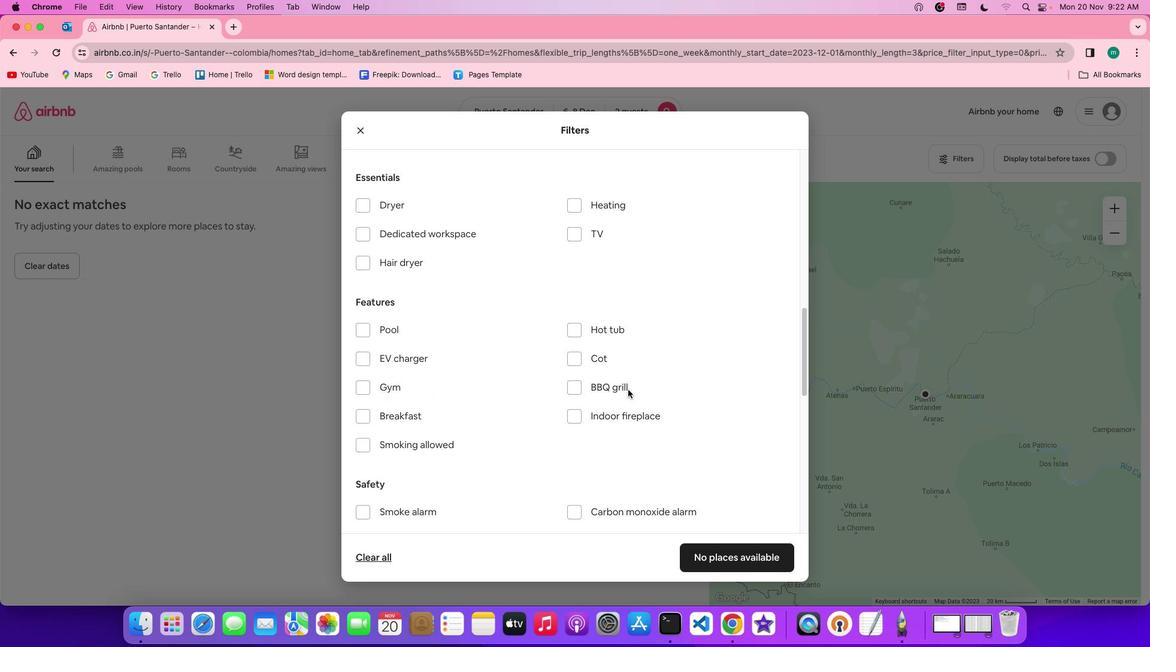 
Action: Mouse moved to (632, 393)
Screenshot: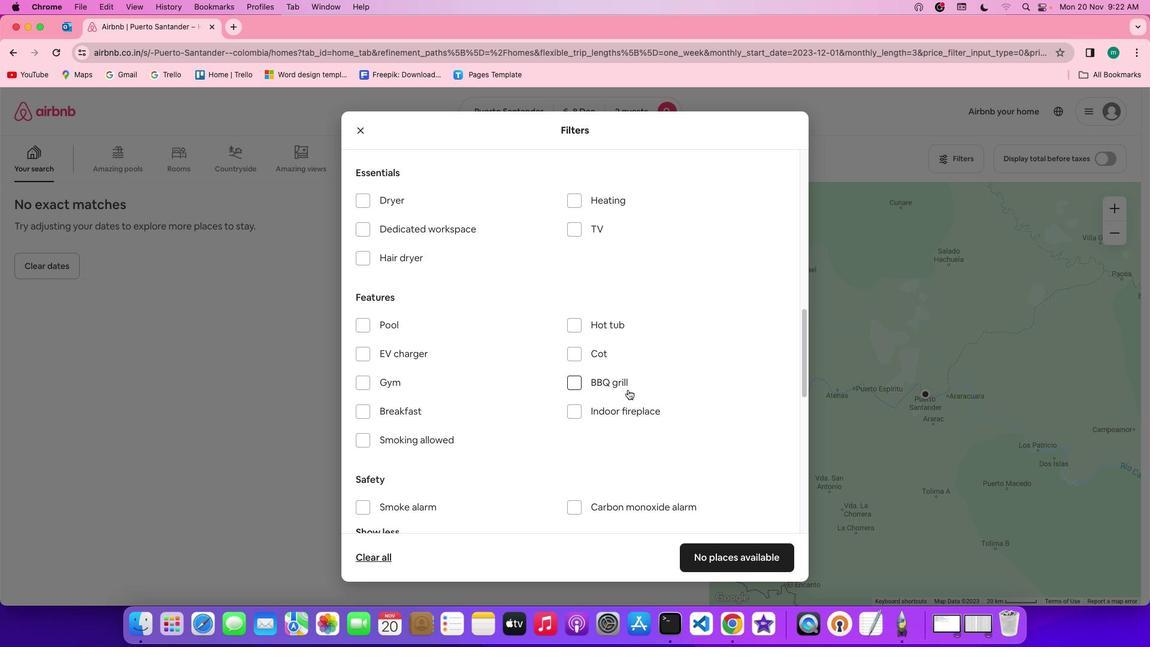
Action: Mouse scrolled (632, 393) with delta (3, 2)
Screenshot: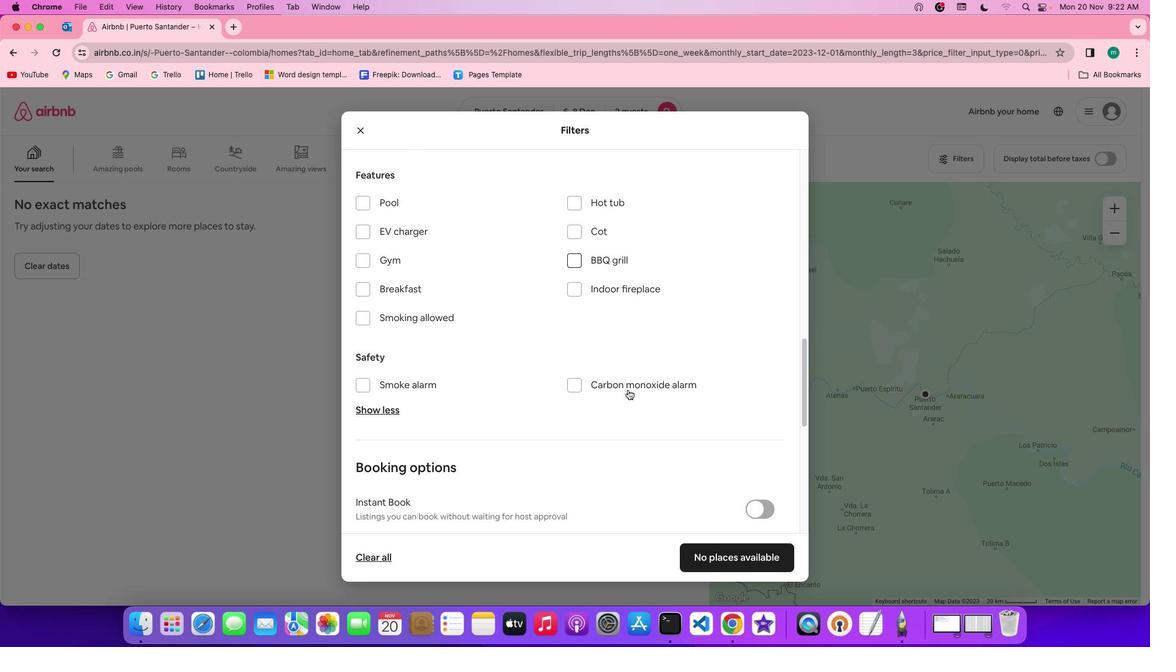 
Action: Mouse scrolled (632, 393) with delta (3, 2)
Screenshot: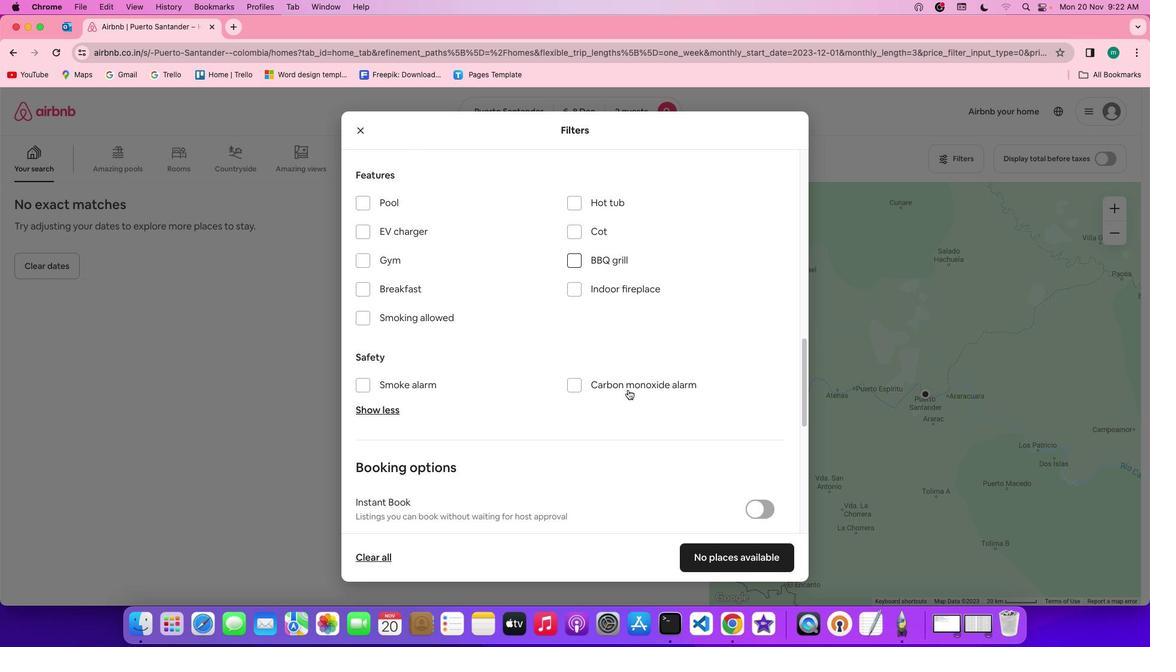 
Action: Mouse scrolled (632, 393) with delta (3, 2)
Screenshot: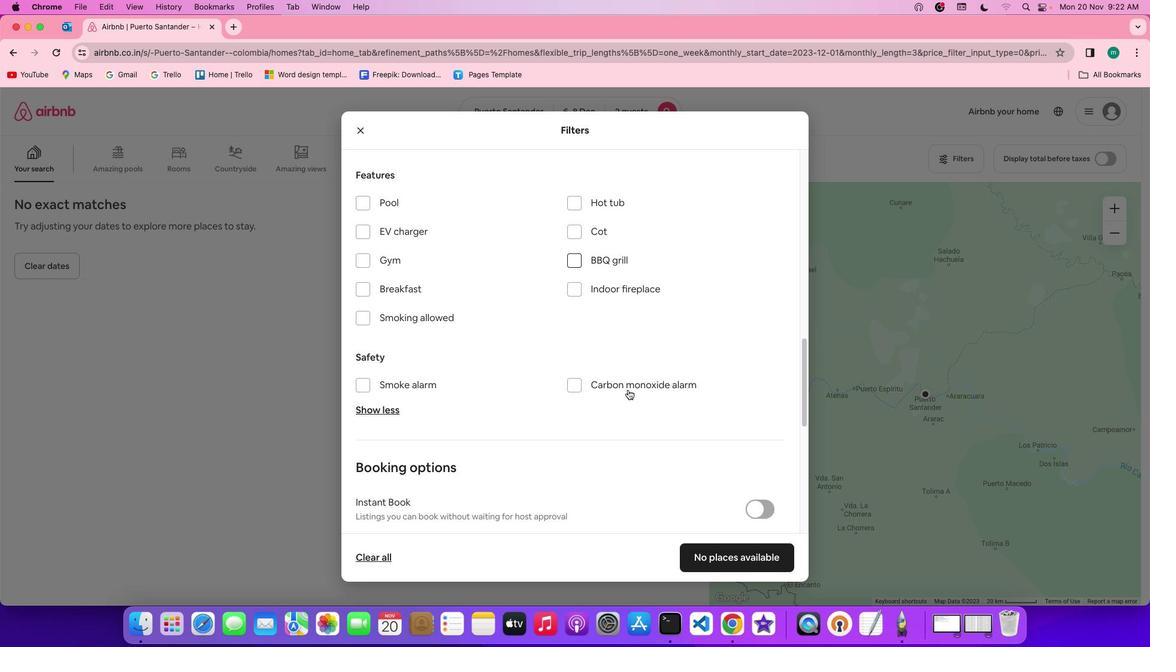 
Action: Mouse scrolled (632, 393) with delta (3, 2)
Screenshot: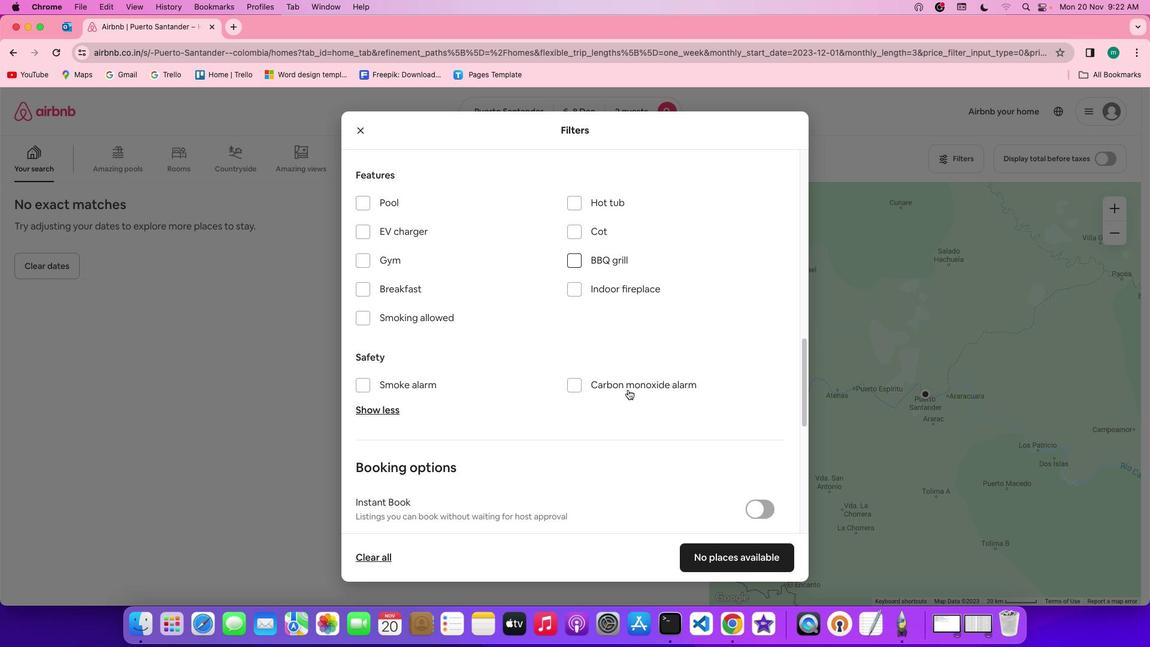 
Action: Mouse scrolled (632, 393) with delta (3, 2)
Screenshot: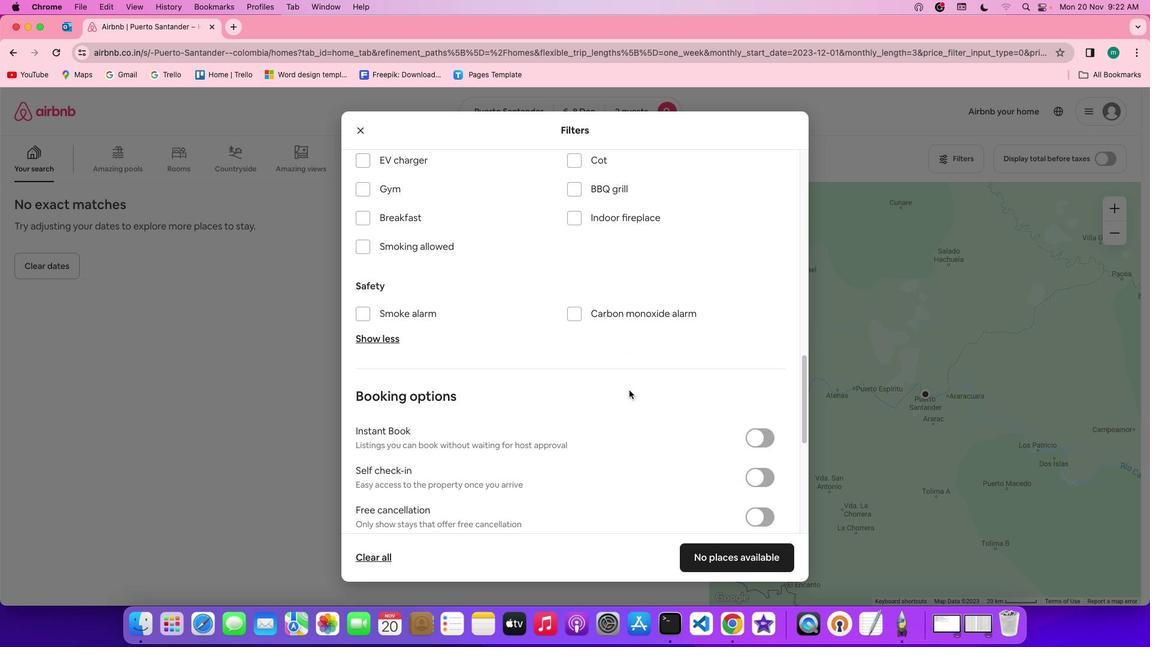 
Action: Mouse scrolled (632, 393) with delta (3, 2)
Screenshot: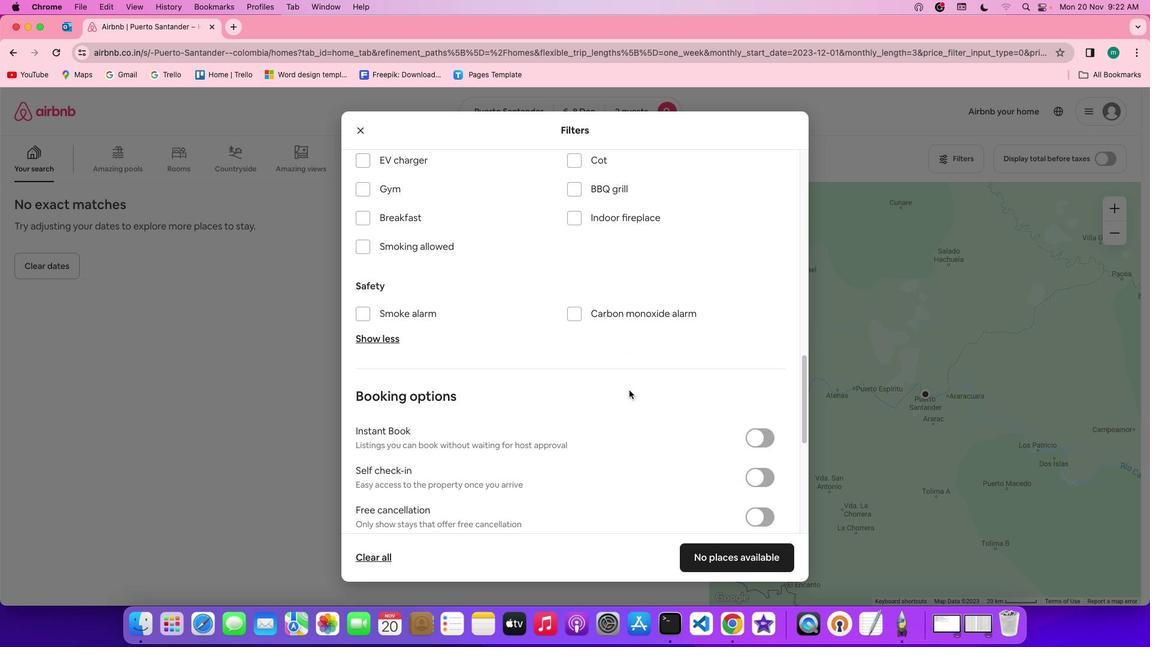 
Action: Mouse scrolled (632, 393) with delta (3, 2)
Screenshot: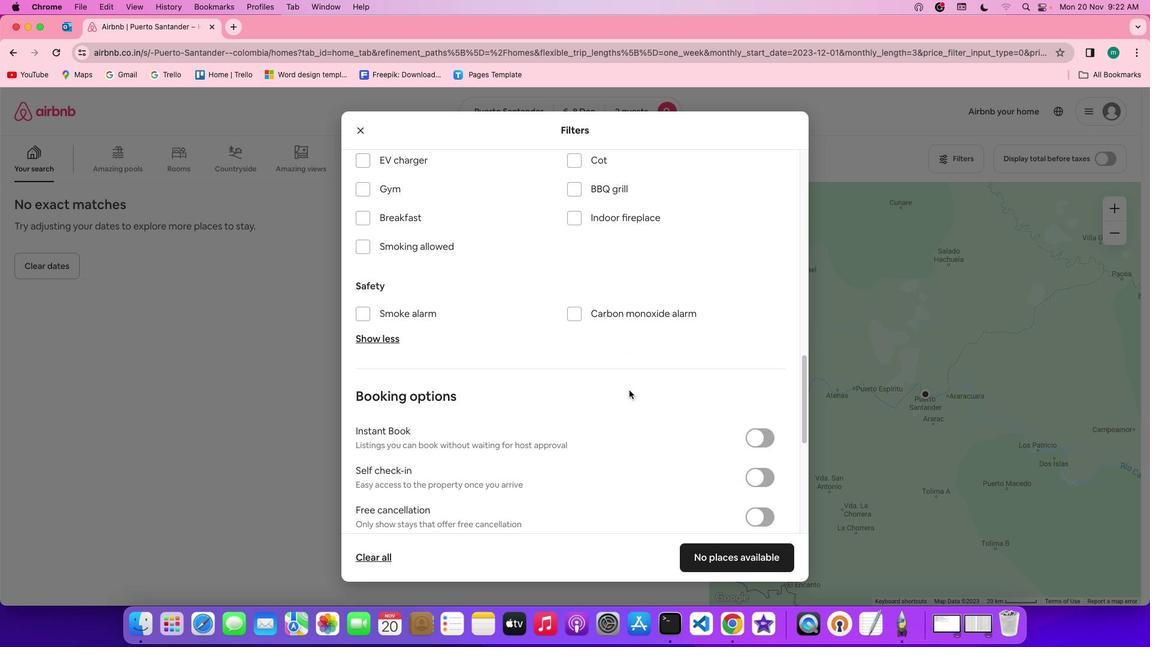 
Action: Mouse scrolled (632, 393) with delta (3, 2)
Screenshot: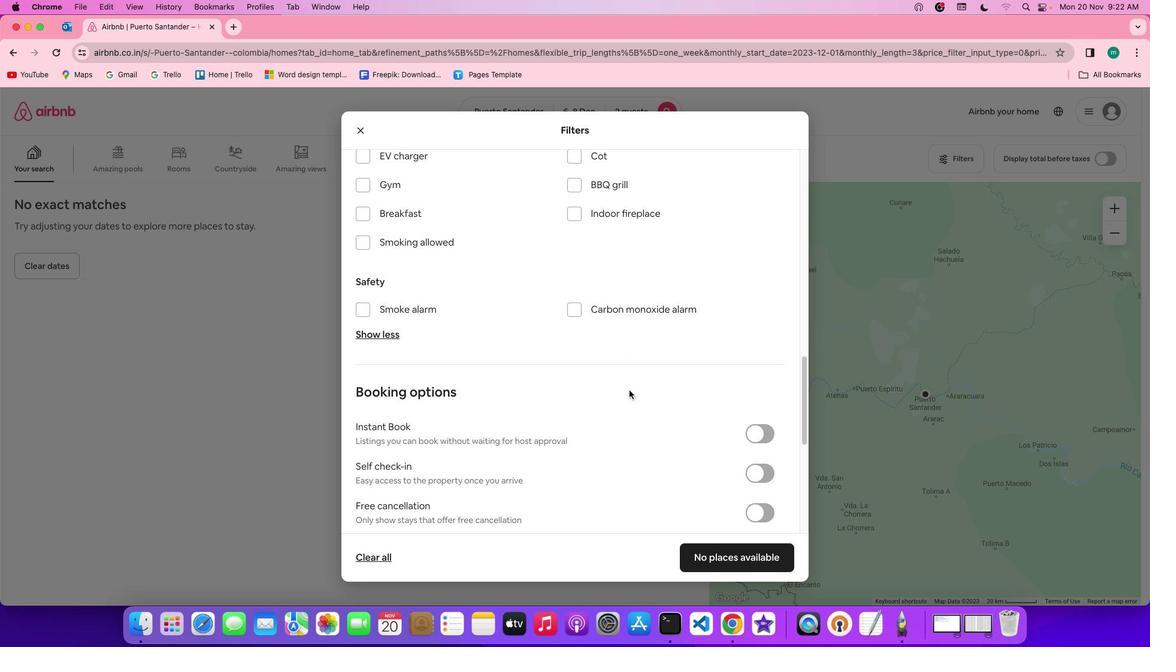 
Action: Mouse scrolled (632, 393) with delta (3, 2)
Screenshot: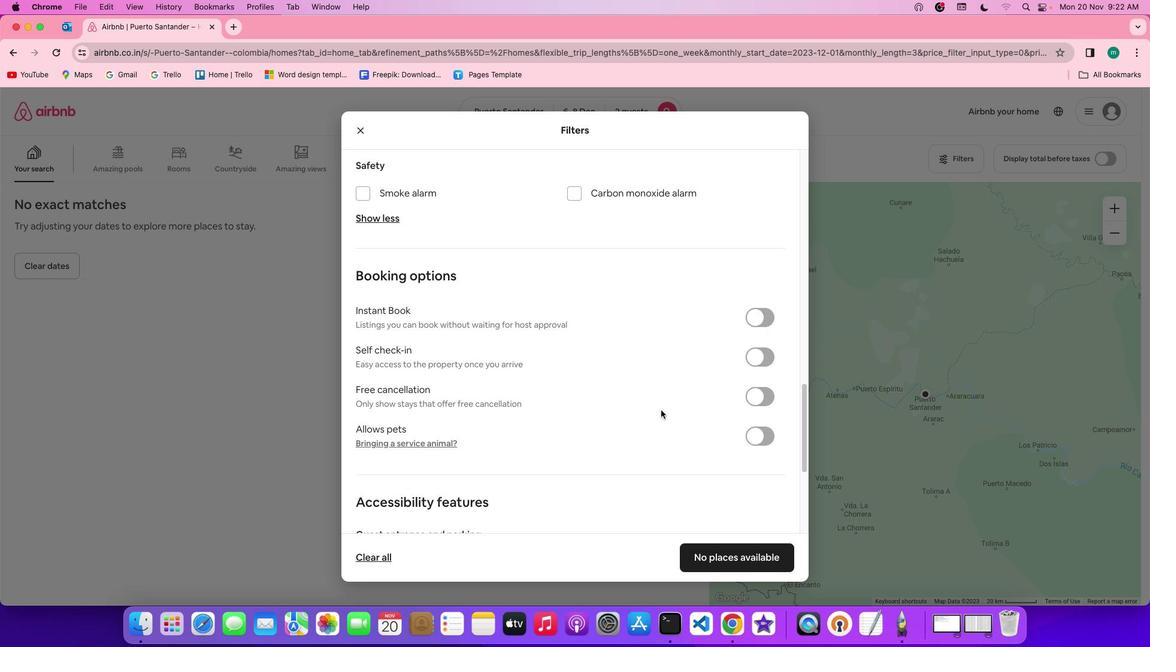 
Action: Mouse scrolled (632, 393) with delta (3, 2)
Screenshot: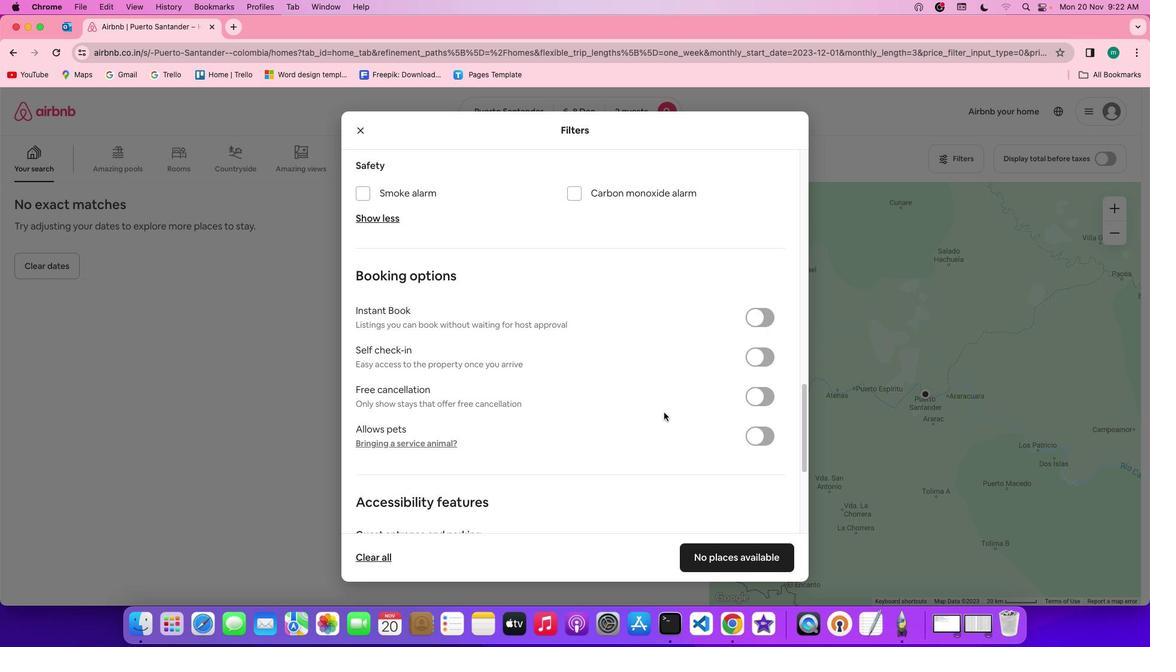 
Action: Mouse scrolled (632, 393) with delta (3, 2)
Screenshot: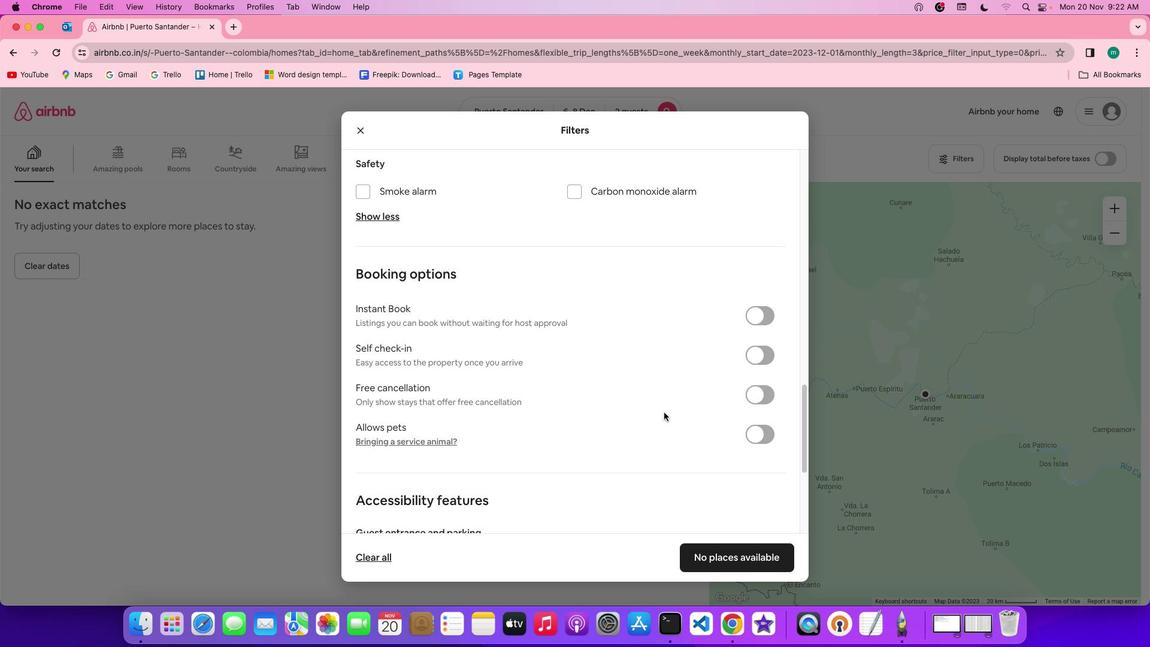 
Action: Mouse scrolled (632, 393) with delta (3, 2)
Screenshot: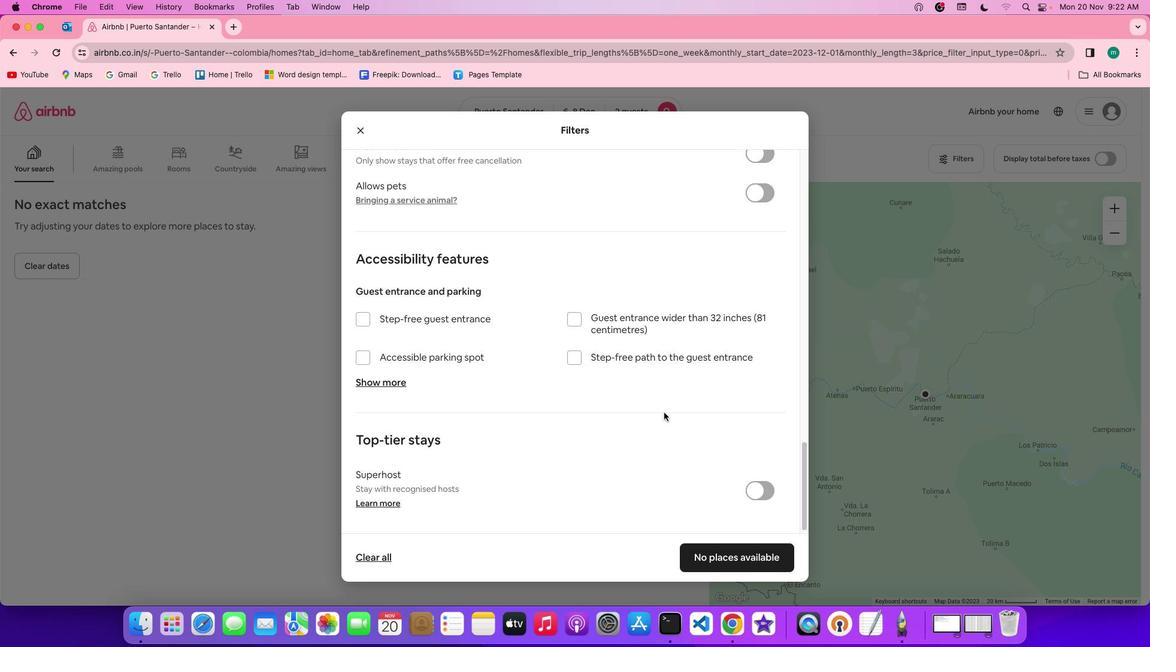 
Action: Mouse moved to (632, 393)
Screenshot: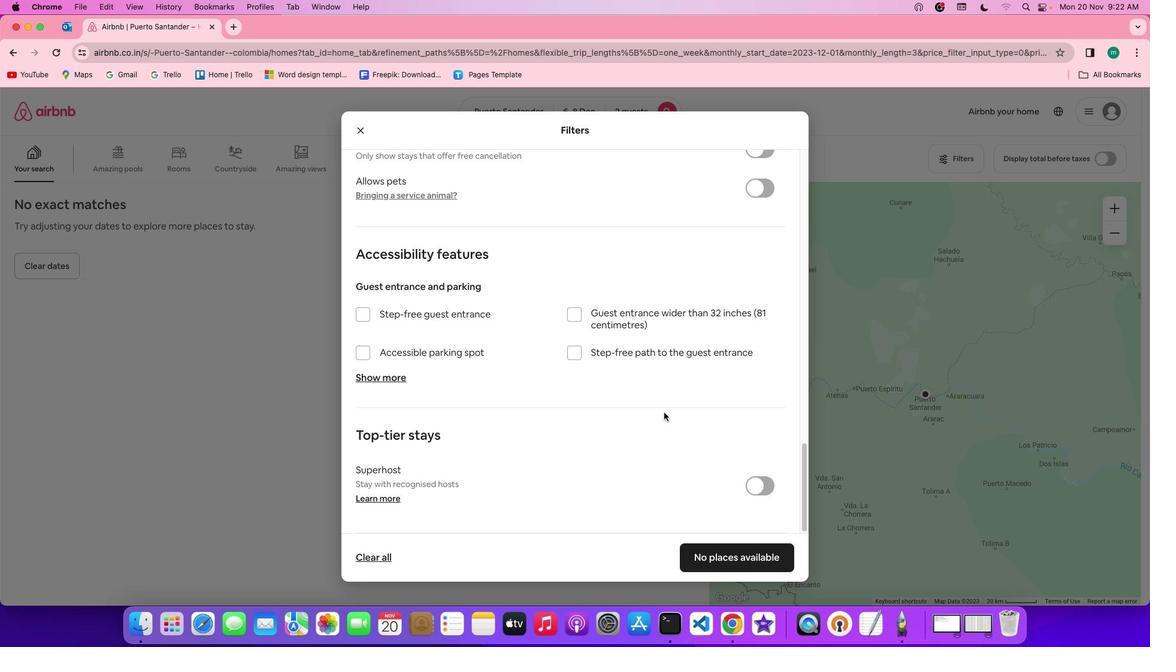 
Action: Mouse scrolled (632, 393) with delta (3, 2)
Screenshot: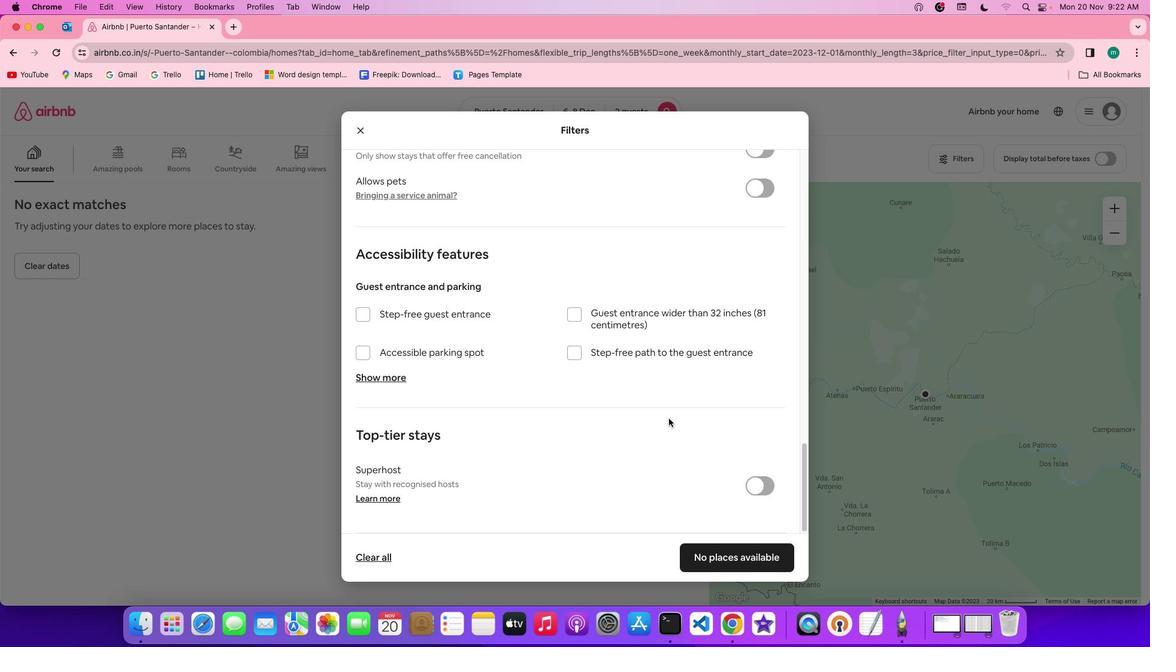 
Action: Mouse scrolled (632, 393) with delta (3, 2)
Screenshot: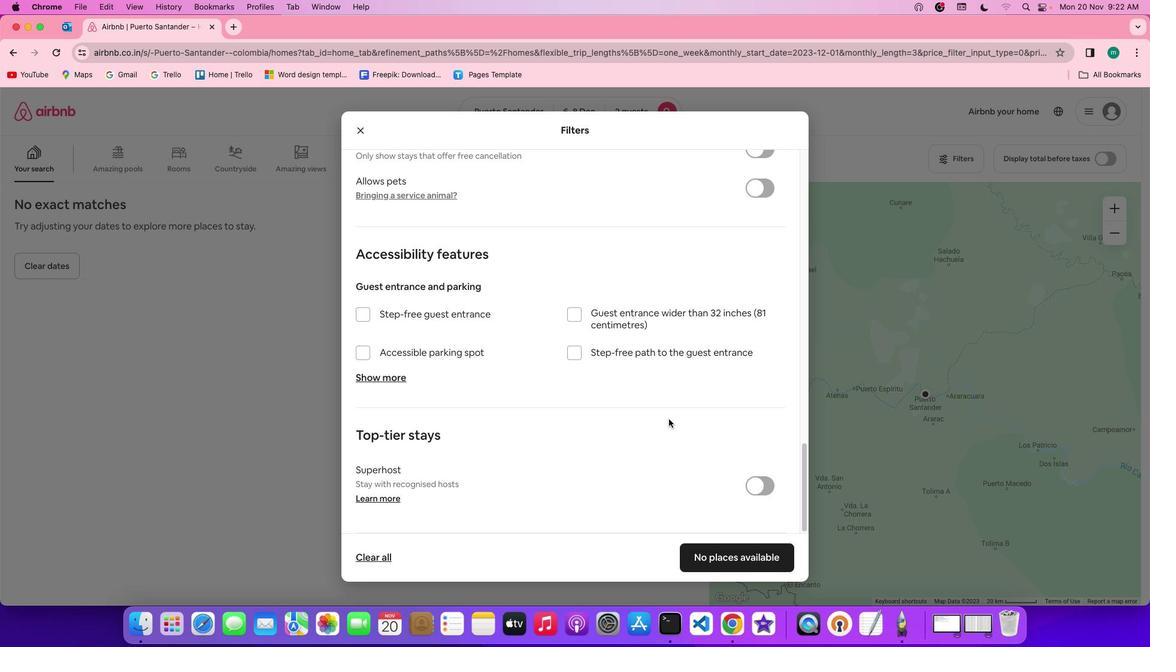 
Action: Mouse scrolled (632, 393) with delta (3, 2)
Screenshot: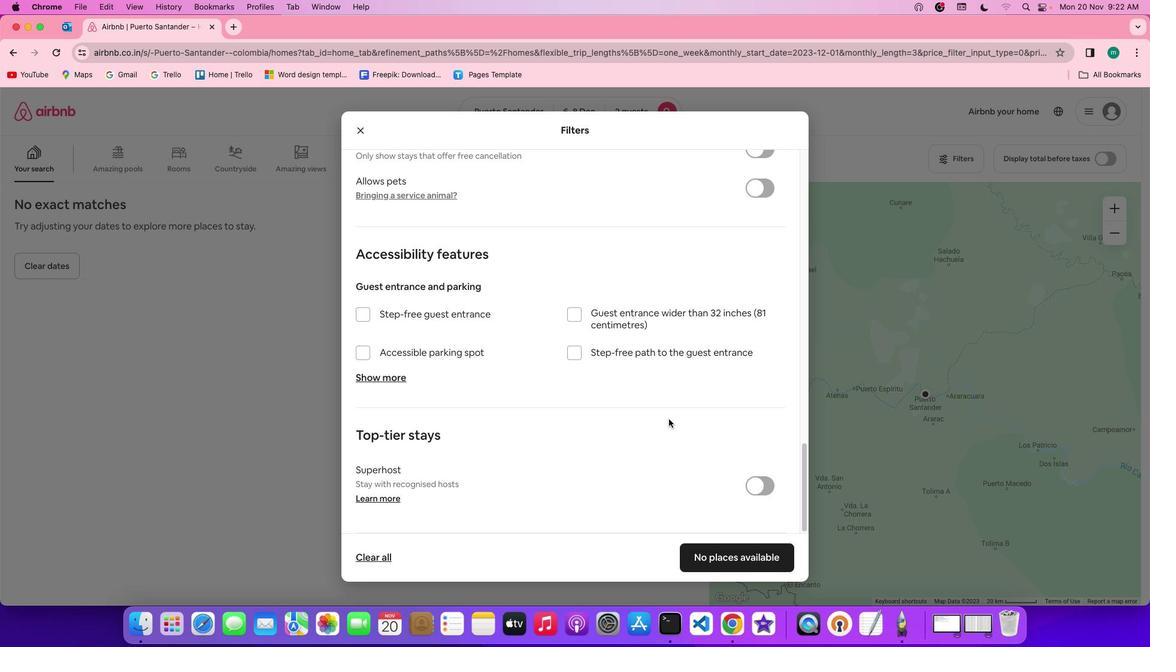 
Action: Mouse scrolled (632, 393) with delta (3, 2)
Screenshot: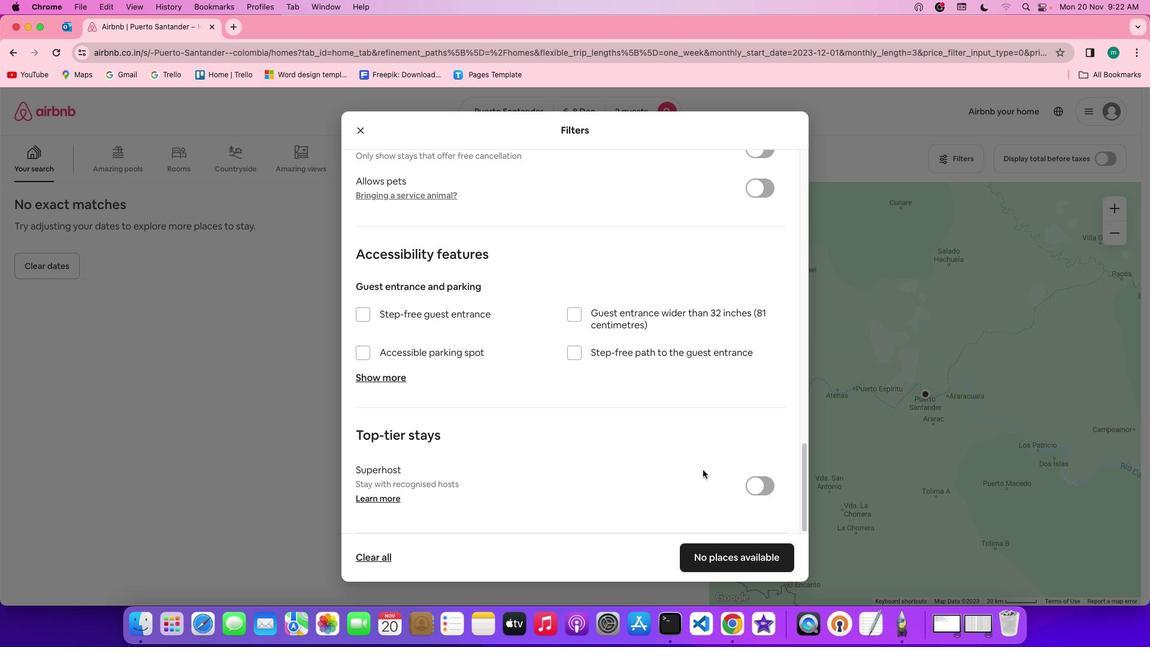 
Action: Mouse moved to (667, 416)
Screenshot: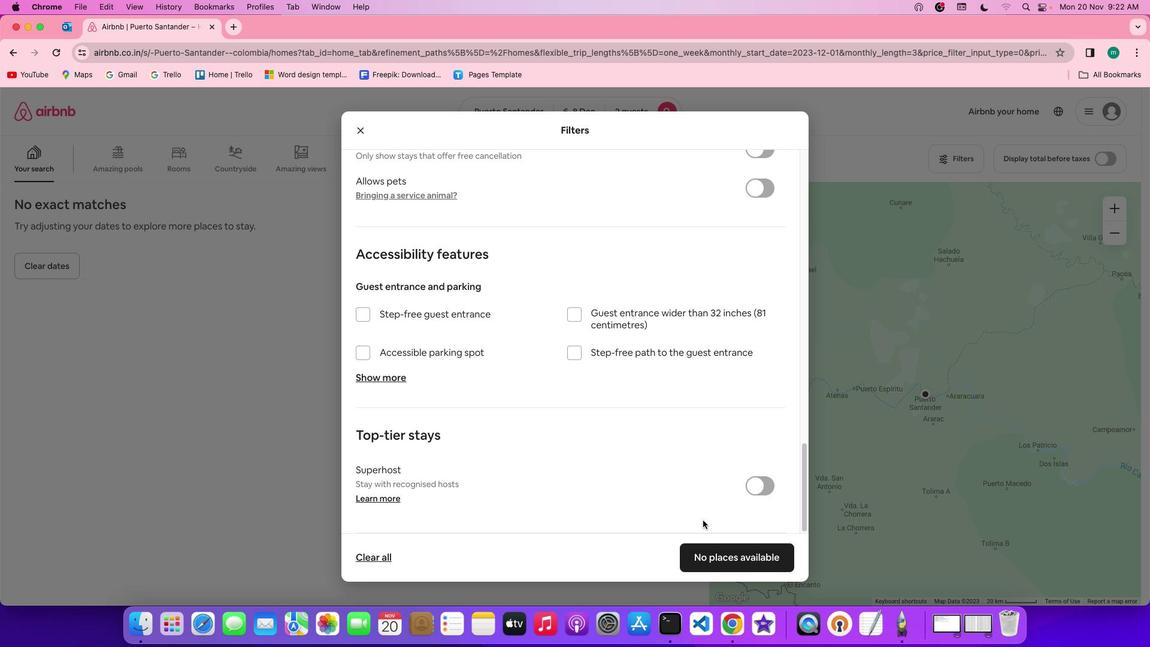 
Action: Mouse scrolled (667, 416) with delta (3, 2)
Screenshot: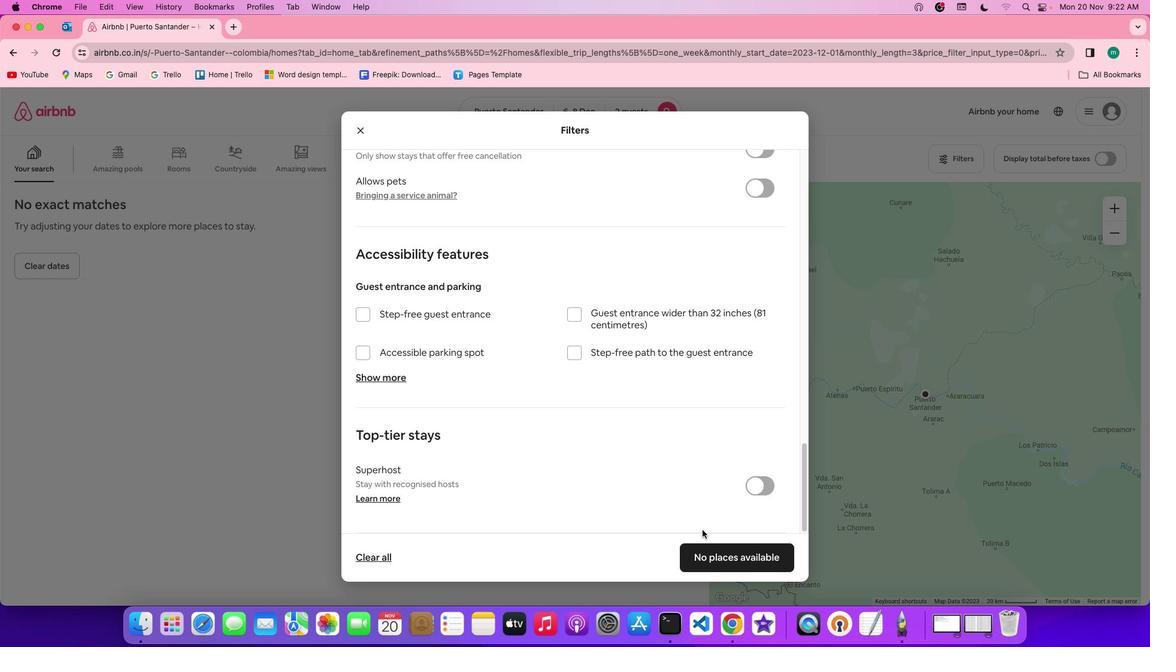 
Action: Mouse scrolled (667, 416) with delta (3, 2)
Screenshot: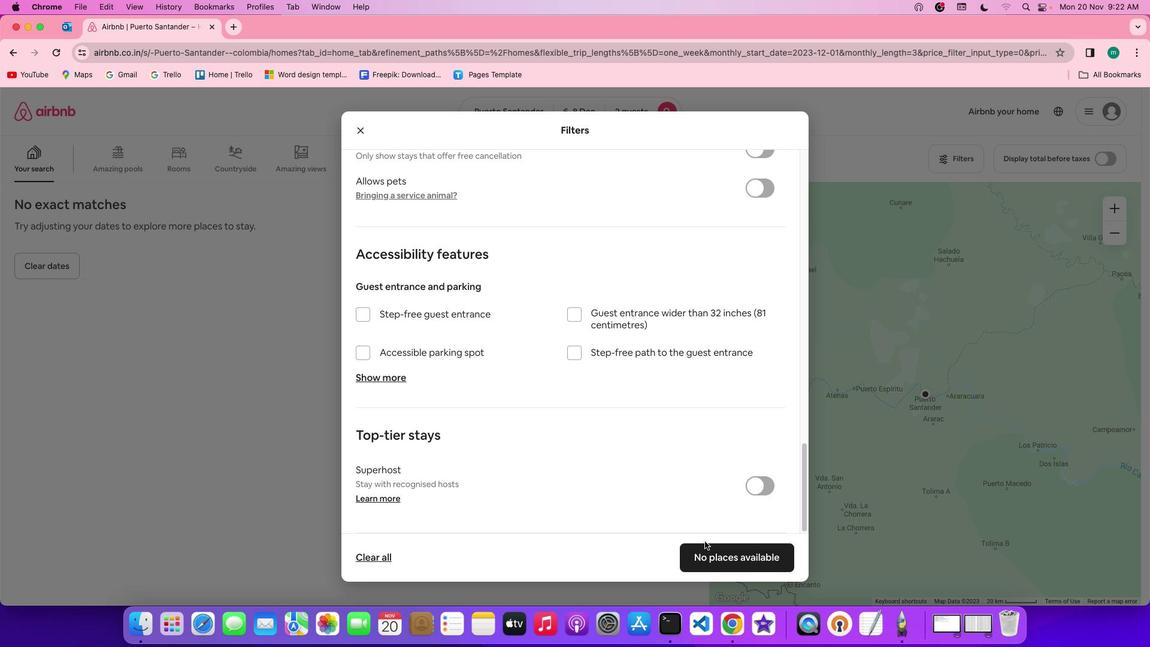 
Action: Mouse scrolled (667, 416) with delta (3, 1)
Screenshot: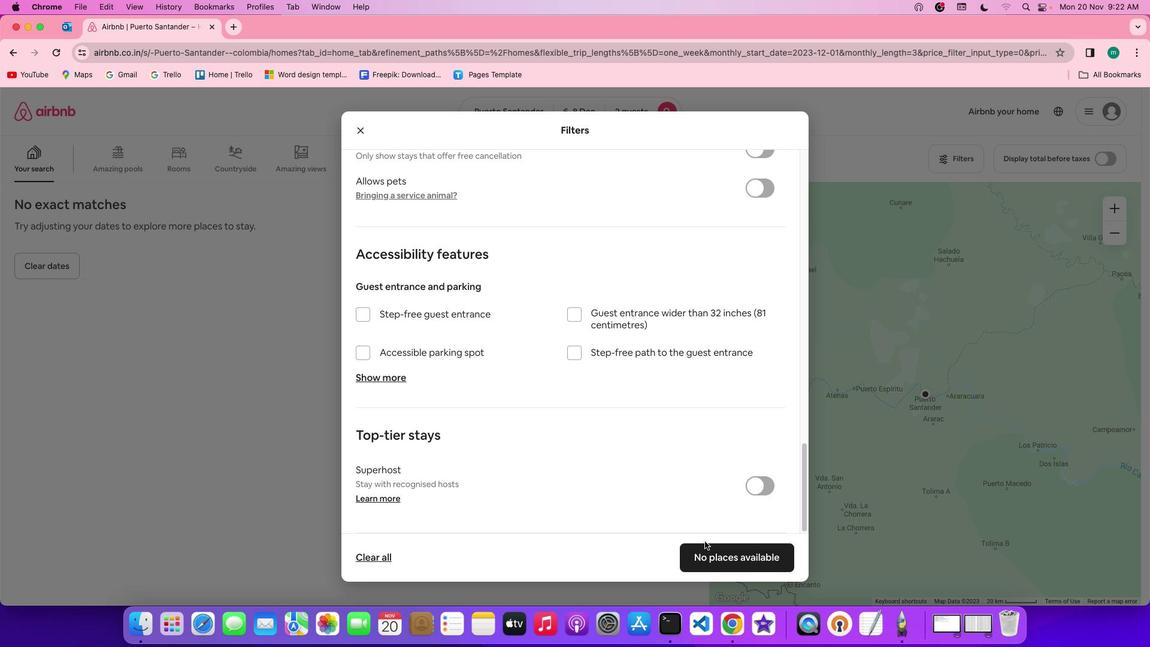 
Action: Mouse scrolled (667, 416) with delta (3, 0)
Screenshot: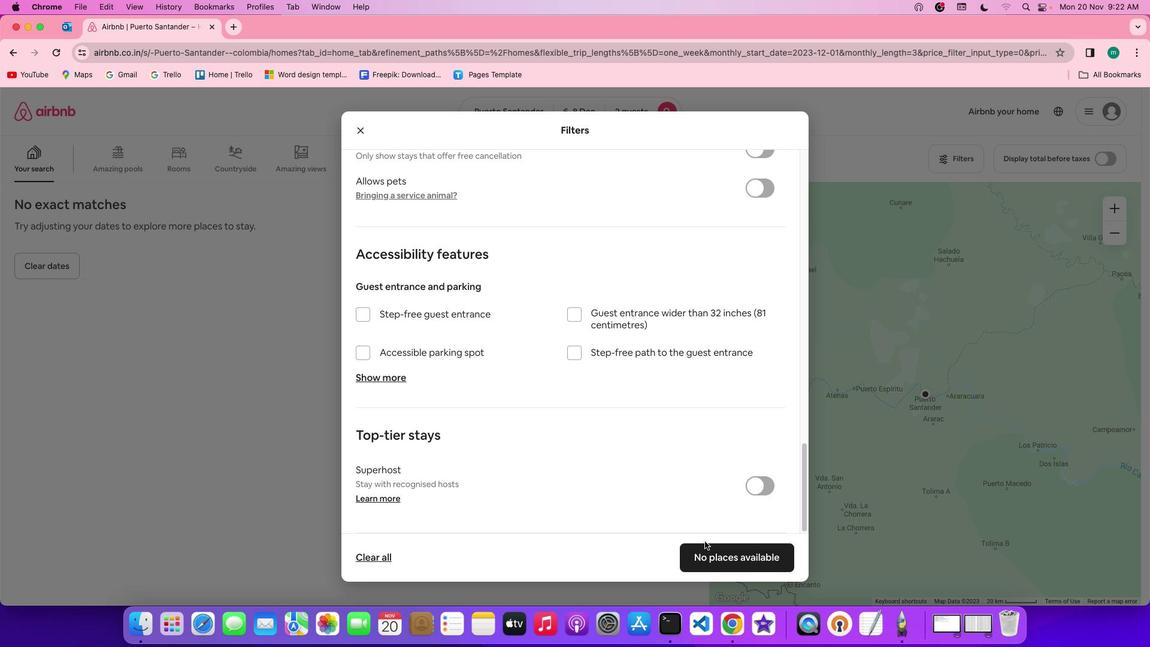 
Action: Mouse scrolled (667, 416) with delta (3, 0)
Screenshot: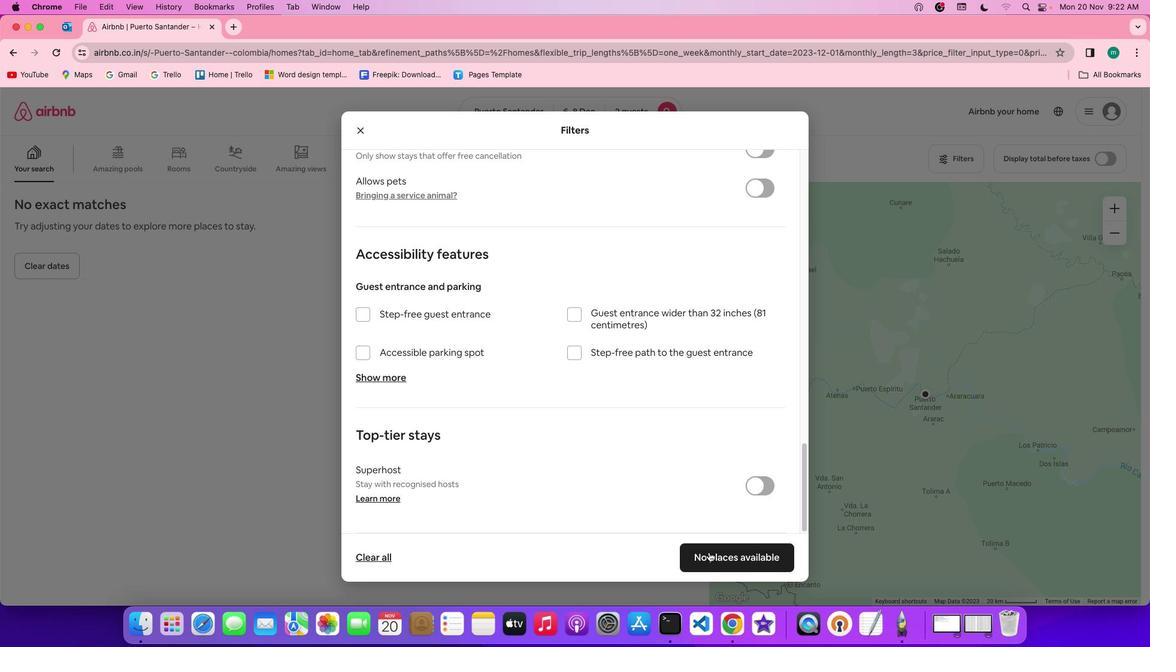 
Action: Mouse scrolled (667, 416) with delta (3, 0)
Screenshot: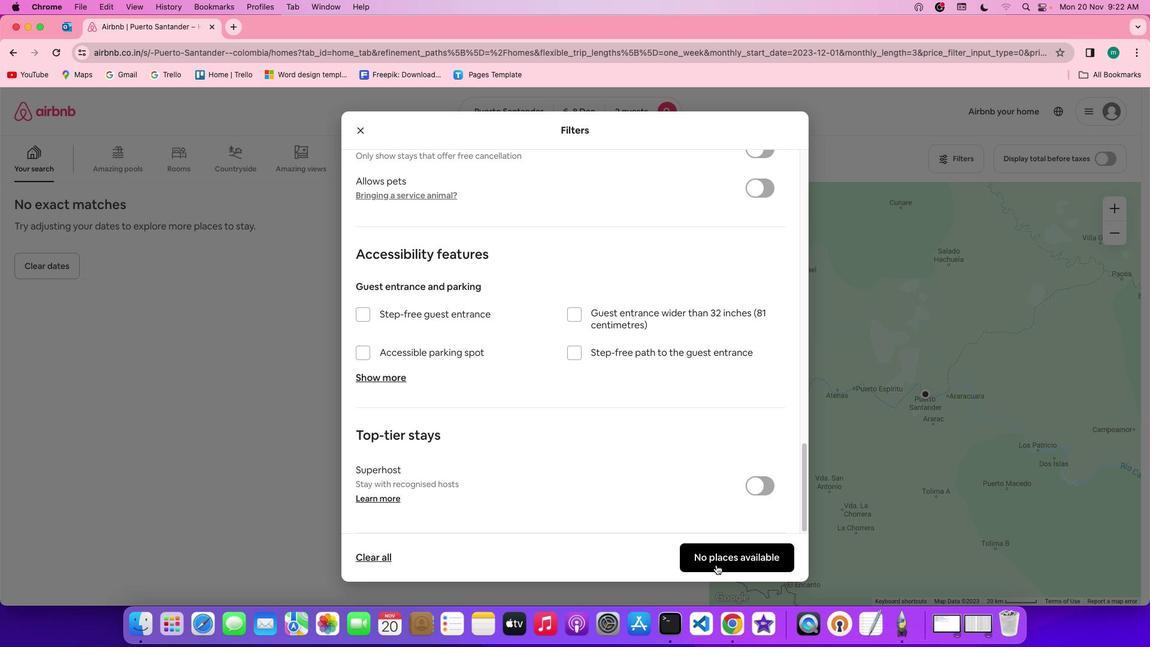 
Action: Mouse scrolled (667, 416) with delta (3, 2)
Screenshot: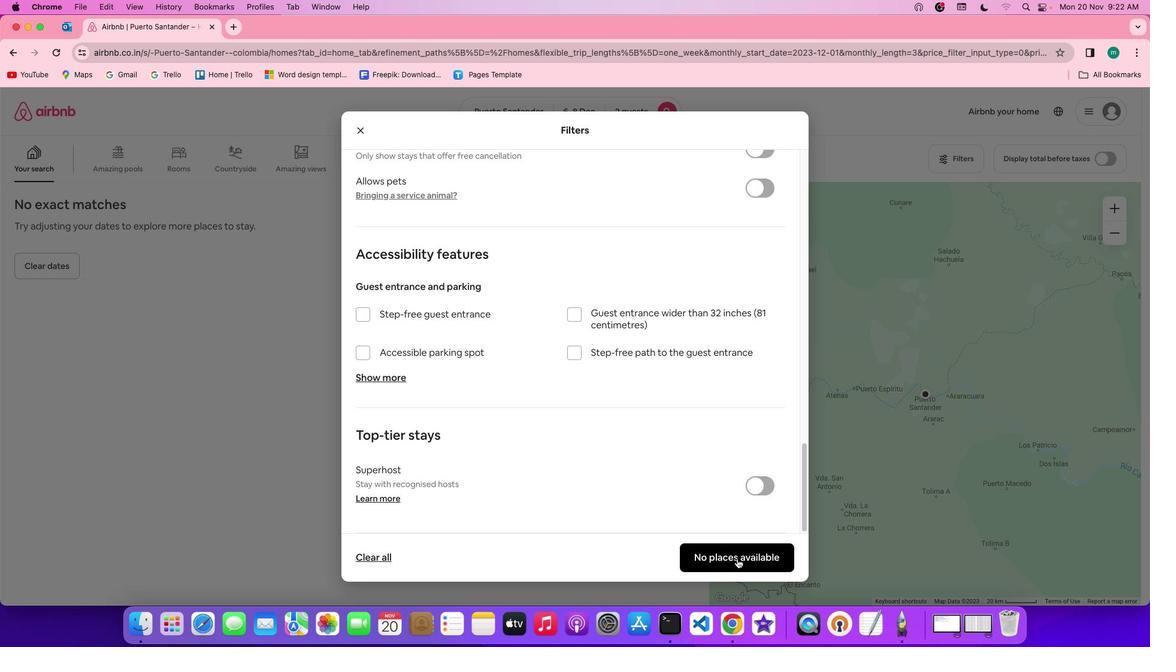 
Action: Mouse scrolled (667, 416) with delta (3, 2)
Screenshot: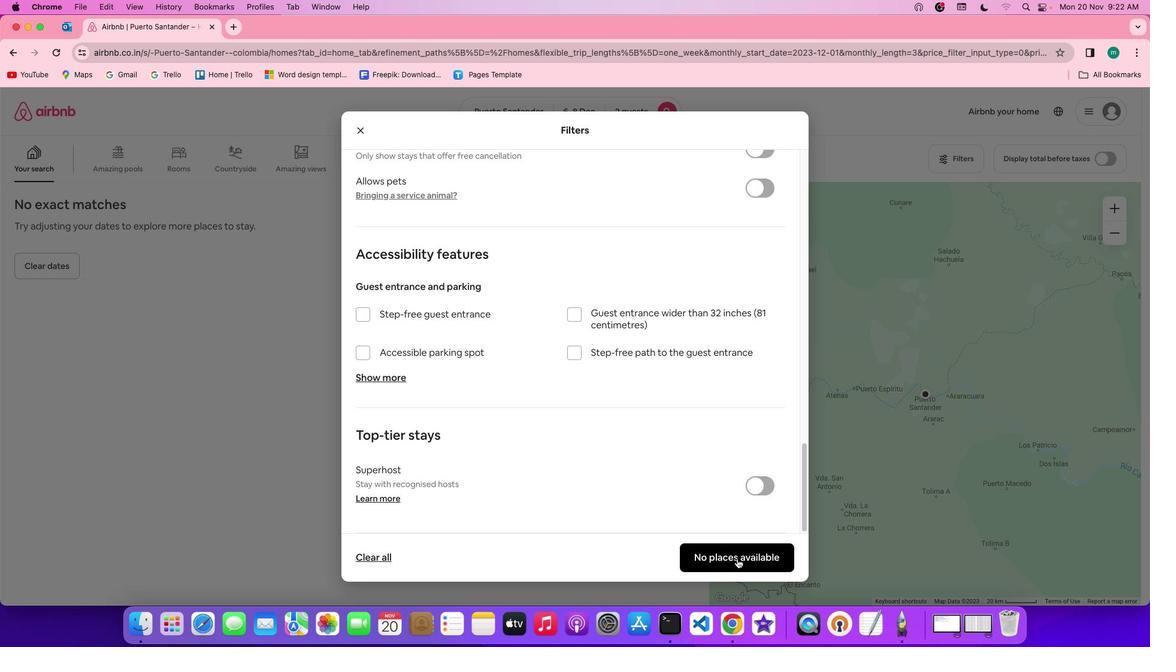 
Action: Mouse scrolled (667, 416) with delta (3, 1)
Screenshot: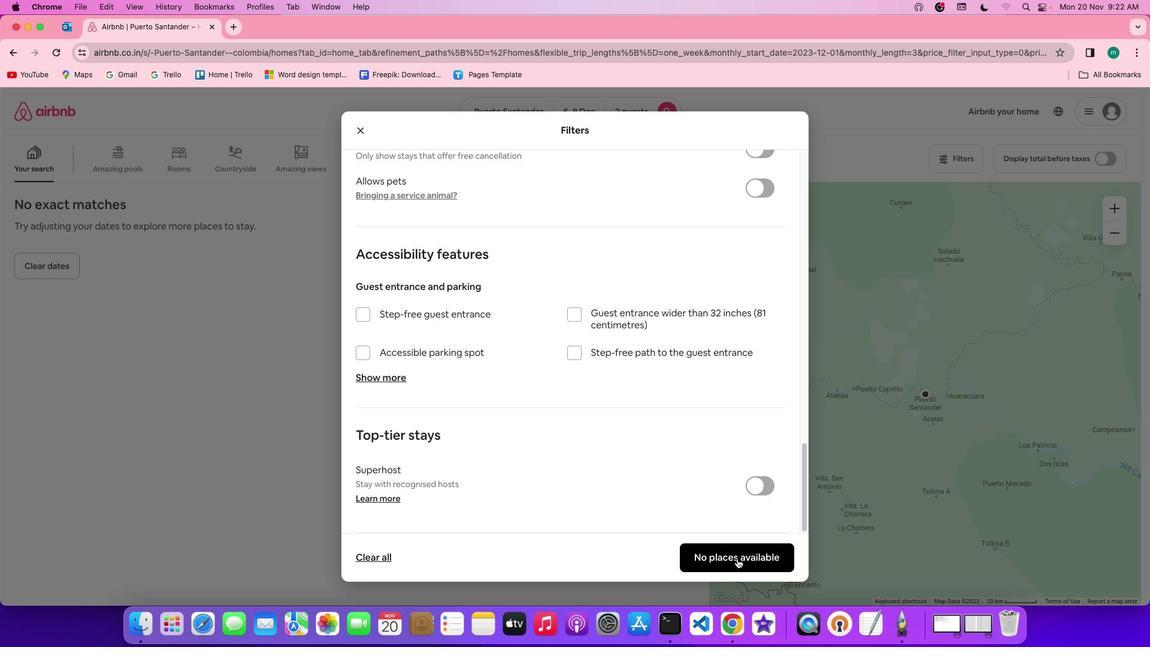 
Action: Mouse scrolled (667, 416) with delta (3, 0)
Screenshot: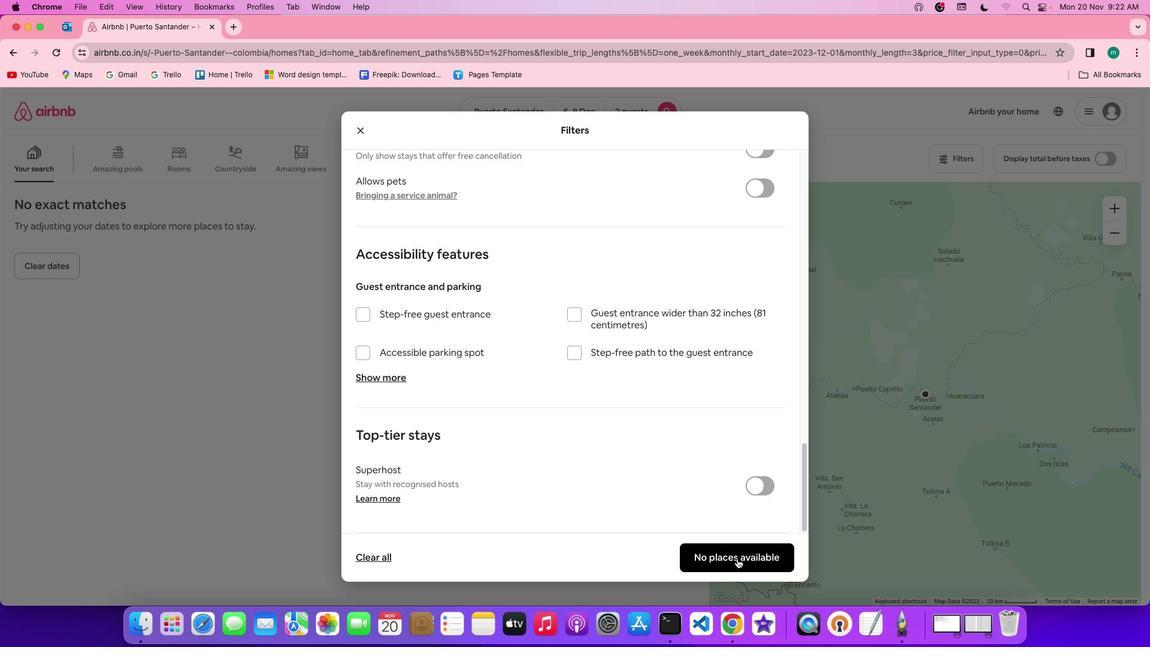 
Action: Mouse scrolled (667, 416) with delta (3, 0)
Screenshot: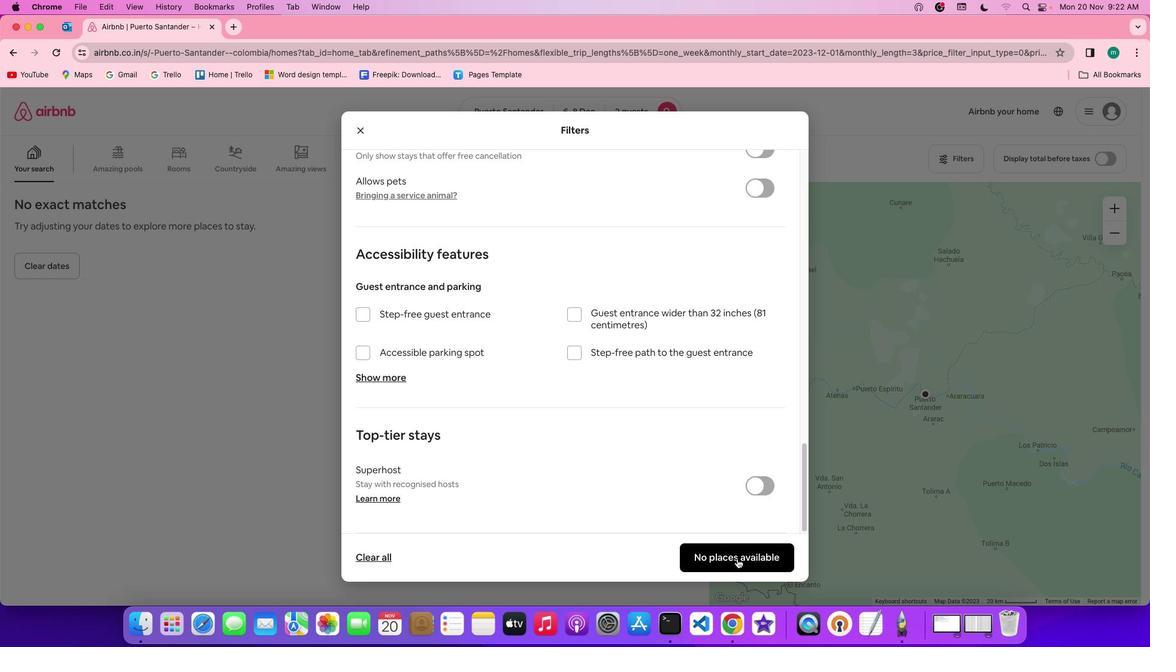 
Action: Mouse moved to (673, 423)
Screenshot: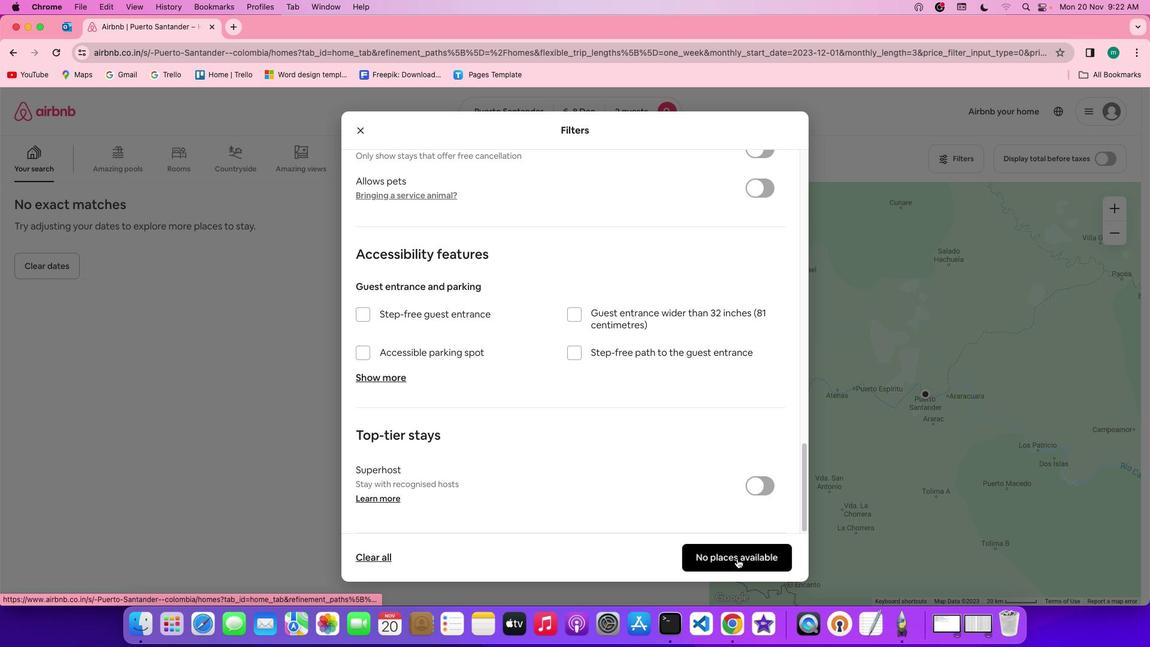 
Action: Mouse scrolled (673, 423) with delta (3, 2)
Screenshot: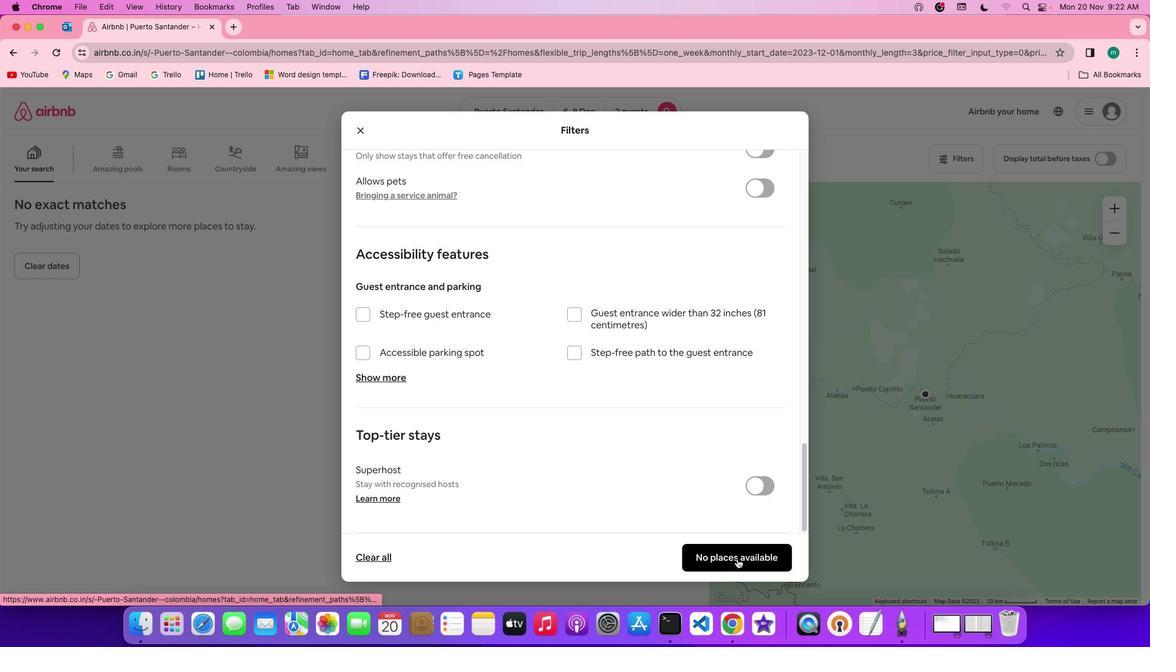 
Action: Mouse moved to (741, 562)
Screenshot: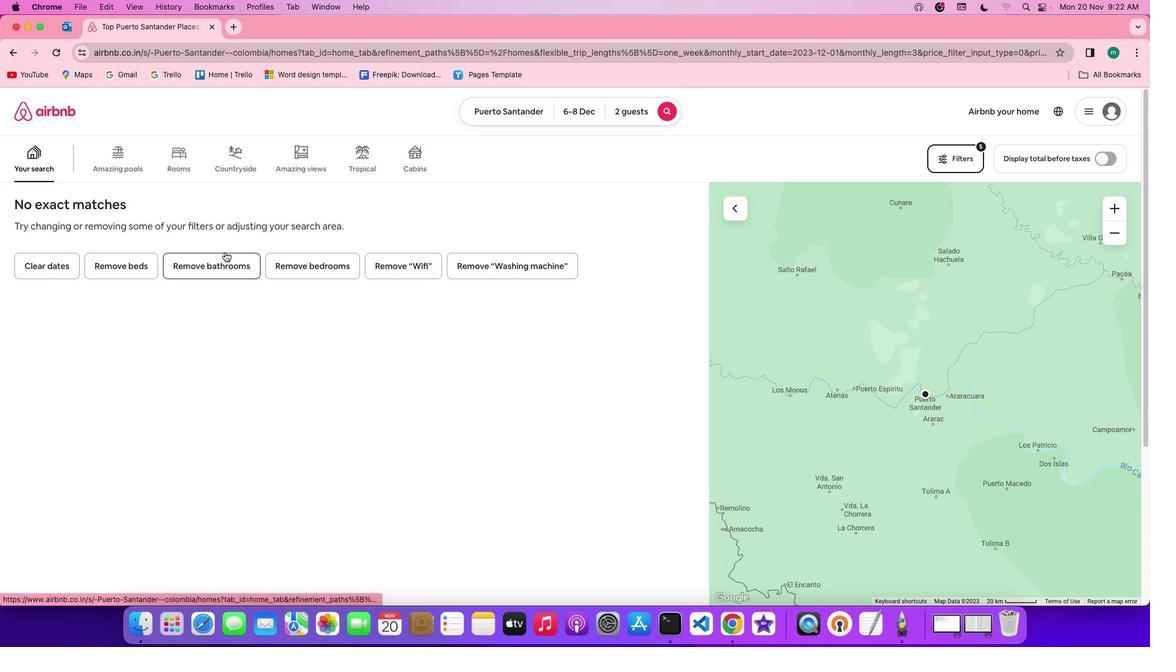 
Action: Mouse pressed left at (741, 562)
Screenshot: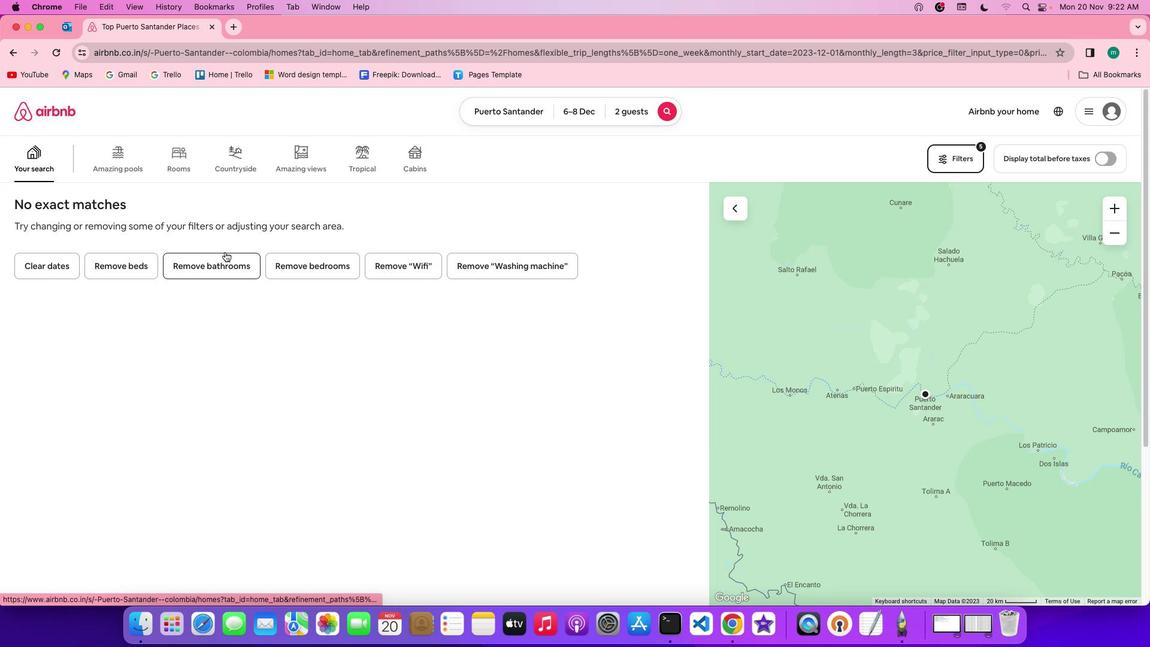 
Action: Mouse moved to (228, 255)
Screenshot: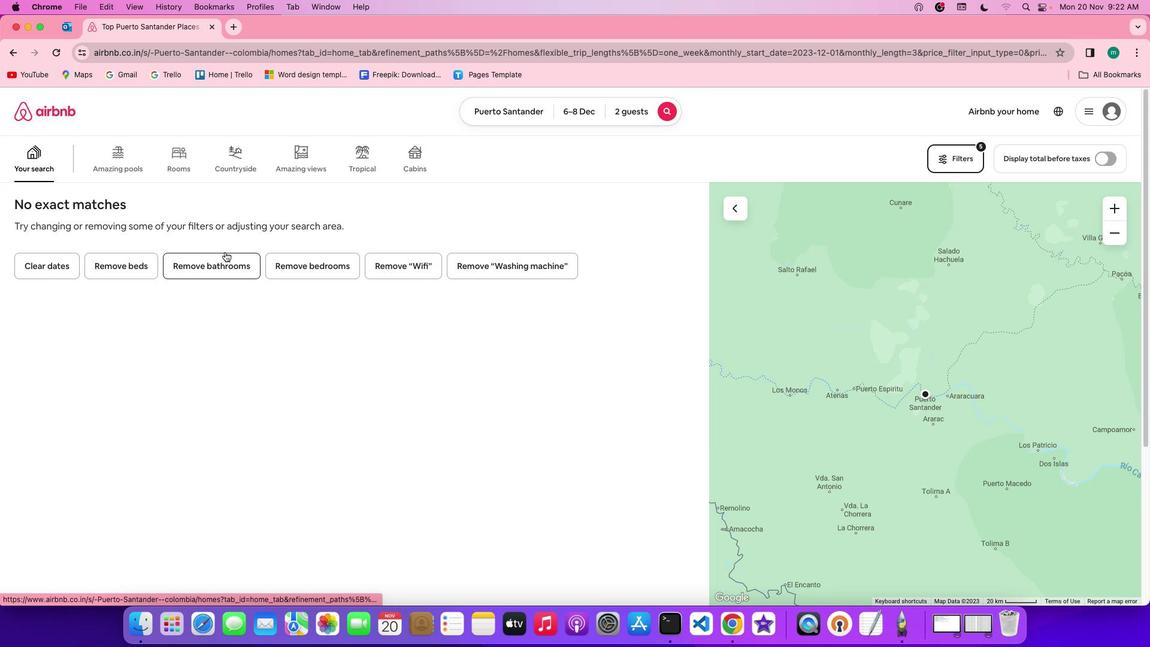 
